 Task: Open a blank google sheet and write heading  Alpha Sales. Add 10 people name  'Joshua Rivera, Zoey Coleman, Ryan Wright, Addison Bailey, Jonathan Simmons, Brooklyn Ward, Caleb Barnes, Audrey Collins, Gabriel Perry, Sofia Bell'Item code in between  1005-1056. Product range in between  1000-5000. Add Products   ASICS Shoe, Brooks Shoe, Clarks Shoe, Crocs Shoe, Dr. Martens Shoe, Ecco Shoe, Fila Shoe, Hush Puppies Shoe, Jordan Shoe, K-Swiss Shoe.Choose quantity  5 to 10 Tax 12 percent Total Add Amount. Save page  Alpha Sales templetes   book
Action: Mouse moved to (1065, 186)
Screenshot: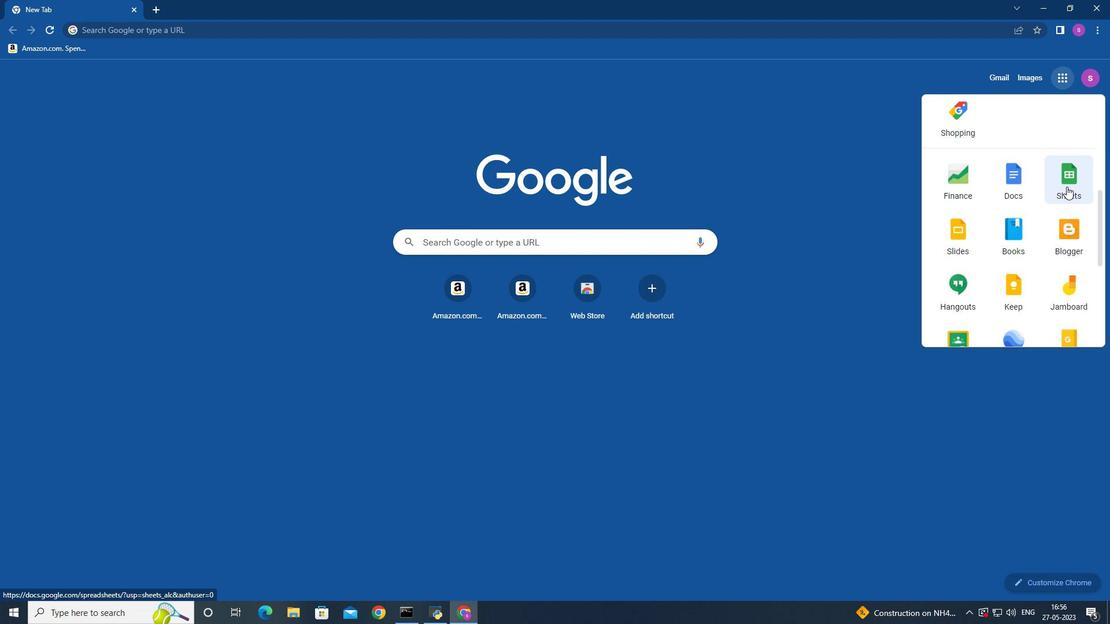
Action: Mouse pressed left at (1065, 186)
Screenshot: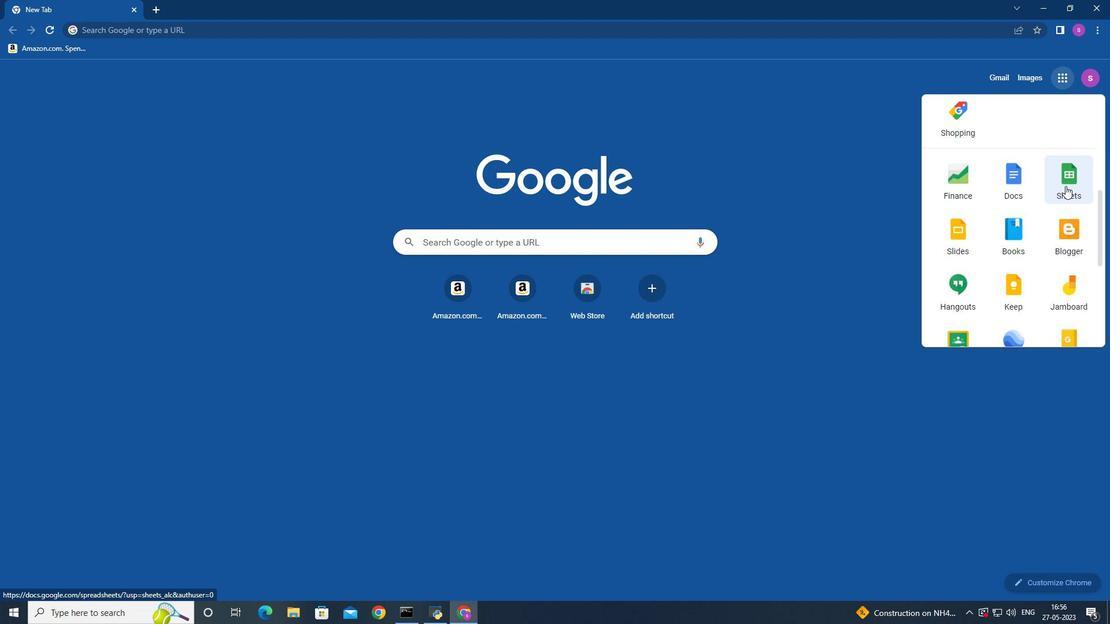 
Action: Mouse moved to (244, 140)
Screenshot: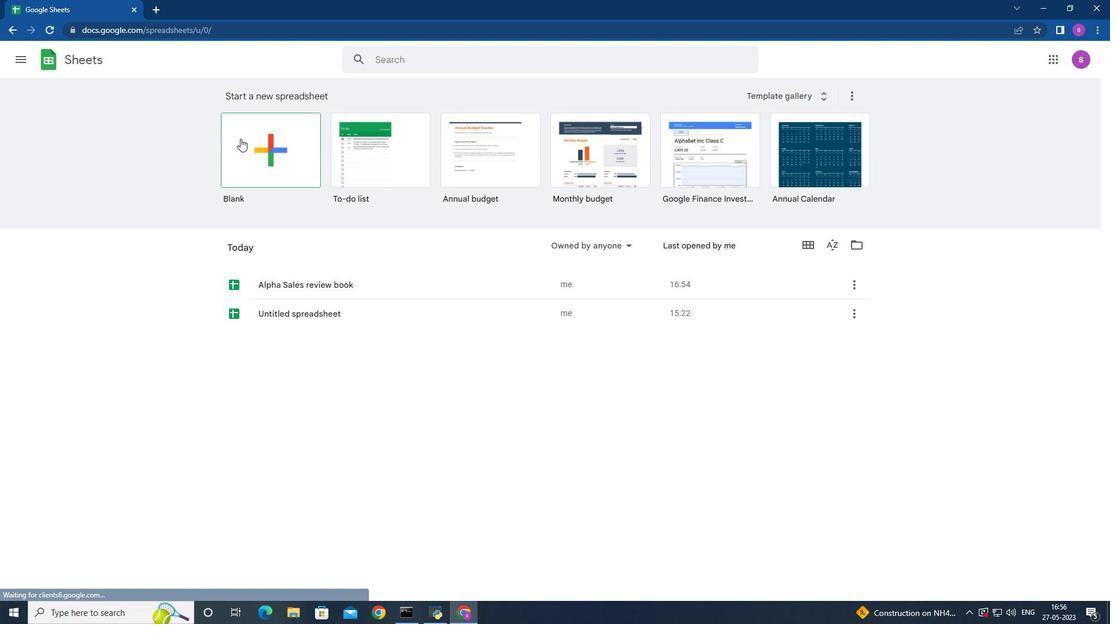 
Action: Mouse pressed left at (244, 140)
Screenshot: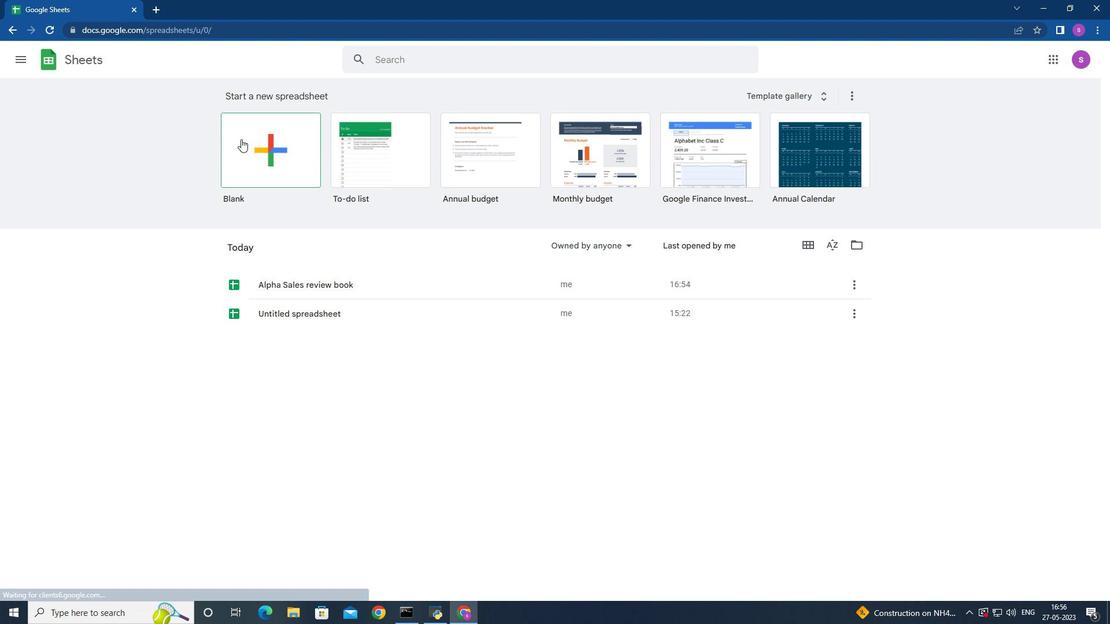 
Action: Mouse moved to (50, 141)
Screenshot: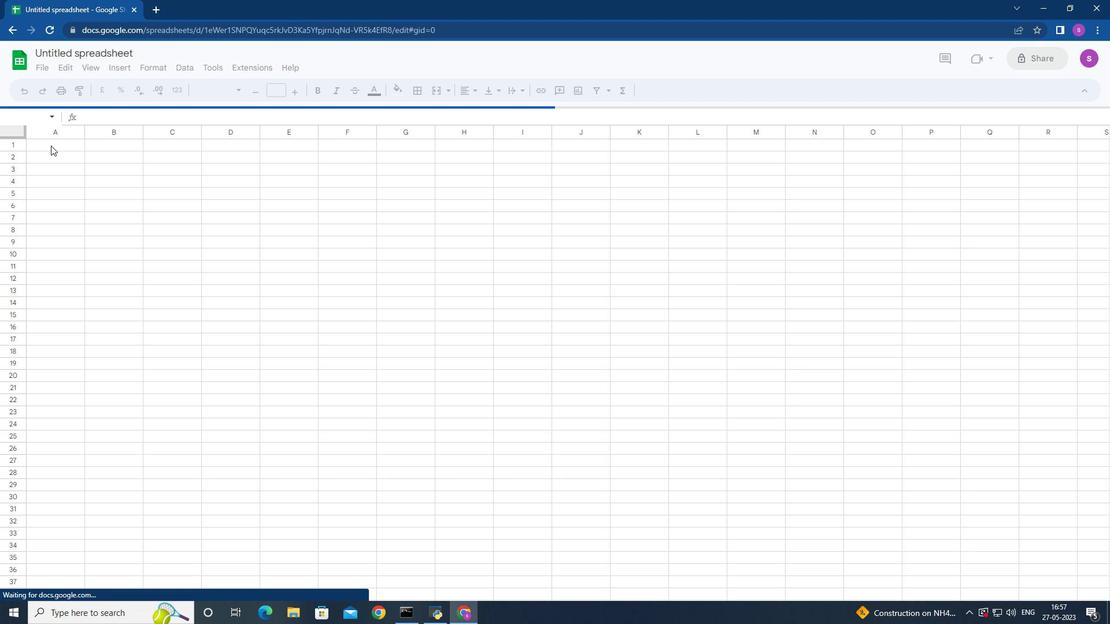 
Action: Mouse pressed left at (50, 141)
Screenshot: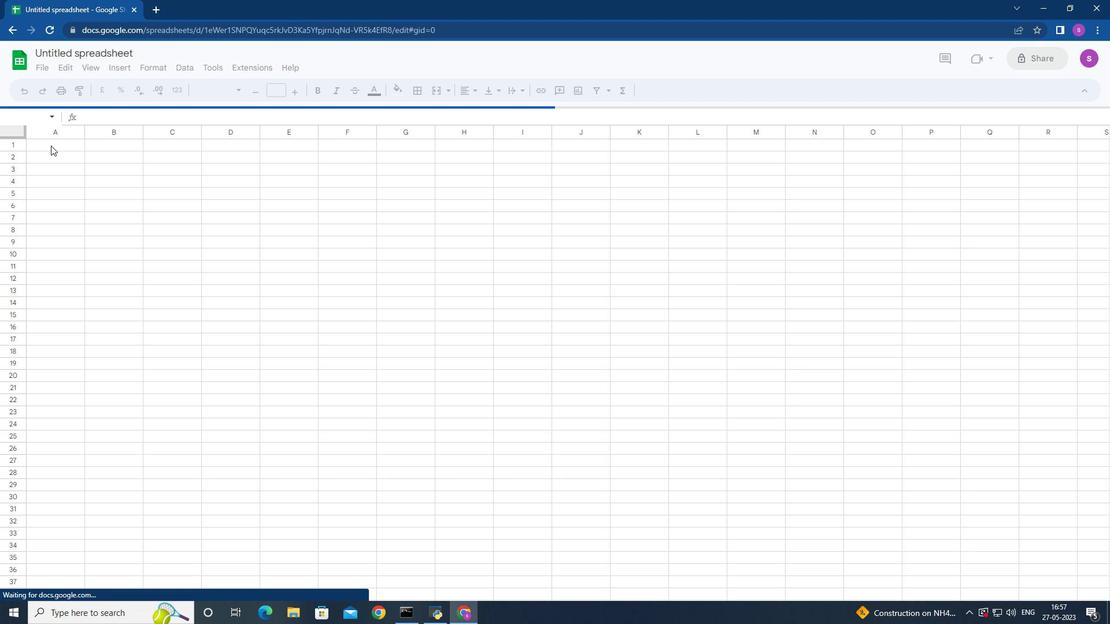 
Action: Mouse moved to (54, 156)
Screenshot: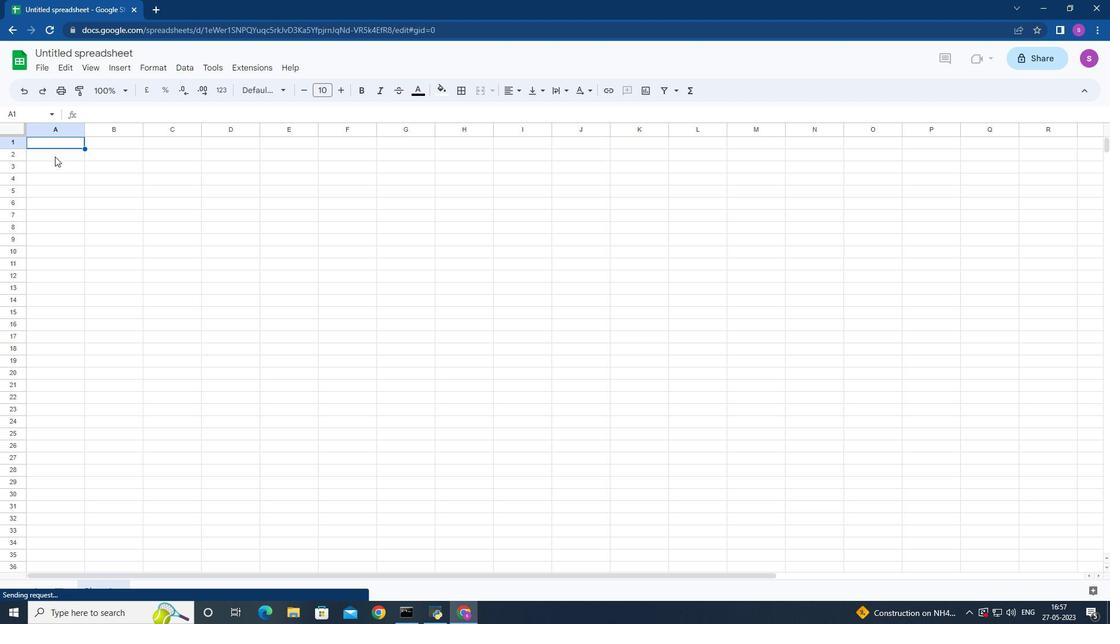 
Action: Key pressed <Key.shift>Ap<Key.backspace>lpha<Key.space><Key.shift>Sales<Key.down><Key.shift>Name<Key.down><Key.shift>Joshua<Key.space><Key.shift>Rivera<Key.space><Key.down><Key.shift>Zoey<Key.space><Key.shift>Coleman<Key.down><Key.shift>Ryan<Key.space><Key.shift>Wright<Key.down><Key.shift>Addison<Key.space><Key.shift>Bailey<Key.down><Key.shift><Key.shift><Key.shift><Key.shift><Key.shift><Key.shift><Key.shift><Key.shift><Key.shift><Key.shift><Key.shift><Key.shift><Key.shift>Jonathan<Key.space><Key.shift>Simmons<Key.down><Key.shift>Brooklyn<Key.space><Key.shift>Ward<Key.down><Key.shift>Caleb<Key.space><Key.shift>Barnes<Key.down><Key.shift>Audrey<Key.space><Key.shift>Collins<Key.down><Key.shift><Key.shift><Key.shift><Key.shift><Key.shift><Key.shift><Key.shift>Gabriel<Key.space><Key.shift>Perry<Key.down><Key.shift>Sofiua<Key.space><Key.backspace><Key.backspace><Key.backspace>a<Key.space><Key.shift>Bell
Screenshot: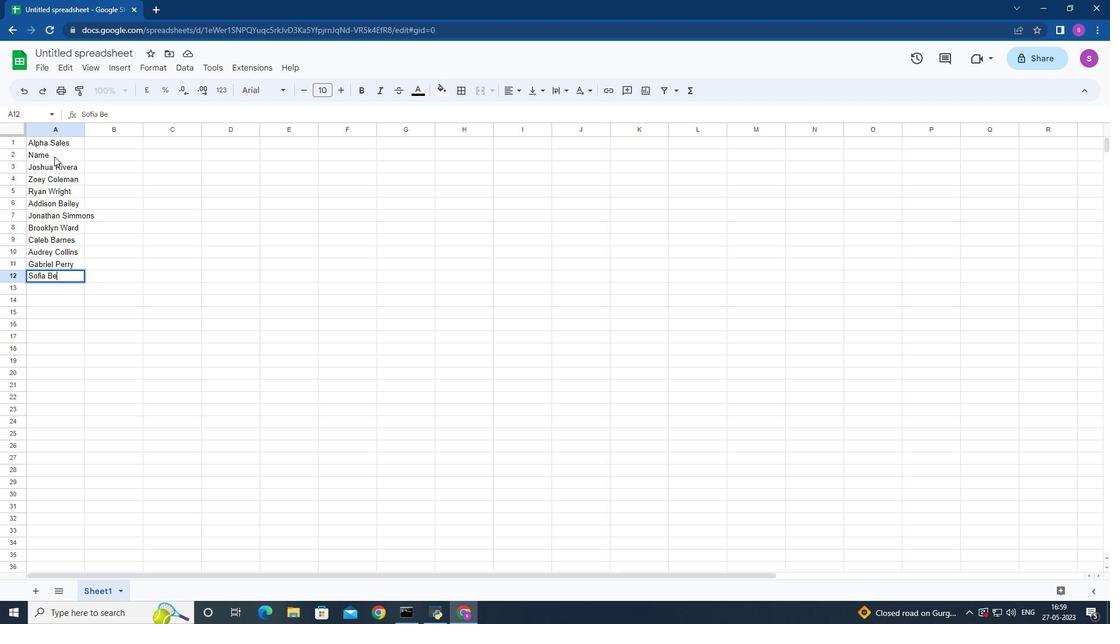 
Action: Mouse moved to (116, 141)
Screenshot: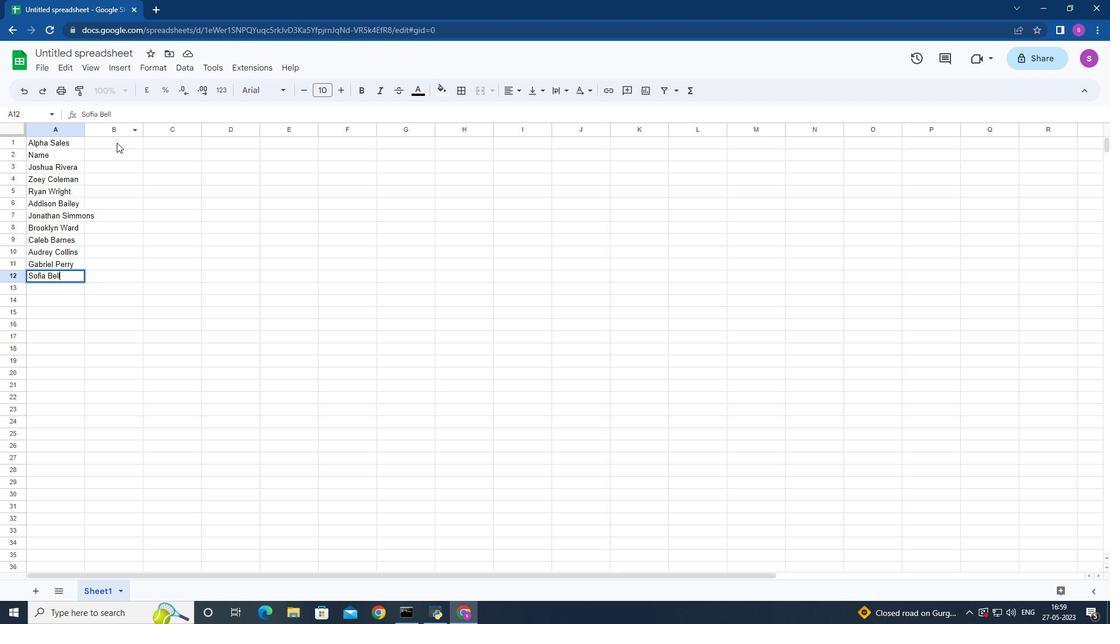 
Action: Mouse pressed left at (116, 141)
Screenshot: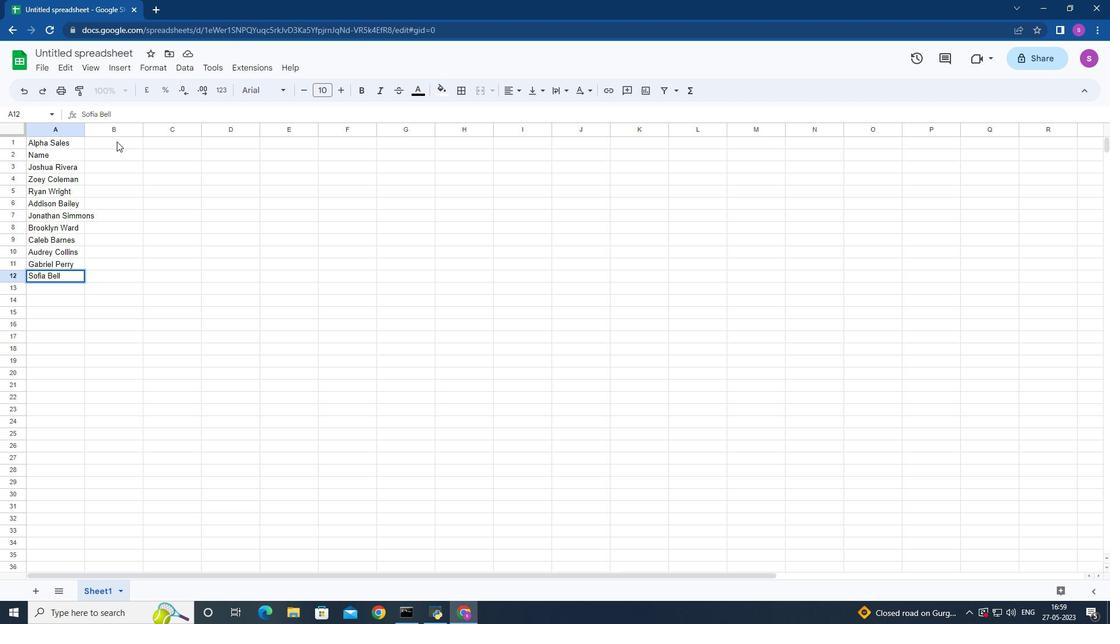 
Action: Mouse moved to (116, 141)
Screenshot: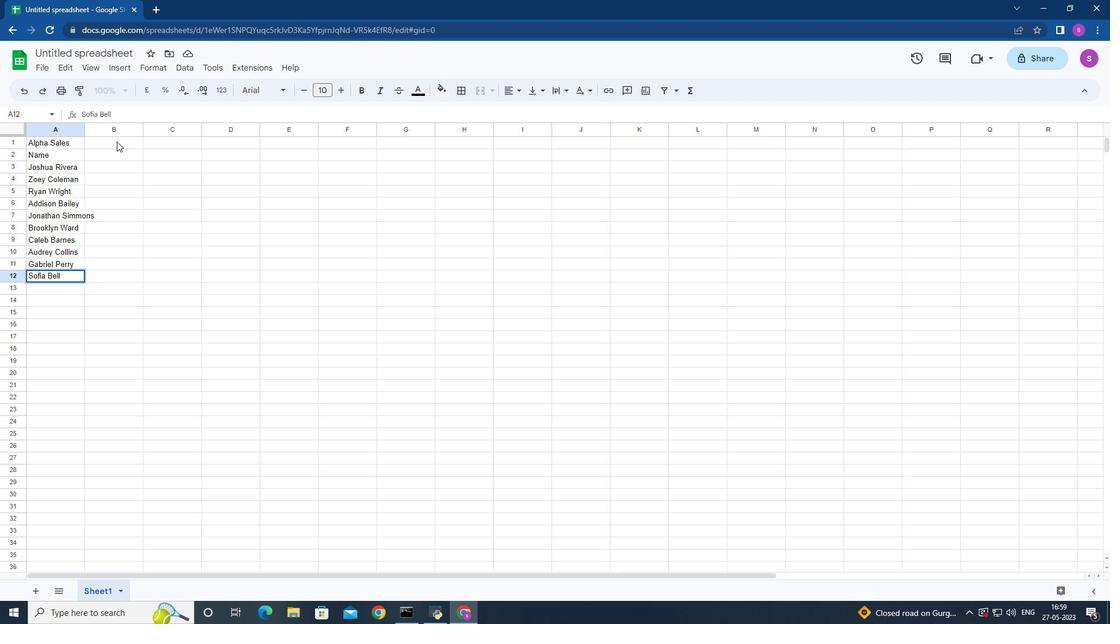 
Action: Key pressed <Key.shift>Code<Key.down>1005<Key.down>1006<Key.down>1007<Key.down>1008<Key.down>1009<Key.down>11<Key.backspace>010<Key.down>
Screenshot: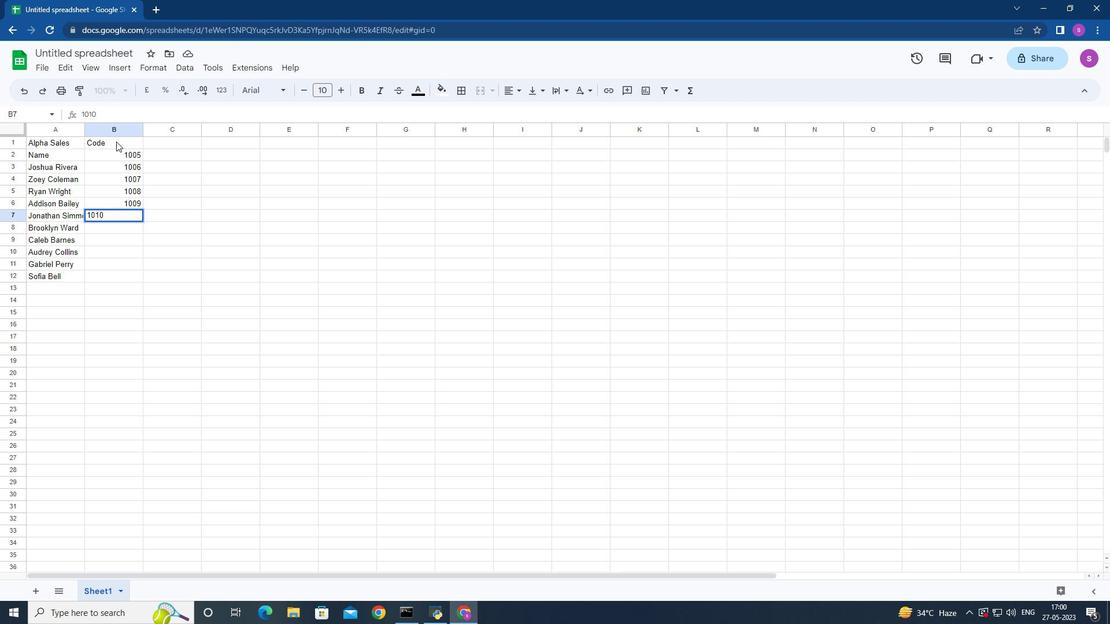 
Action: Mouse moved to (82, 130)
Screenshot: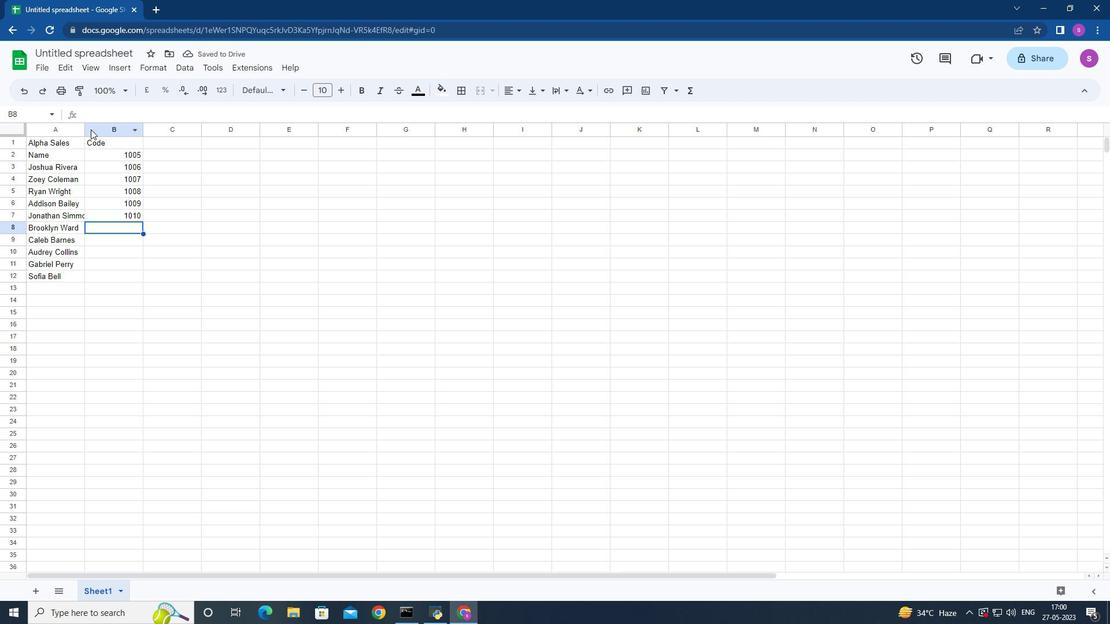 
Action: Mouse pressed left at (82, 130)
Screenshot: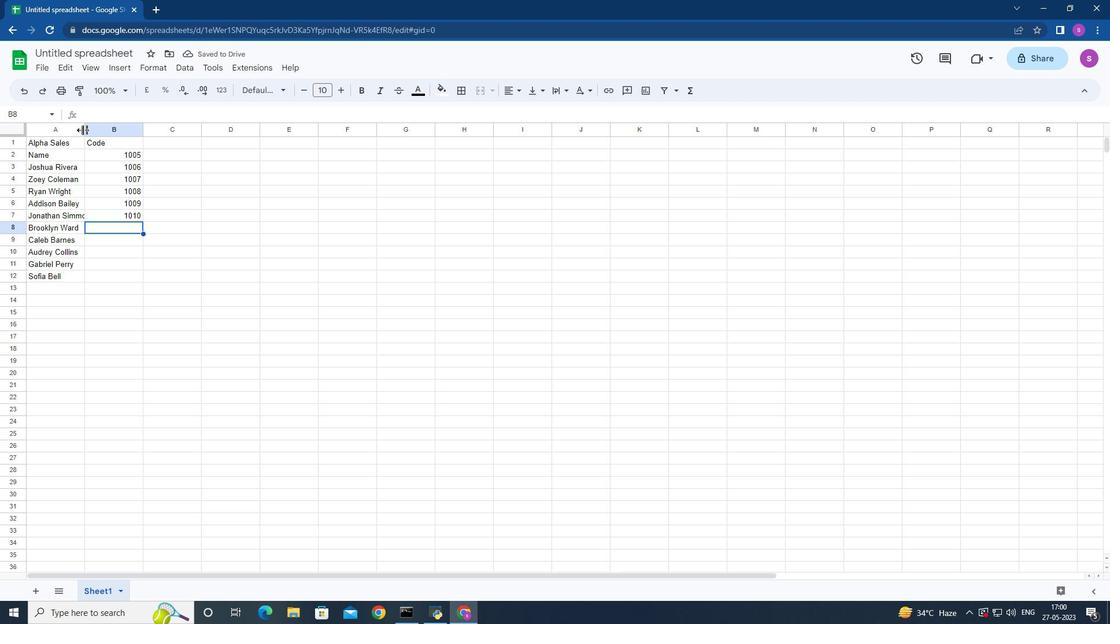 
Action: Mouse moved to (89, 130)
Screenshot: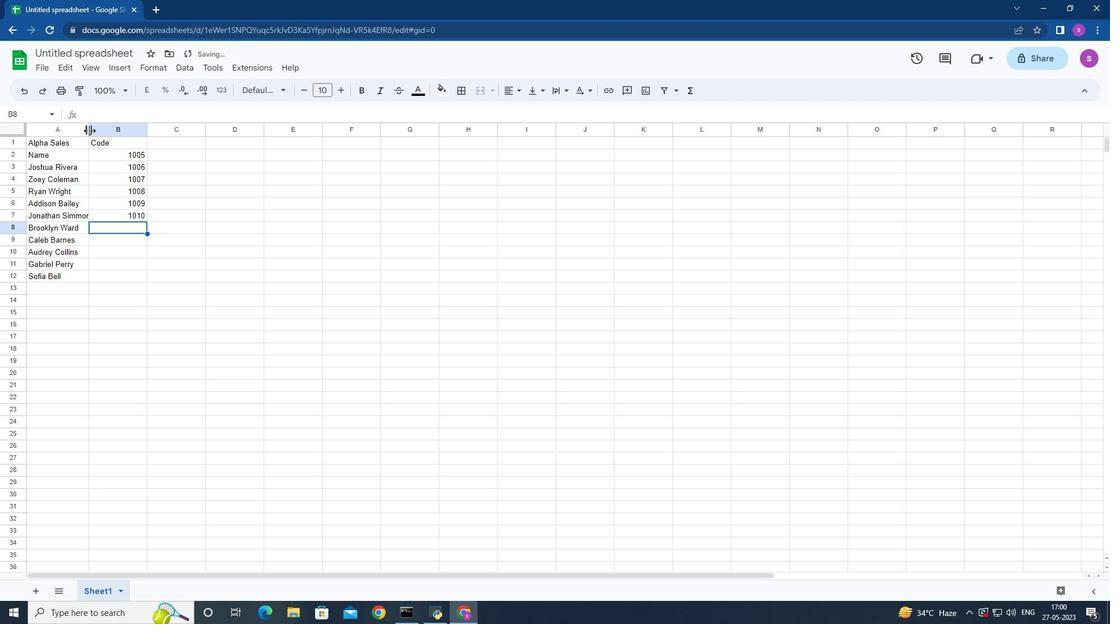 
Action: Mouse pressed left at (89, 130)
Screenshot: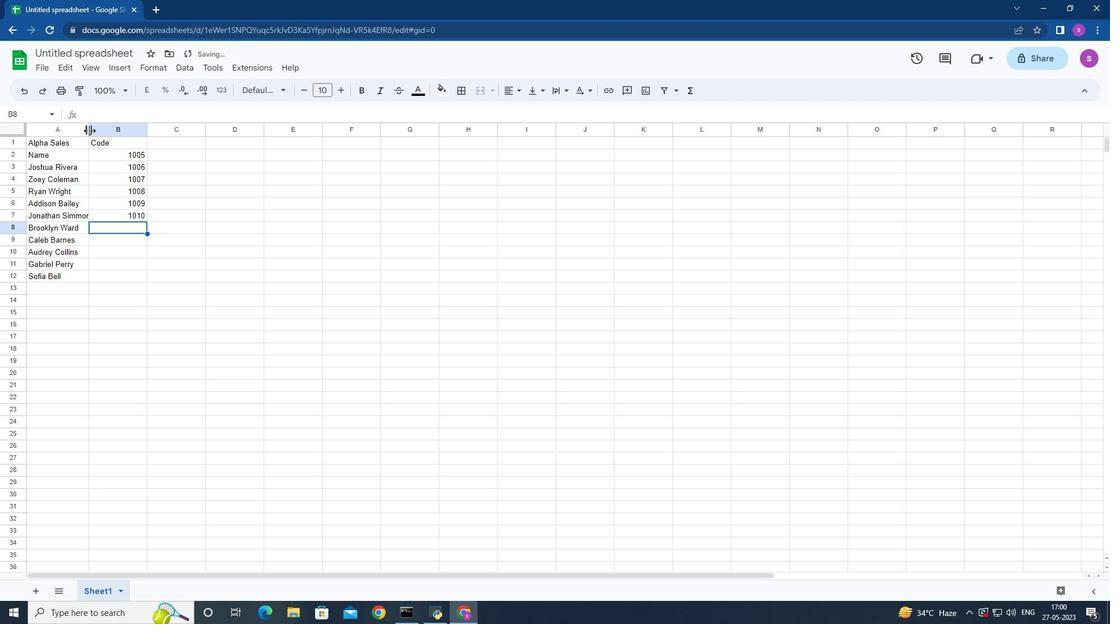 
Action: Mouse moved to (116, 227)
Screenshot: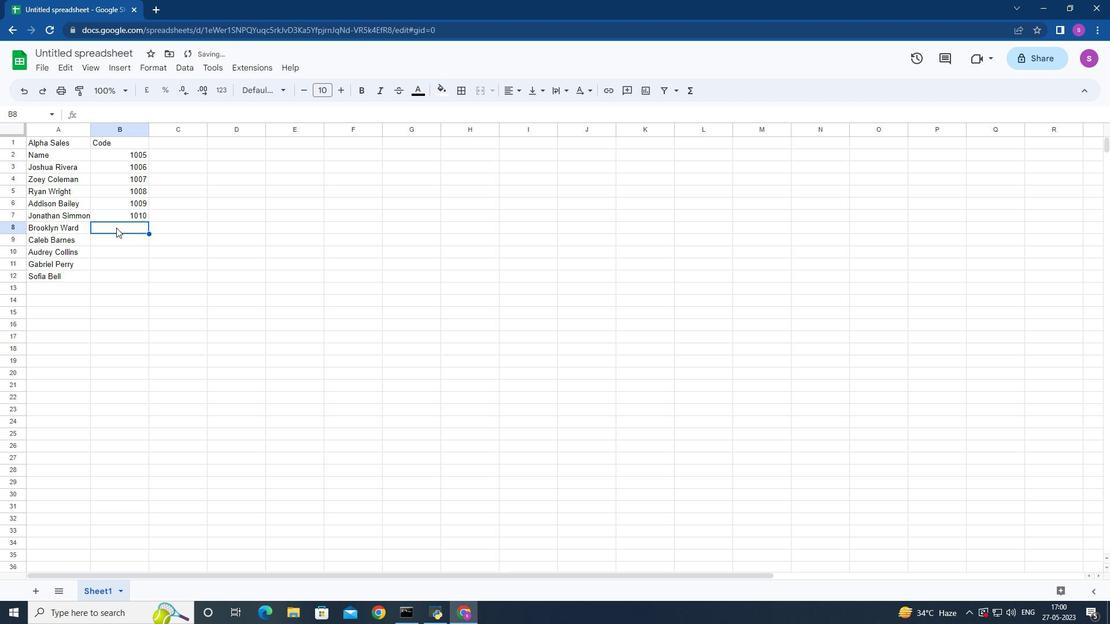 
Action: Key pressed 1011<Key.down>1012<Key.down>1013<Key.down>1014<Key.down>1015
Screenshot: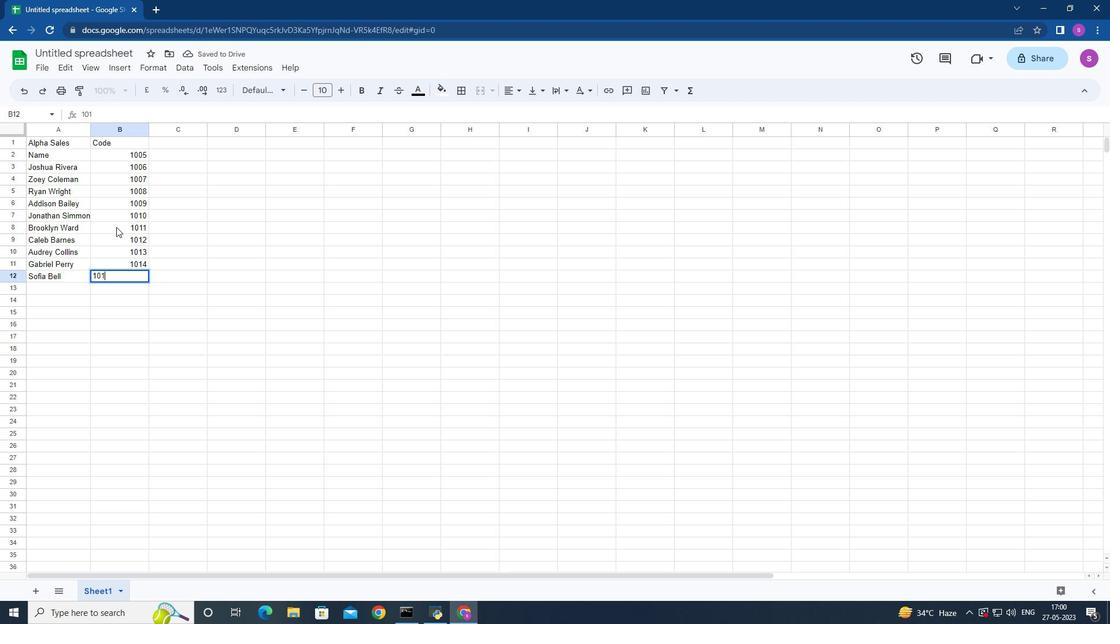 
Action: Mouse moved to (177, 143)
Screenshot: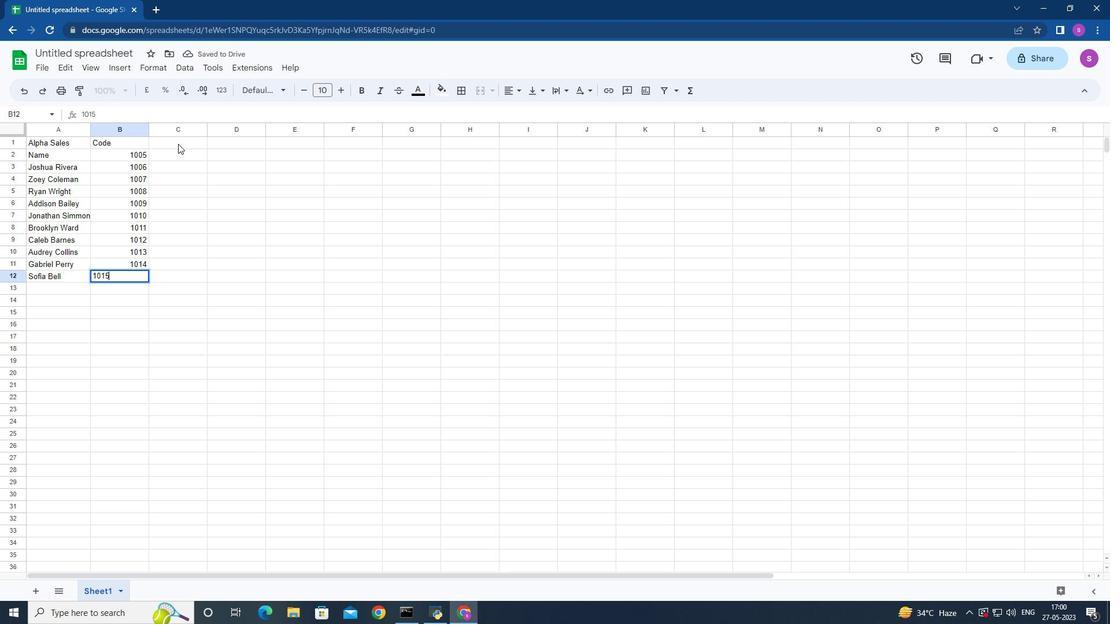 
Action: Mouse pressed left at (177, 143)
Screenshot: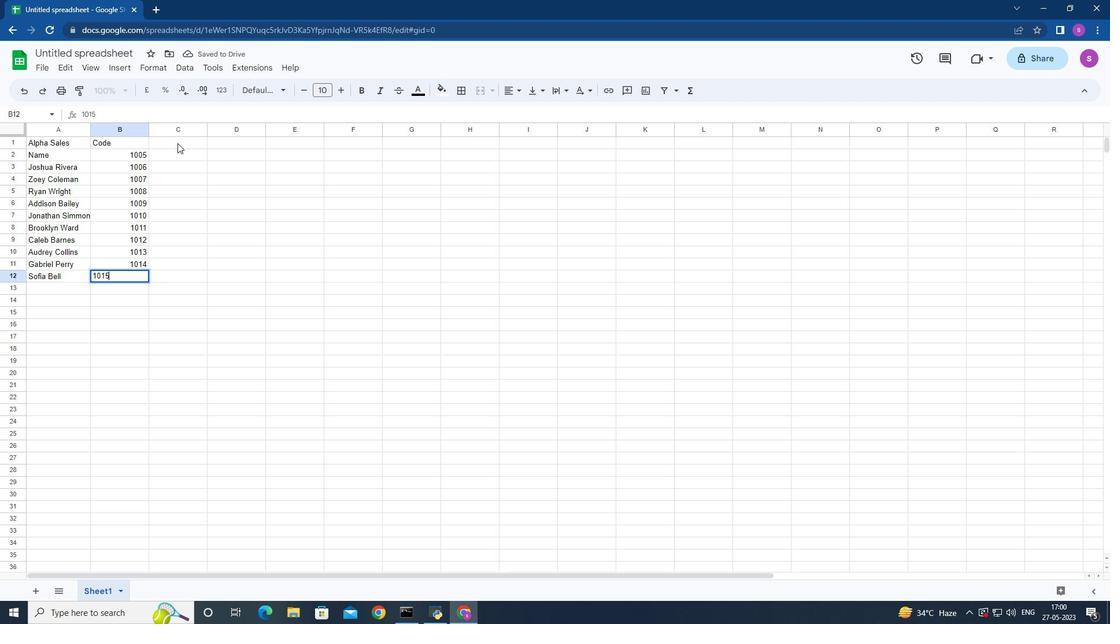 
Action: Mouse moved to (172, 143)
Screenshot: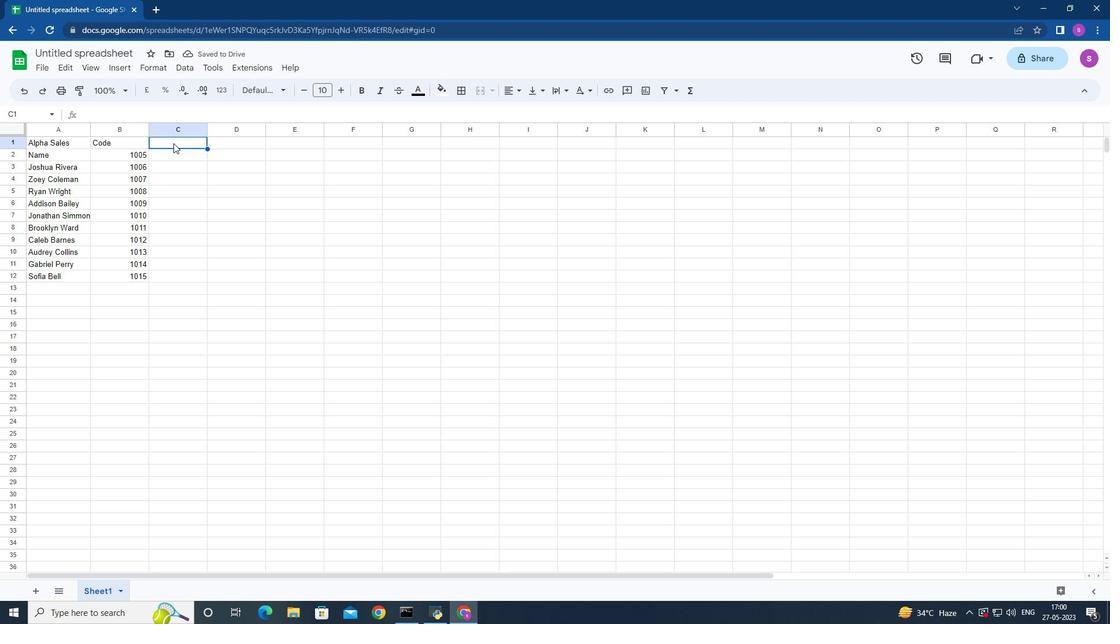 
Action: Key pressed <Key.shift>Pe<Key.backspace>rio<Key.backspace><Key.backspace>oduct<Key.space><Key.shift>Rang
Screenshot: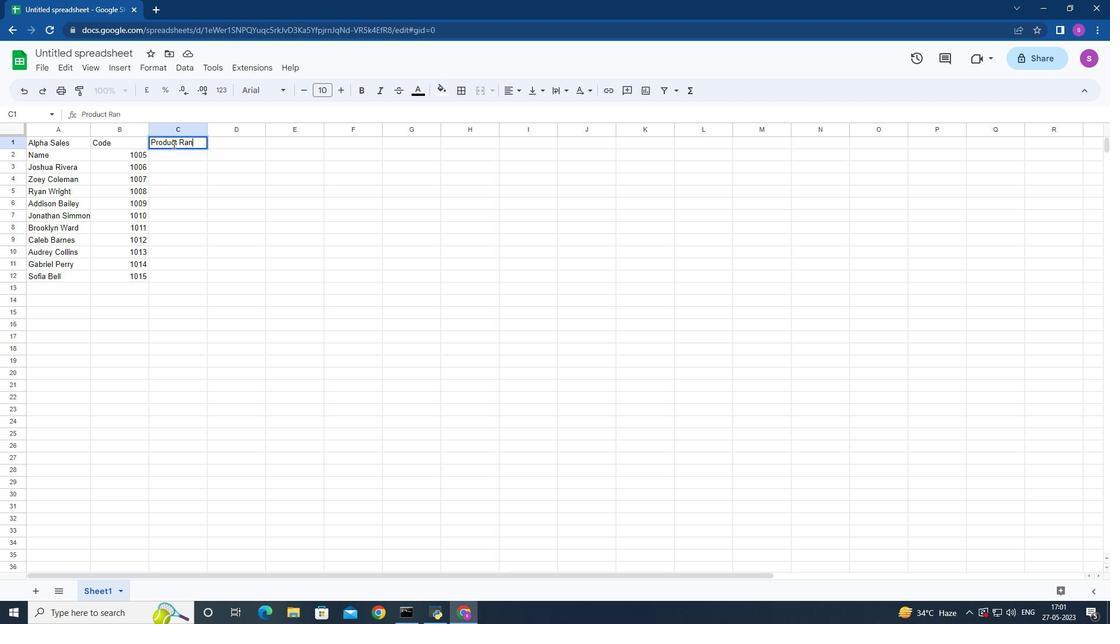 
Action: Mouse moved to (181, 153)
Screenshot: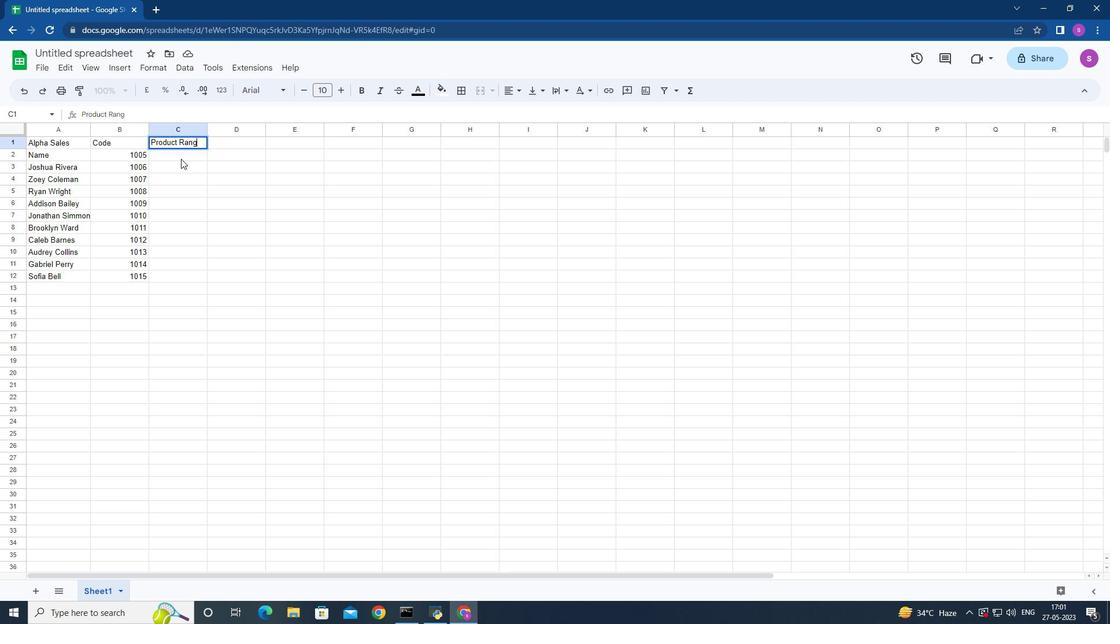 
Action: Mouse pressed left at (181, 153)
Screenshot: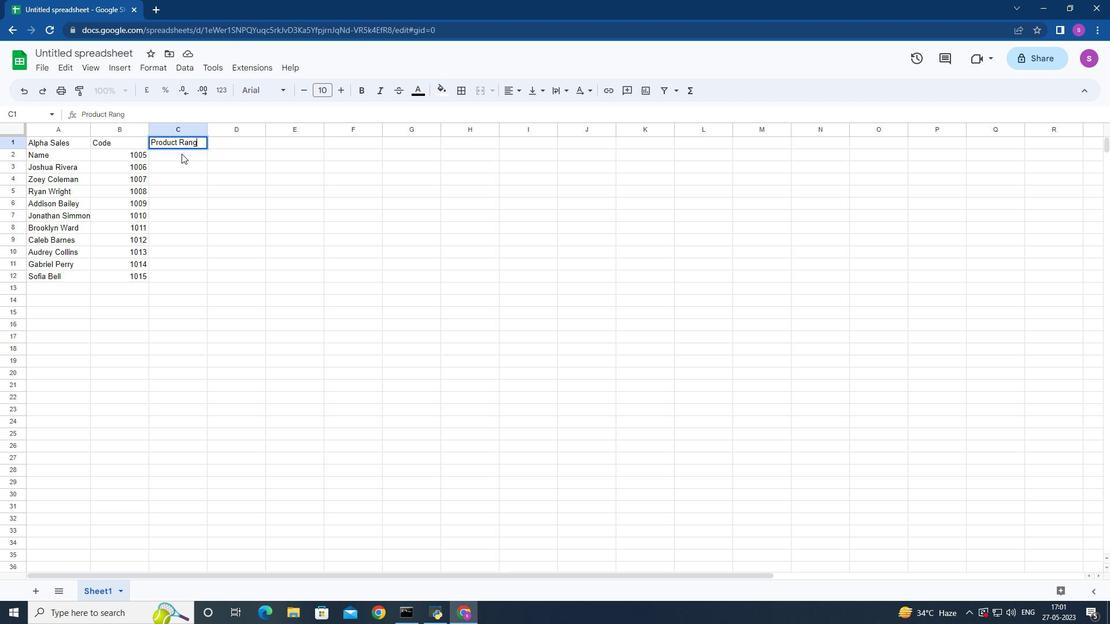 
Action: Mouse moved to (179, 153)
Screenshot: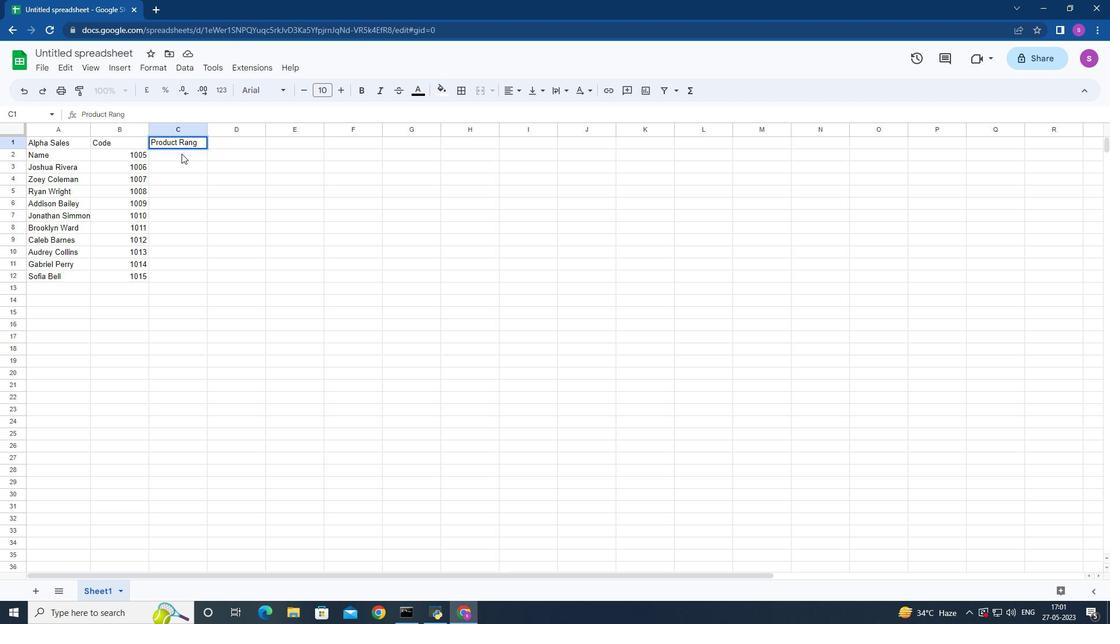 
Action: Key pressed 1000<Key.down>2000<Key.down>2000<Key.down>3000<Key.down>3000<Key.down>4000<Key.down>5000<Key.down>5000<Key.down>3000<Key.down>2000<Key.down>3000
Screenshot: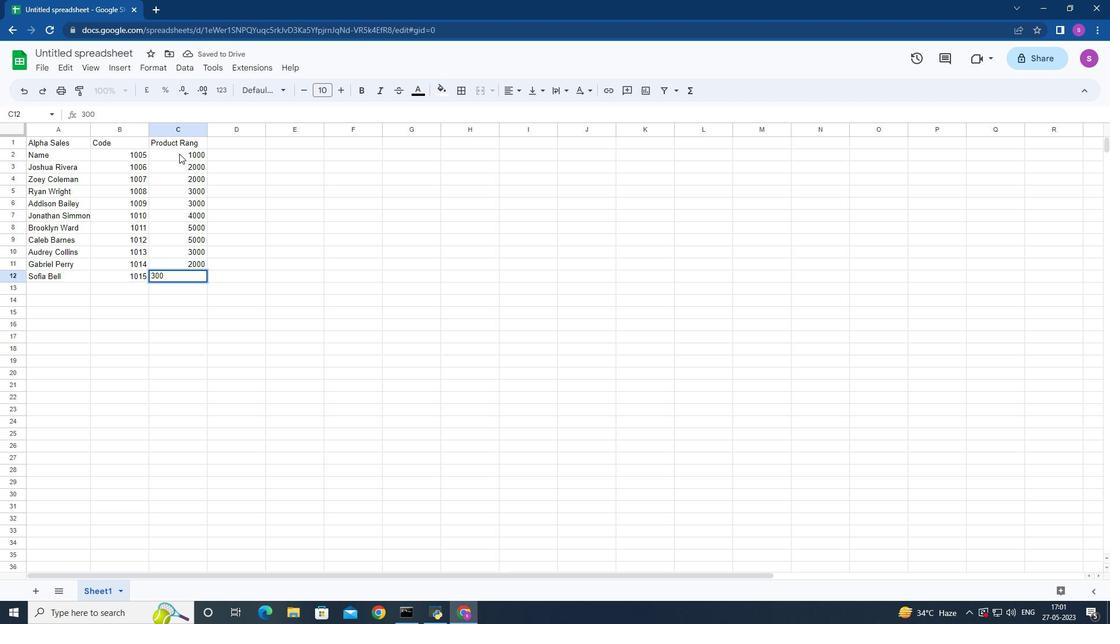 
Action: Mouse moved to (228, 141)
Screenshot: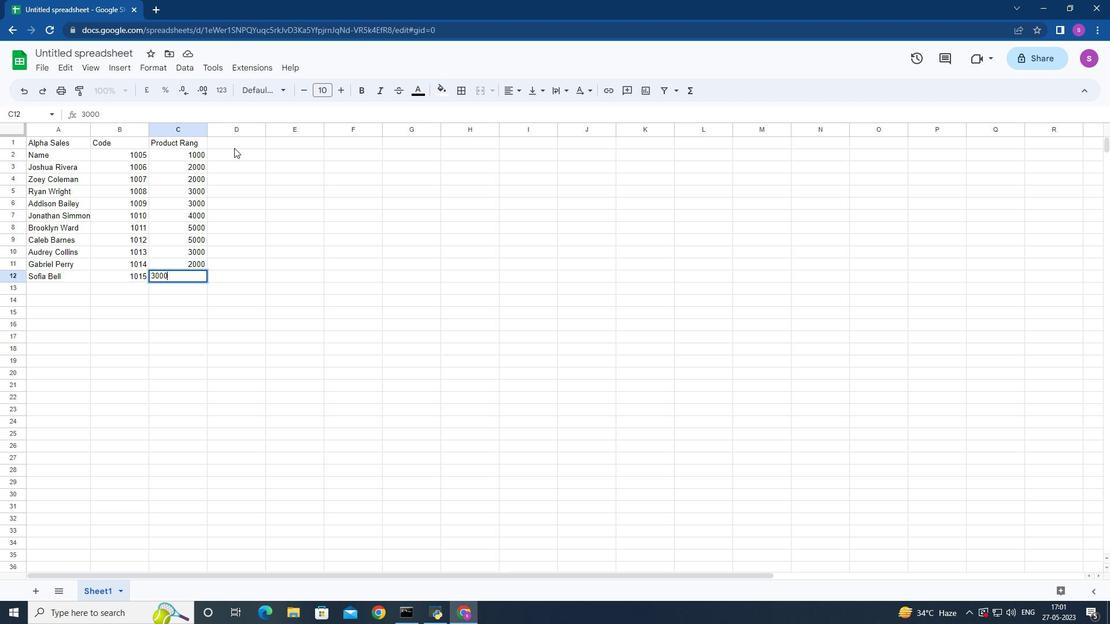 
Action: Mouse pressed left at (228, 141)
Screenshot: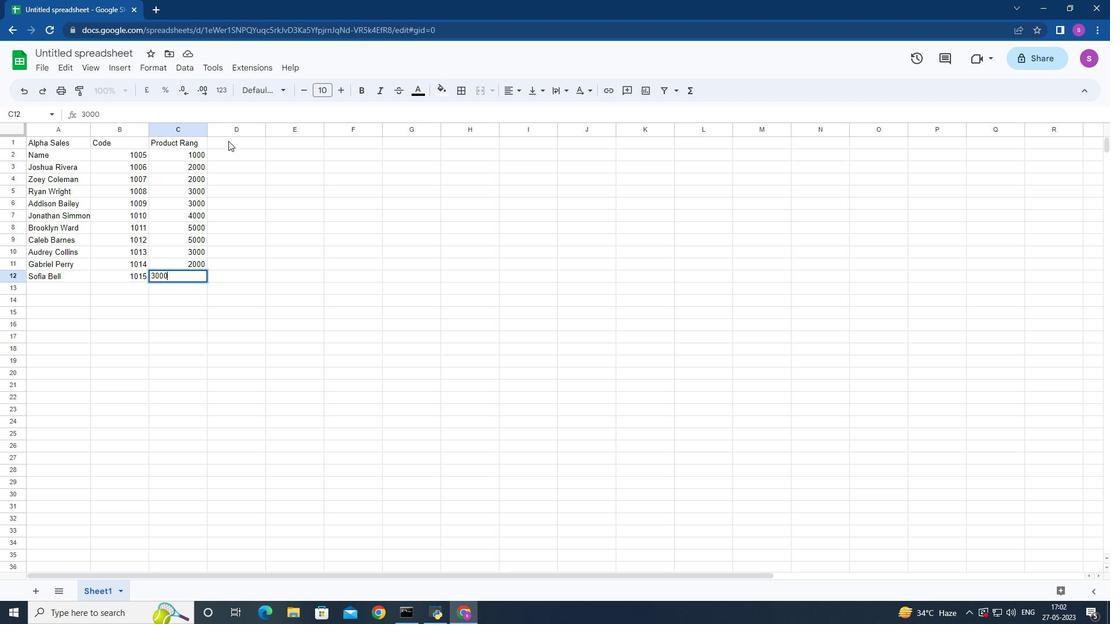 
Action: Mouse moved to (227, 141)
Screenshot: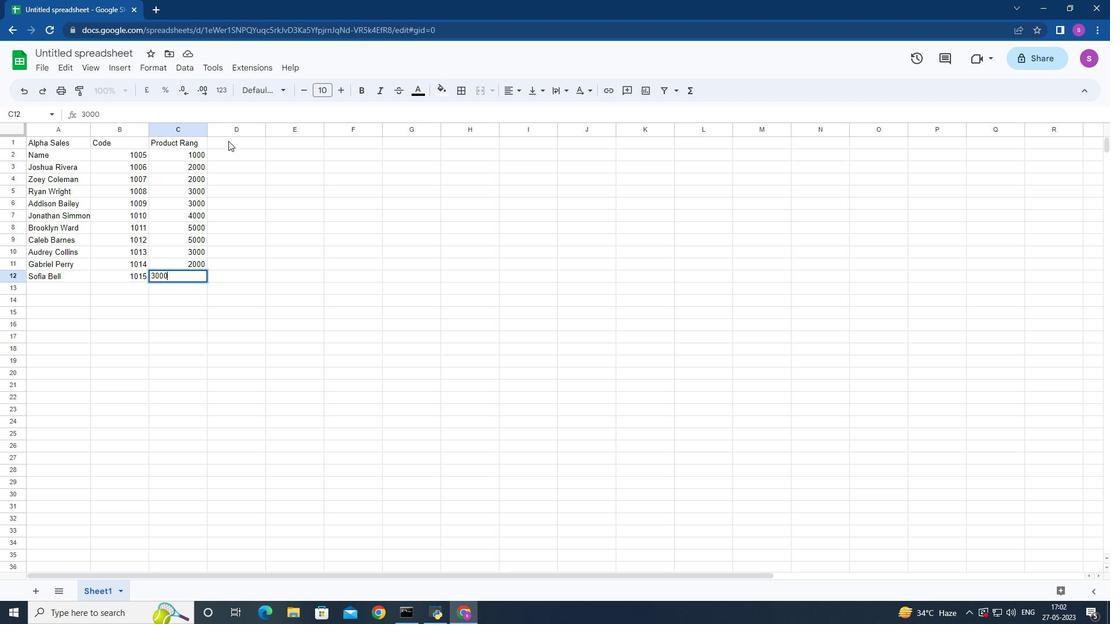 
Action: Key pressed <Key.shift>Products
Screenshot: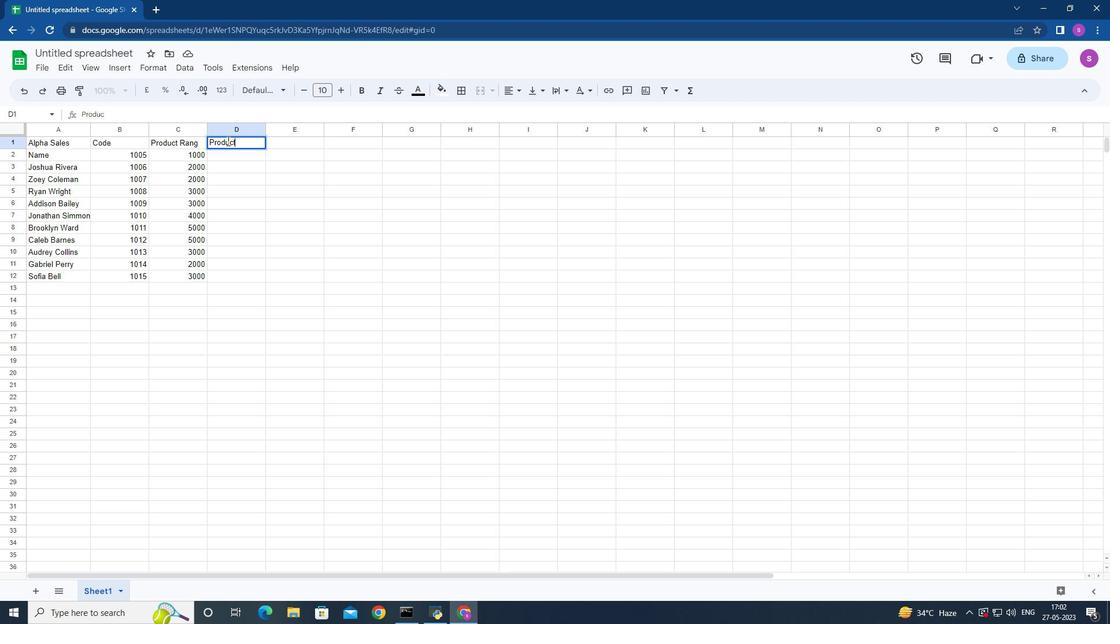 
Action: Mouse moved to (241, 155)
Screenshot: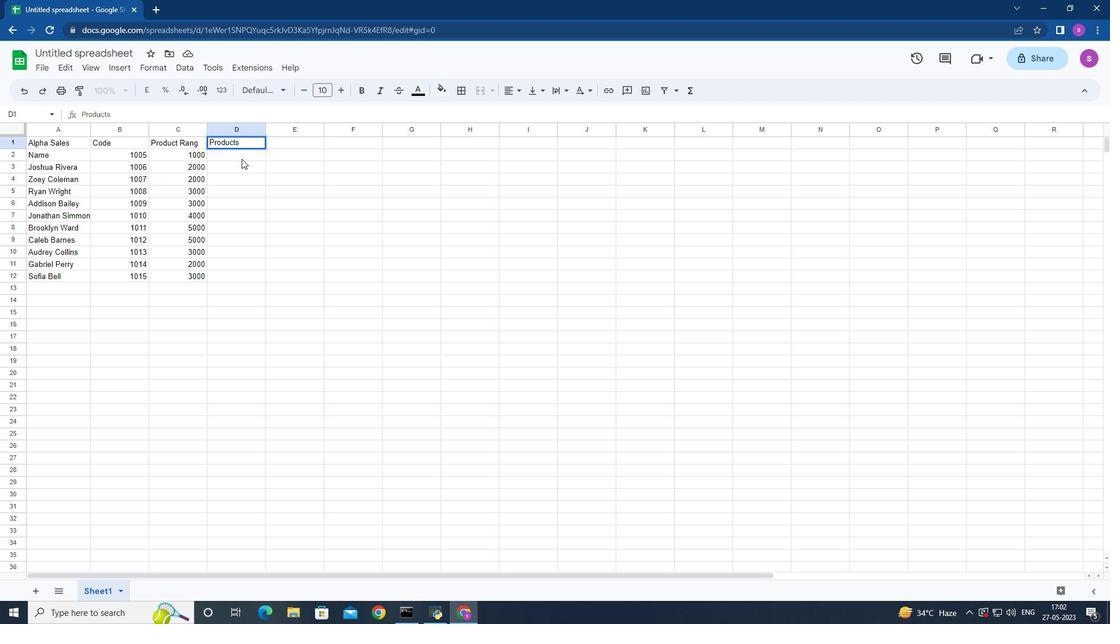 
Action: Mouse pressed left at (241, 155)
Screenshot: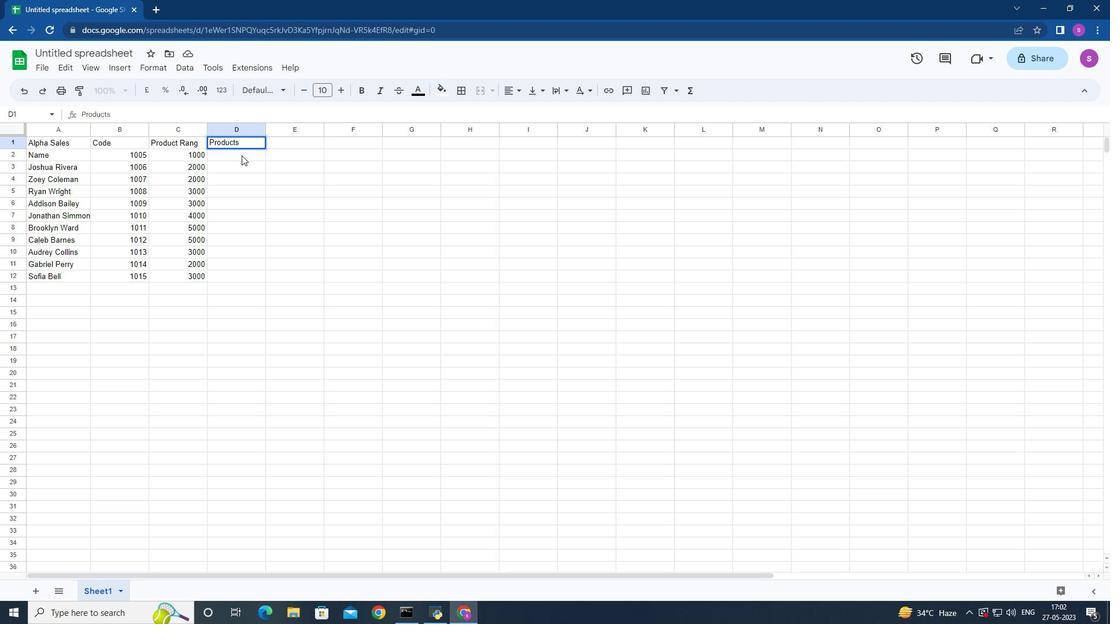 
Action: Key pressed <Key.shift>As<Key.backspace><Key.shift>S<Key.shift>ICS<Key.space>shoe<Key.down><Key.shift>Brooks<Key.space><Key.shift>Shoe<Key.down><Key.shift>Clarks<Key.space><Key.shift>Shoe<Key.down><Key.shift>Crocs<Key.space><Key.shift>Shoe<Key.down><Key.shift>Dr.<Key.shift>Martens<Key.space><Key.shift>Shoe<Key.down><Key.shift>Ecco<Key.space><Key.shift>Shoe<Key.down><Key.shift>Fila<Key.space><Key.shift>Shoe<Key.down><Key.shift>Hush<Key.space><Key.shift>Puppies<Key.space><Key.shift>Shoe<Key.down><Key.shift>Jordan<Key.space><Key.shift>Shoe<Key.down><Key.shift><Key.shift><Key.shift><Key.shift><Key.shift>K-<Key.shift>Swiss<Key.down><Key.up>s<Key.backspace><Key.shift><Key.shift><Key.shift><Key.shift><Key.shift><Key.shift><Key.shift>K-<Key.space><Key.shift>Swiss<Key.space><Key.shift>Shoe<Key.down><Key.shift>Ch<Key.left><Key.left>
Screenshot: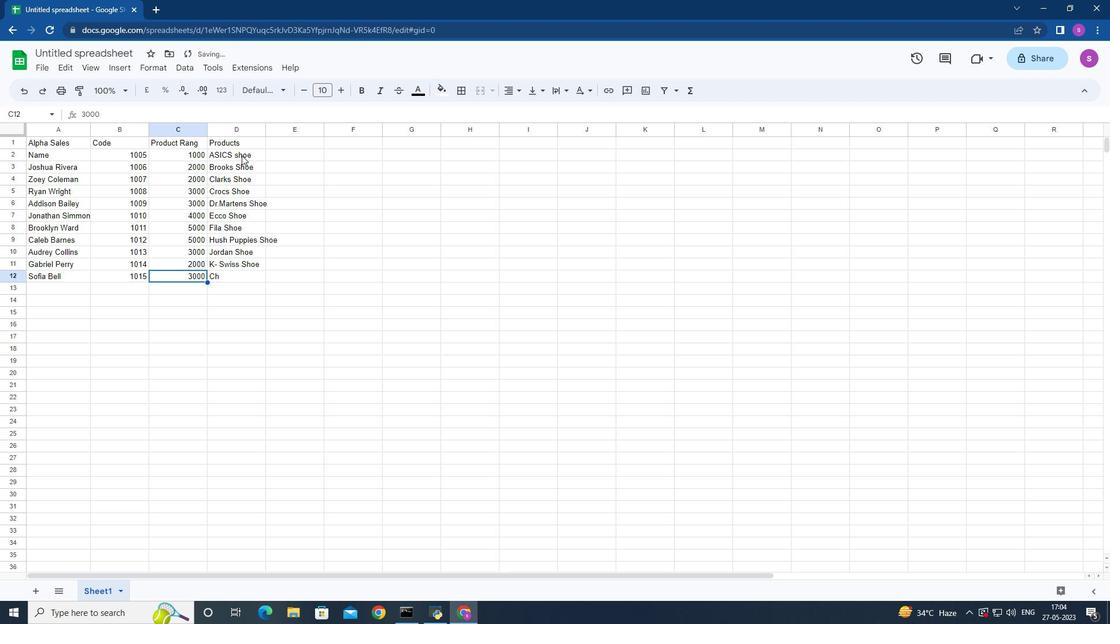 
Action: Mouse moved to (220, 276)
Screenshot: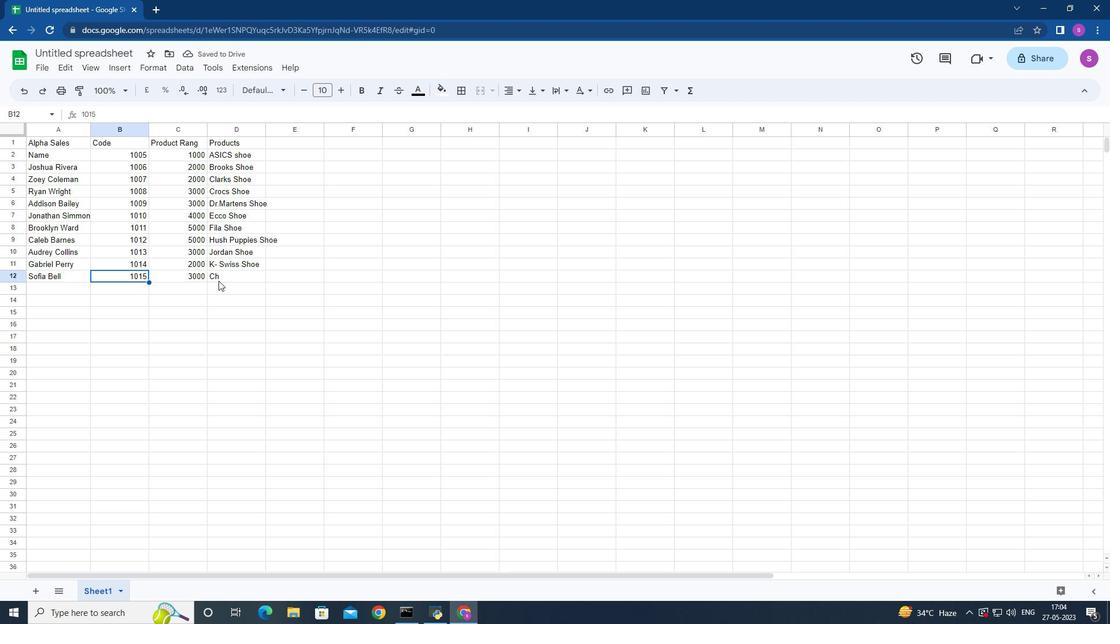 
Action: Mouse pressed left at (220, 276)
Screenshot: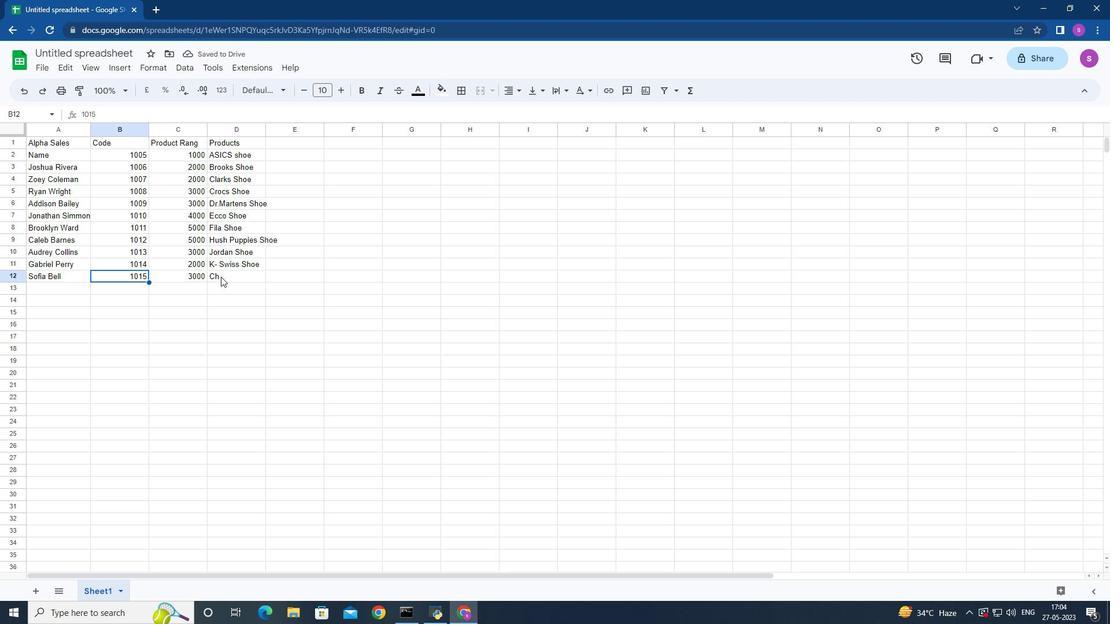 
Action: Mouse moved to (220, 276)
Screenshot: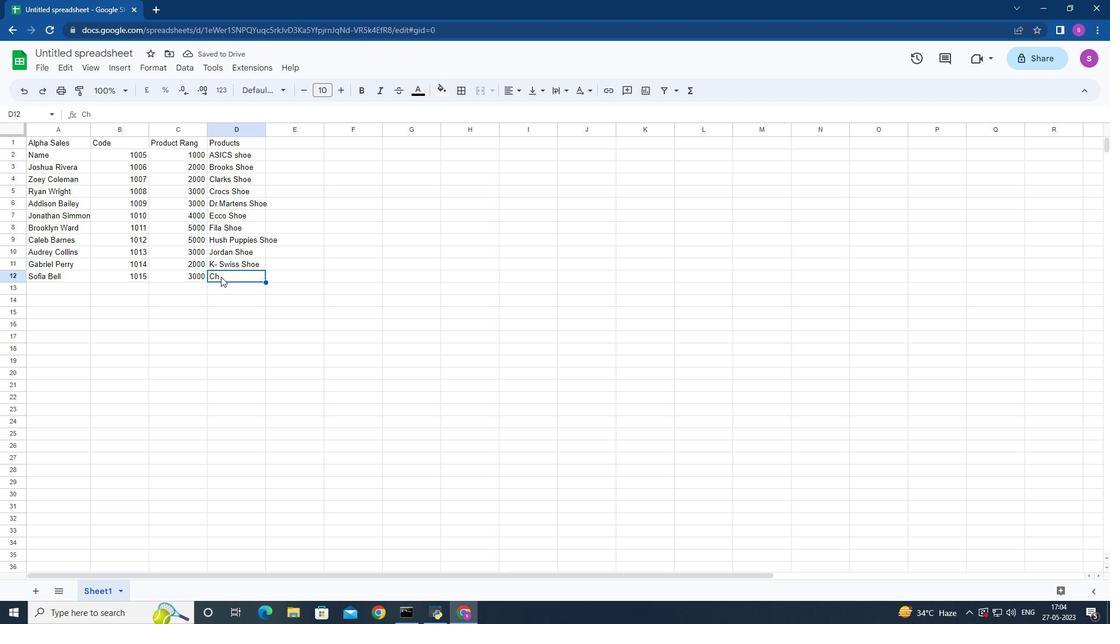 
Action: Key pressed <Key.backspace>
Screenshot: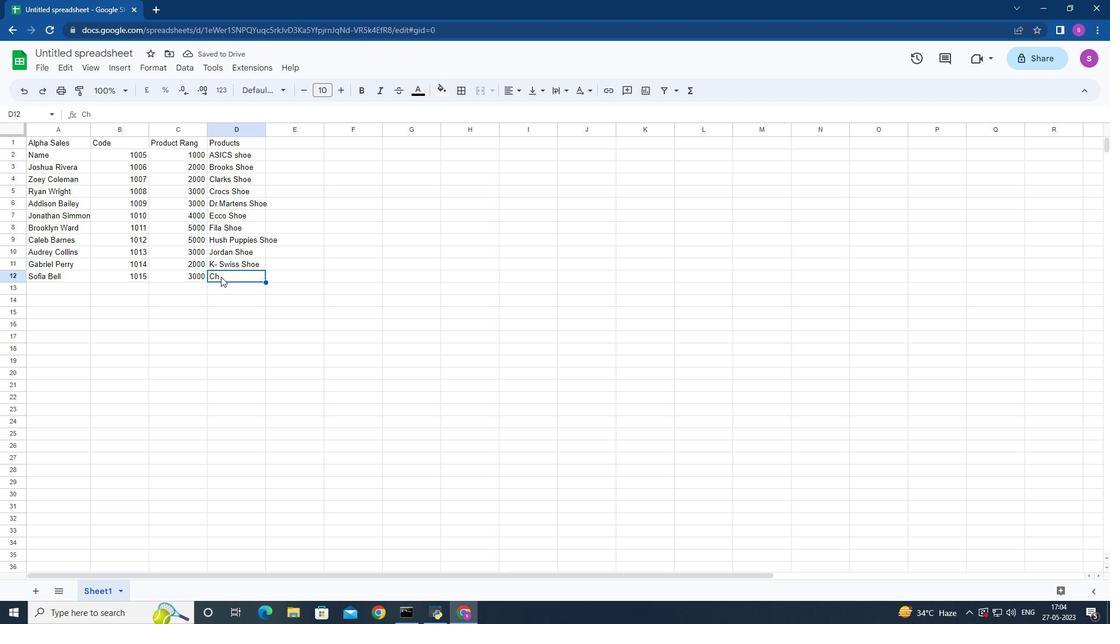 
Action: Mouse moved to (234, 274)
Screenshot: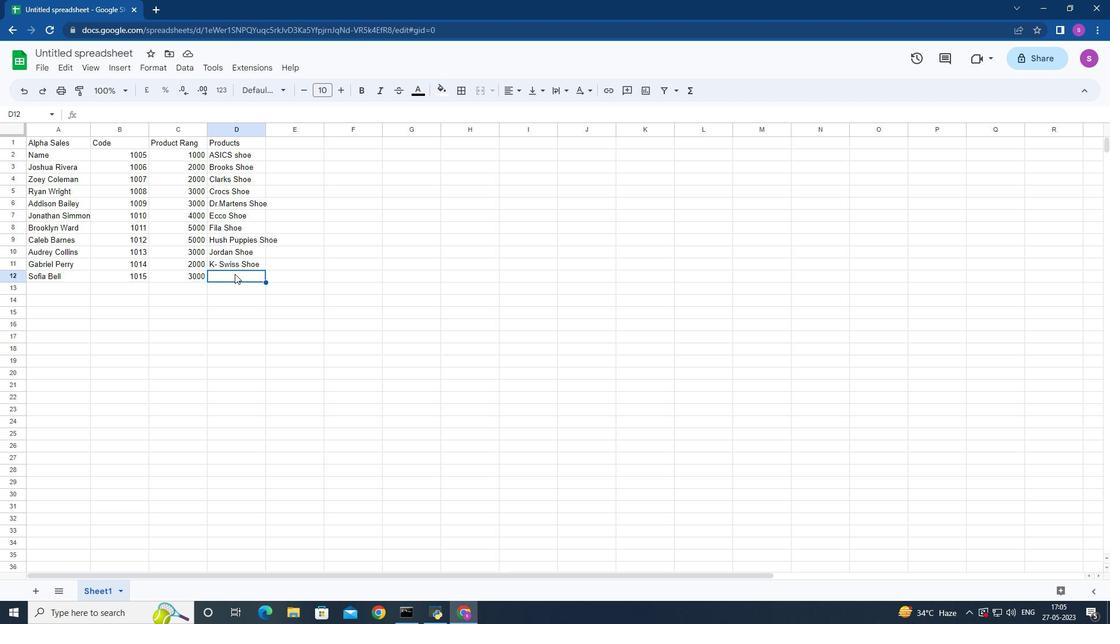 
Action: Mouse pressed left at (234, 274)
Screenshot: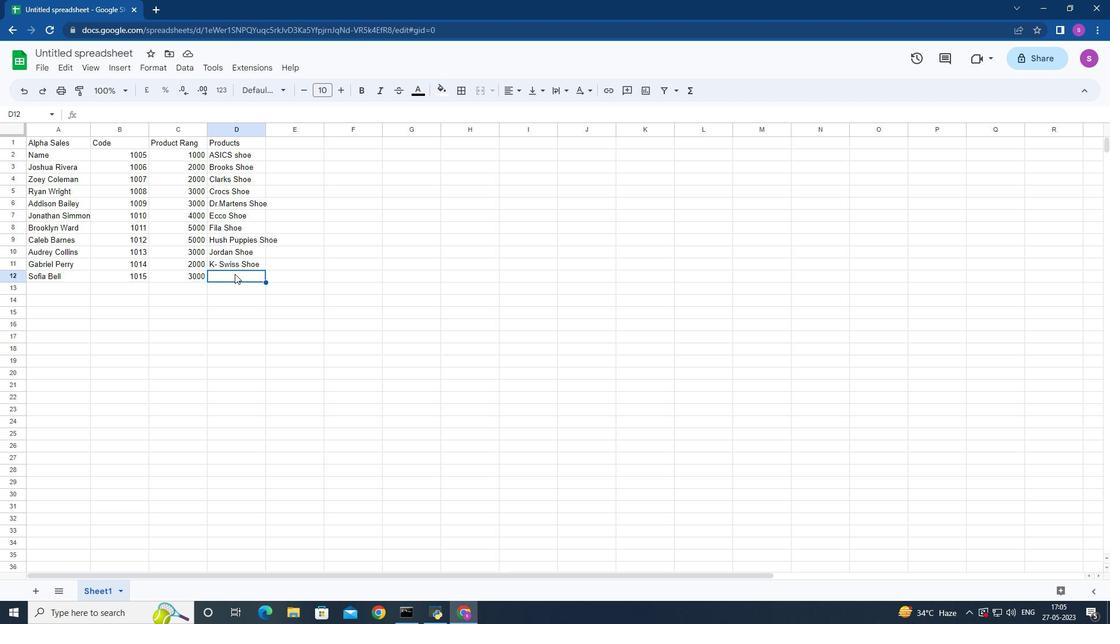 
Action: Mouse moved to (234, 274)
Screenshot: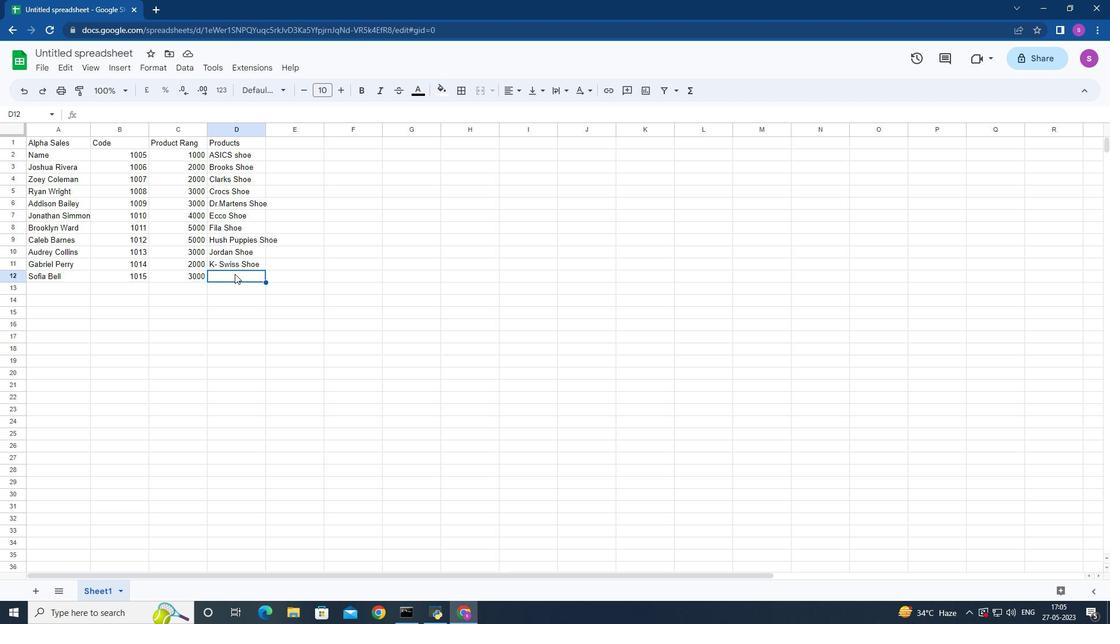 
Action: Key pressed <Key.shift>A<Key.enter>
Screenshot: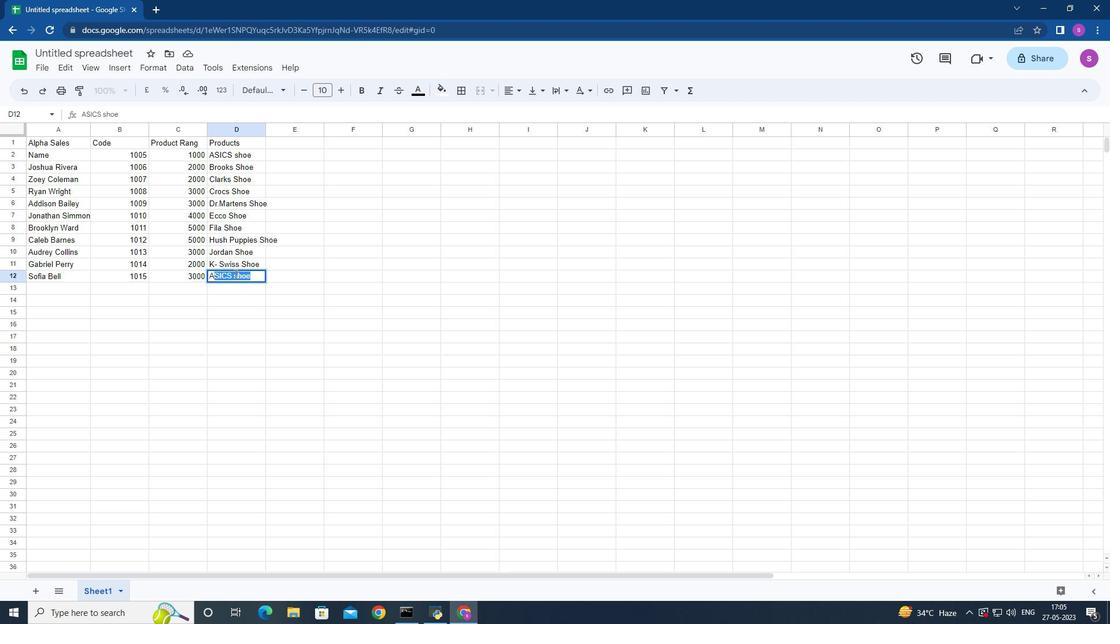 
Action: Mouse moved to (117, 155)
Screenshot: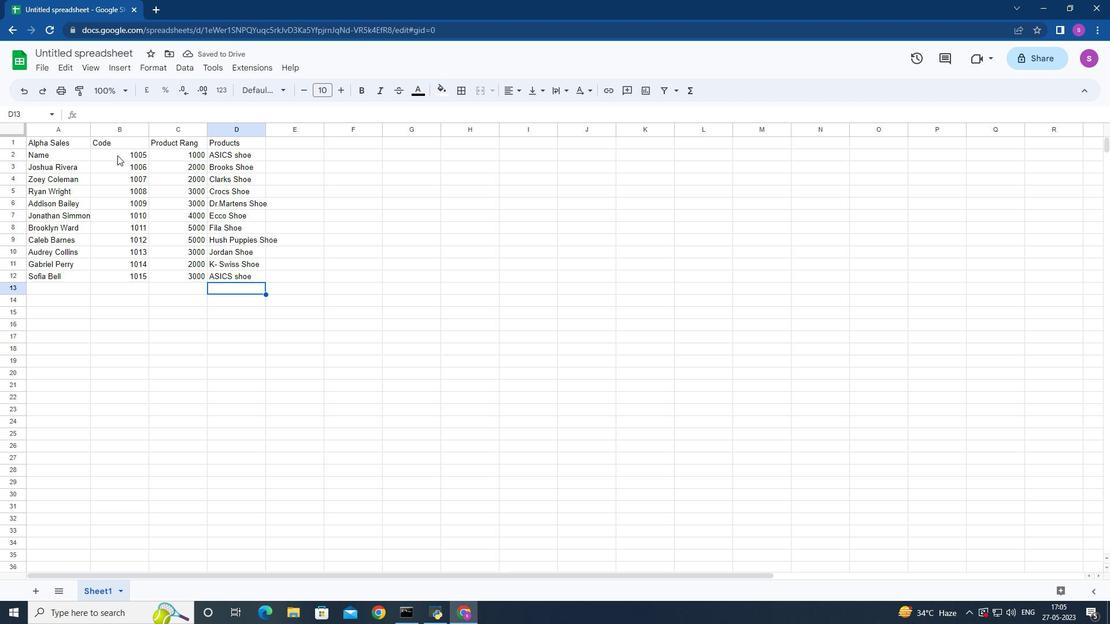 
Action: Mouse pressed left at (117, 155)
Screenshot: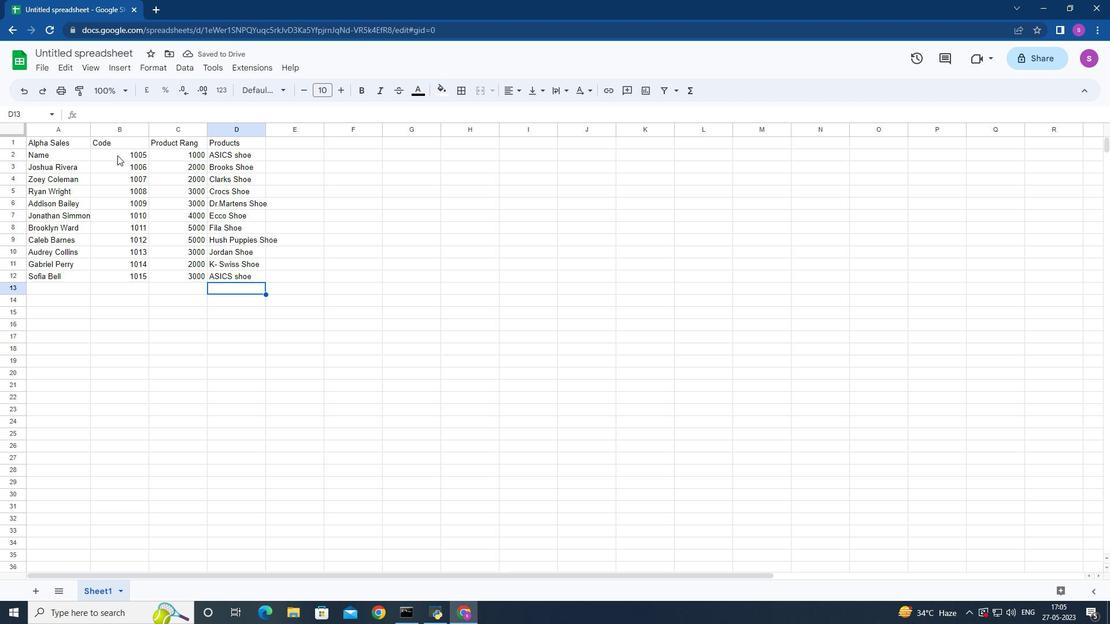 
Action: Key pressed <Key.backspace>
Screenshot: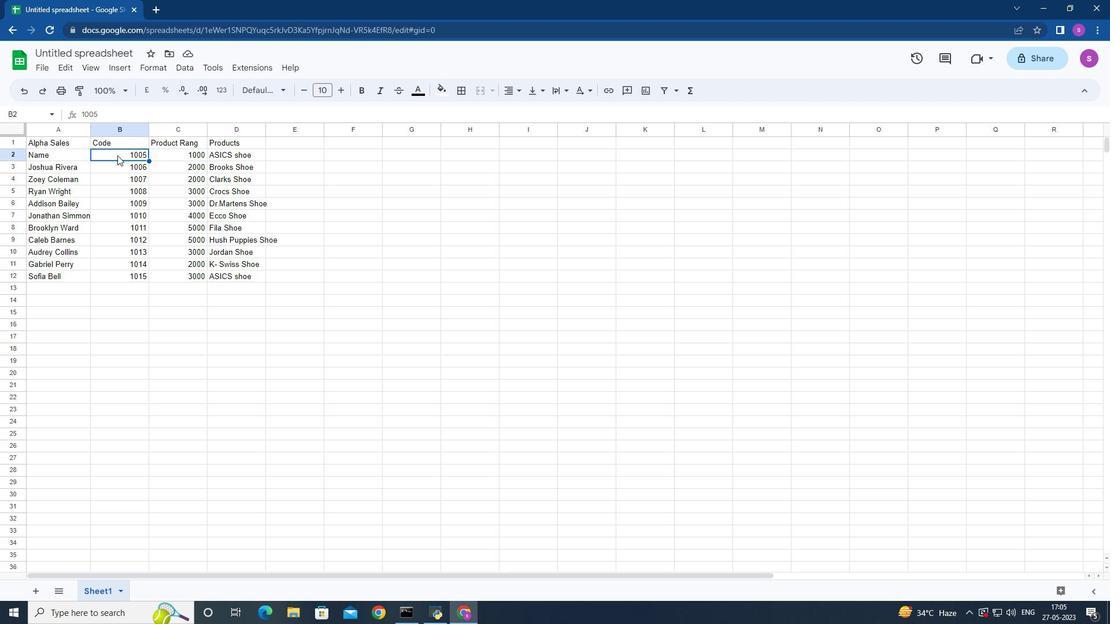 
Action: Mouse moved to (168, 151)
Screenshot: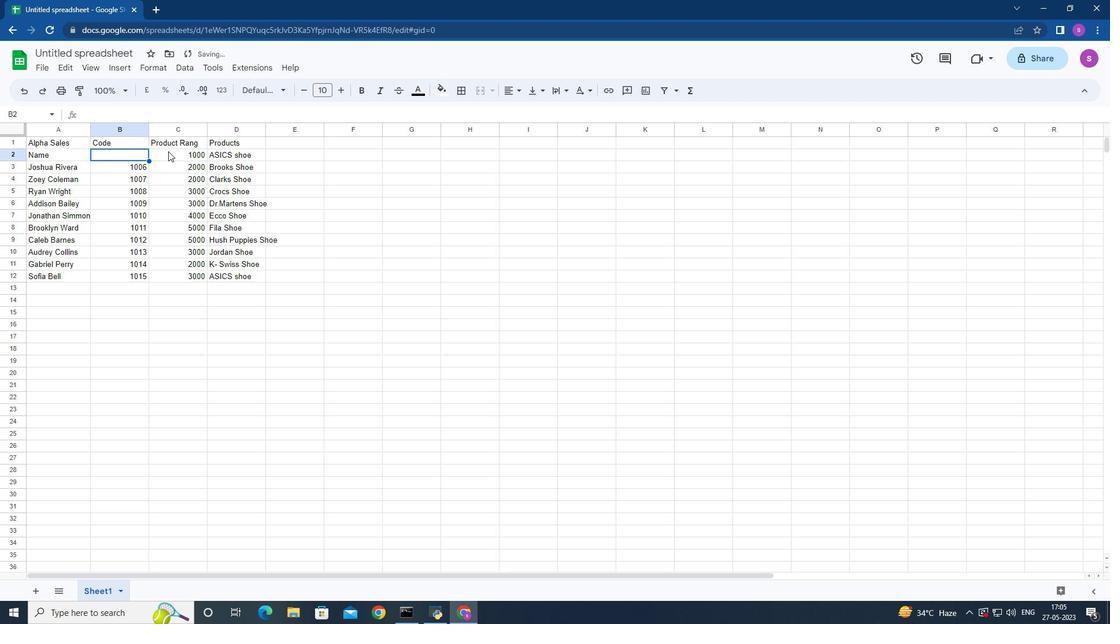
Action: Mouse pressed left at (168, 151)
Screenshot: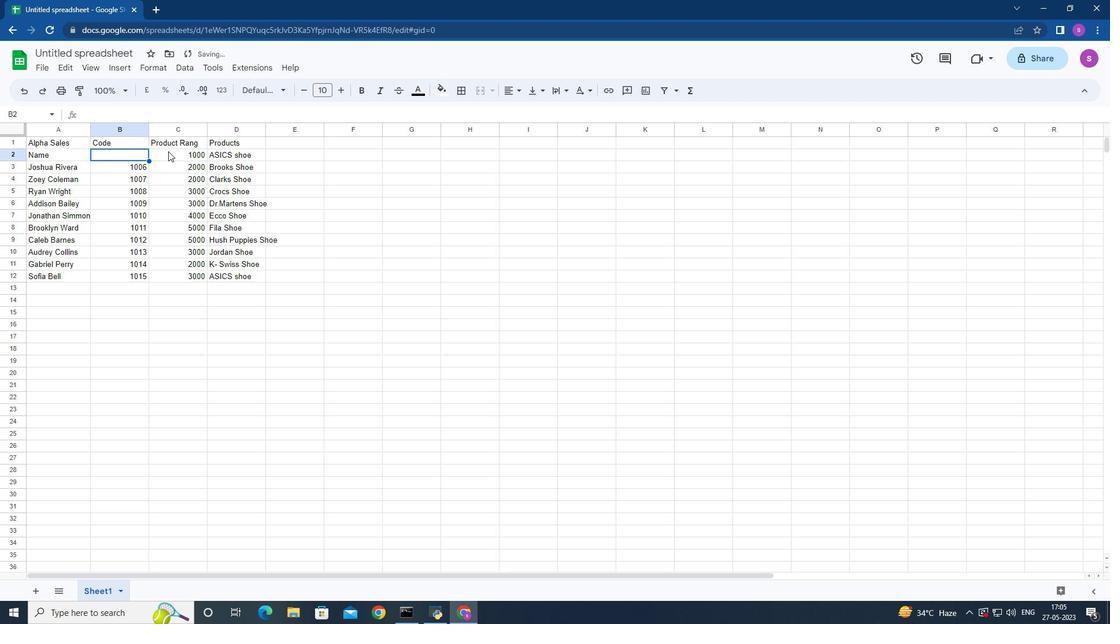 
Action: Mouse moved to (168, 151)
Screenshot: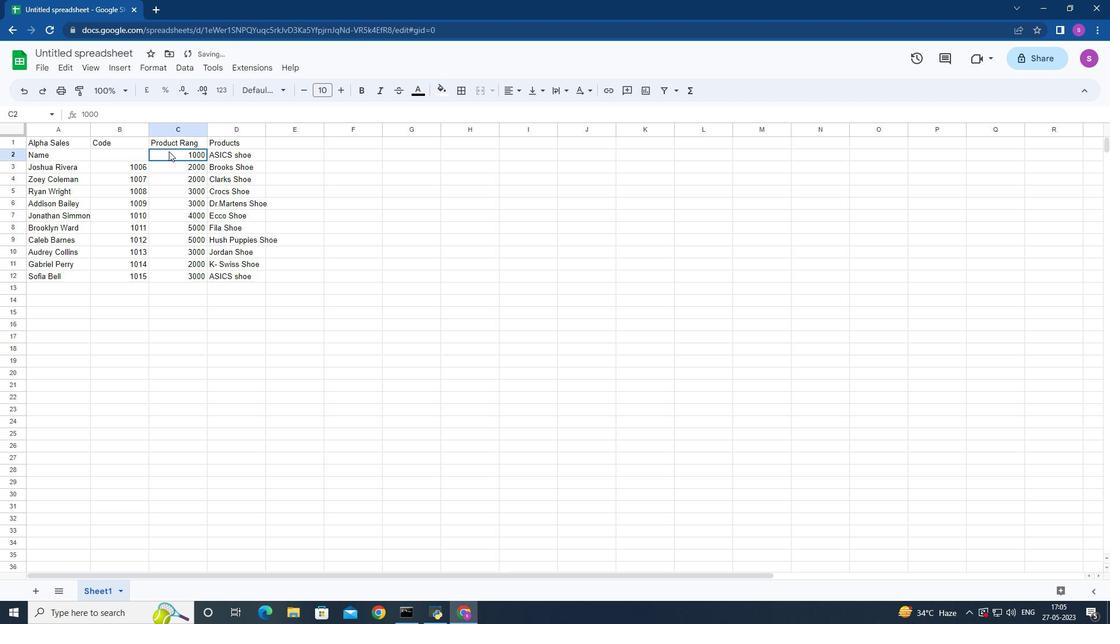
Action: Key pressed <Key.backspace>
Screenshot: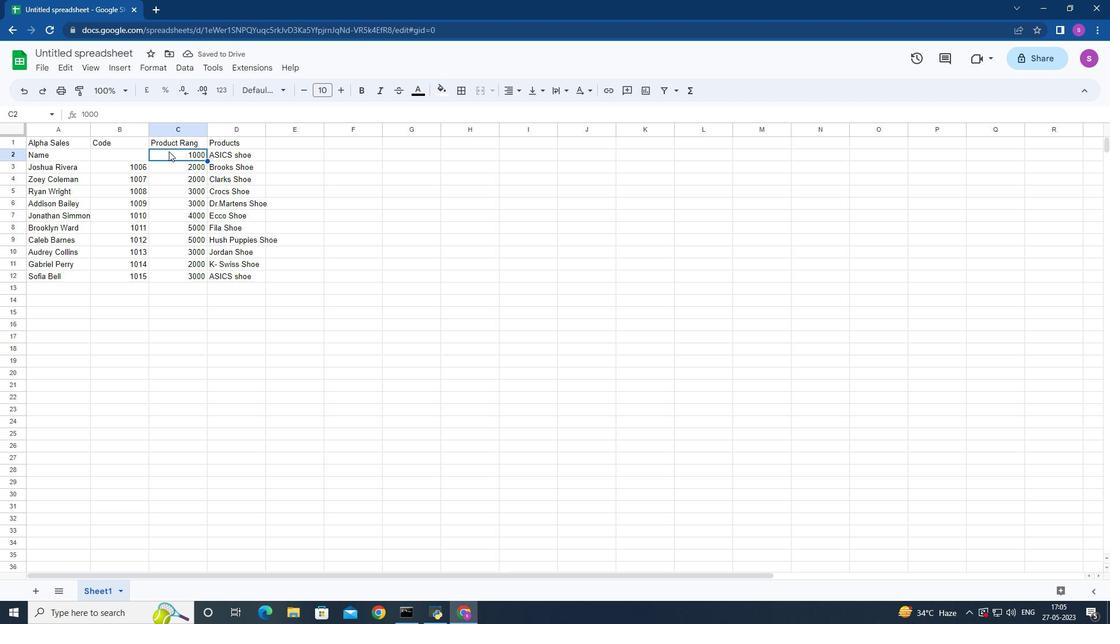 
Action: Mouse moved to (230, 149)
Screenshot: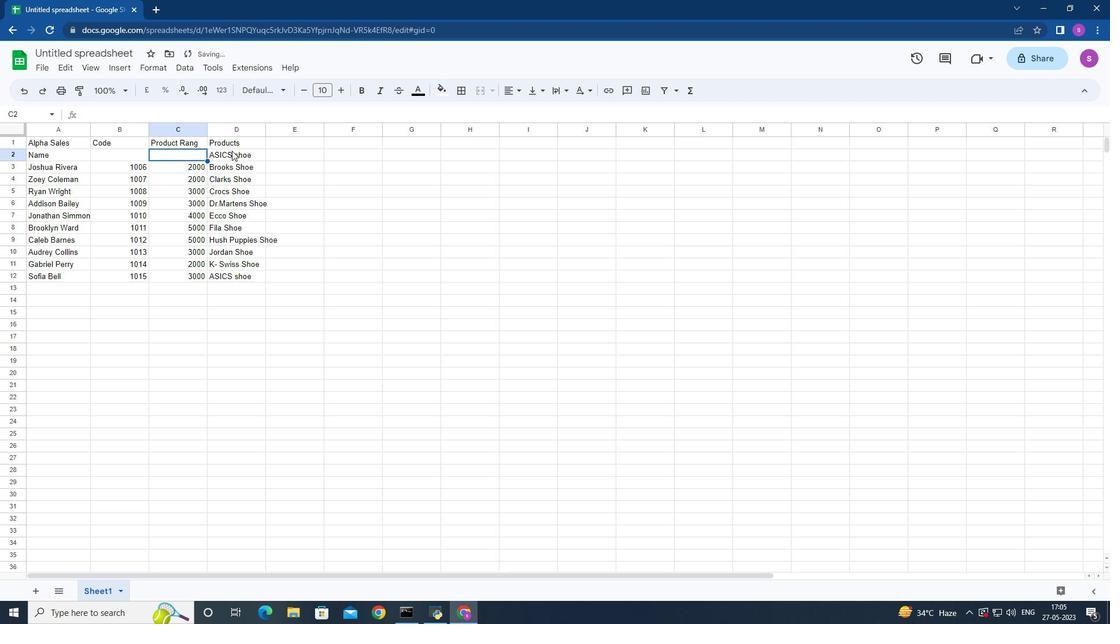 
Action: Mouse pressed left at (230, 149)
Screenshot: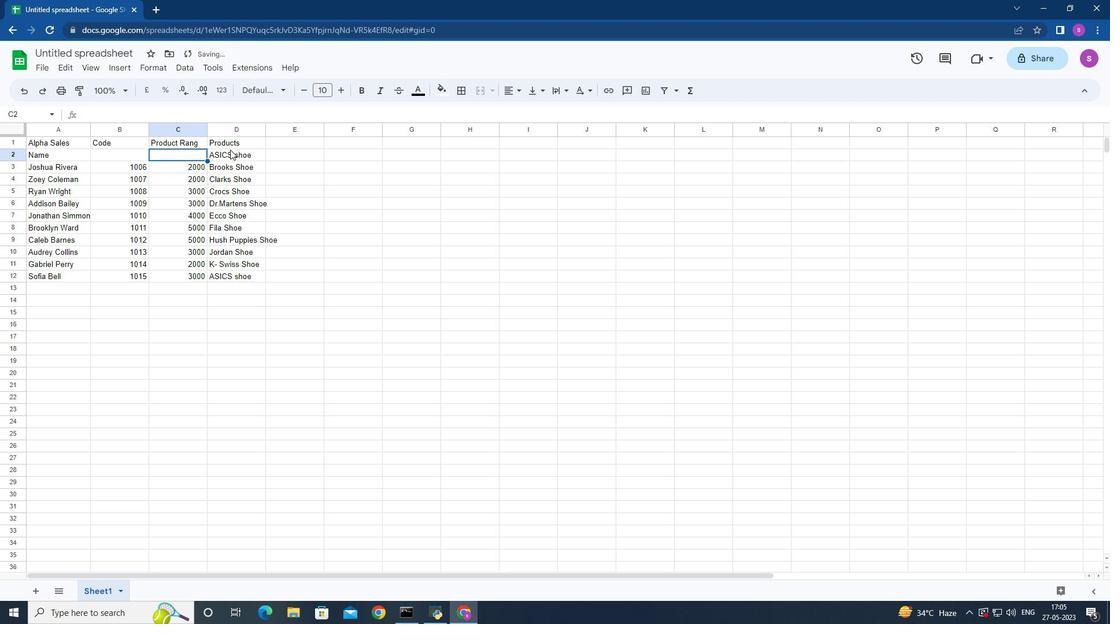 
Action: Key pressed <Key.backspace>
Screenshot: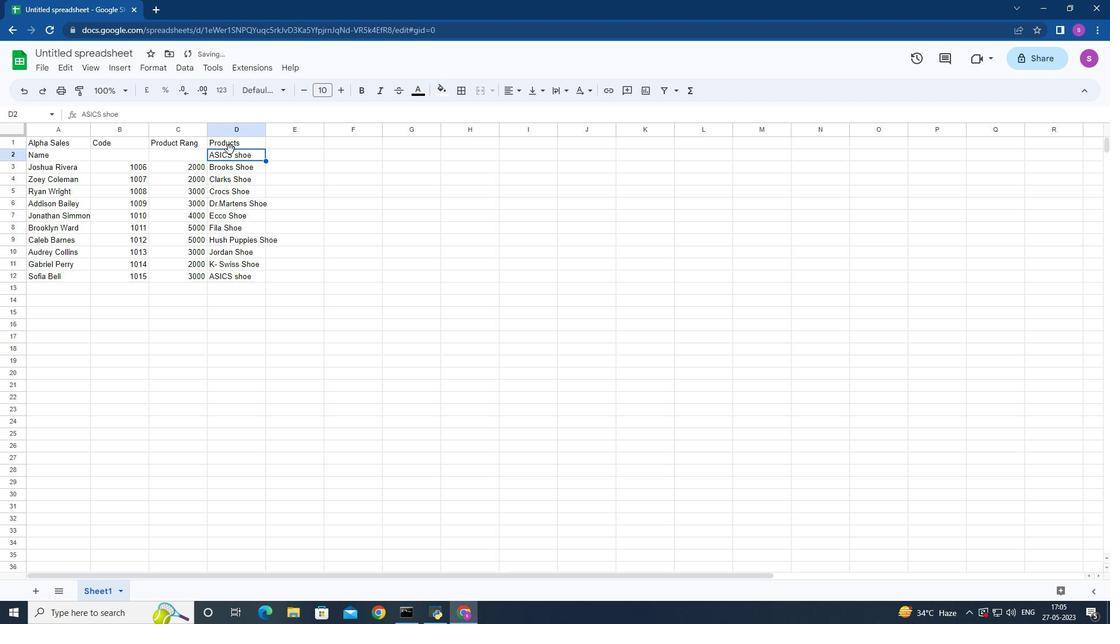 
Action: Mouse moved to (285, 141)
Screenshot: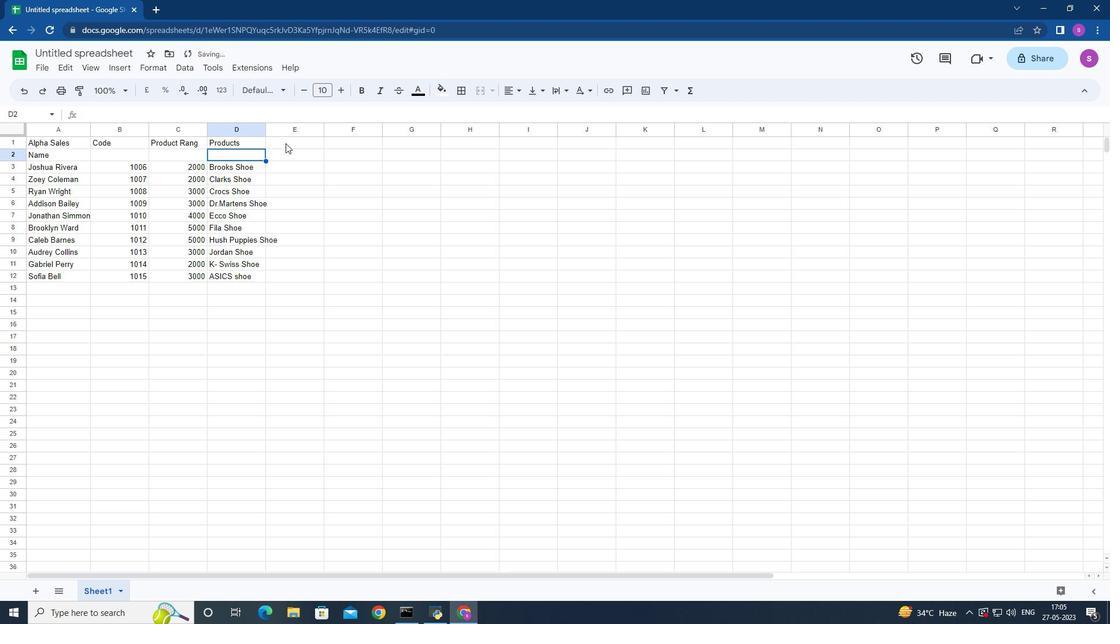 
Action: Mouse pressed left at (285, 141)
Screenshot: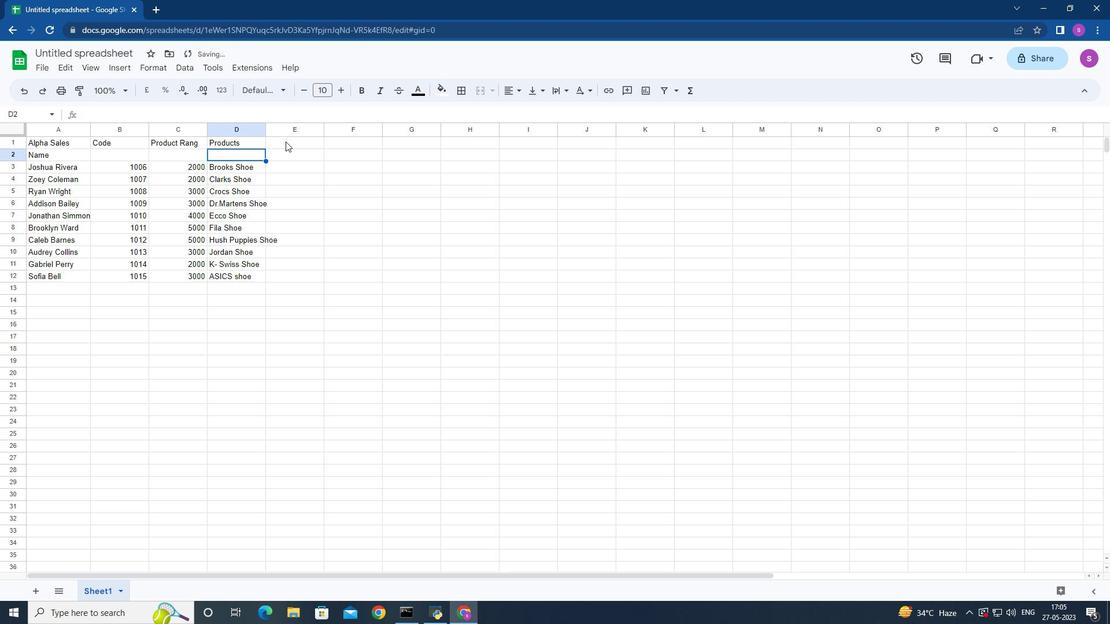 
Action: Mouse moved to (282, 141)
Screenshot: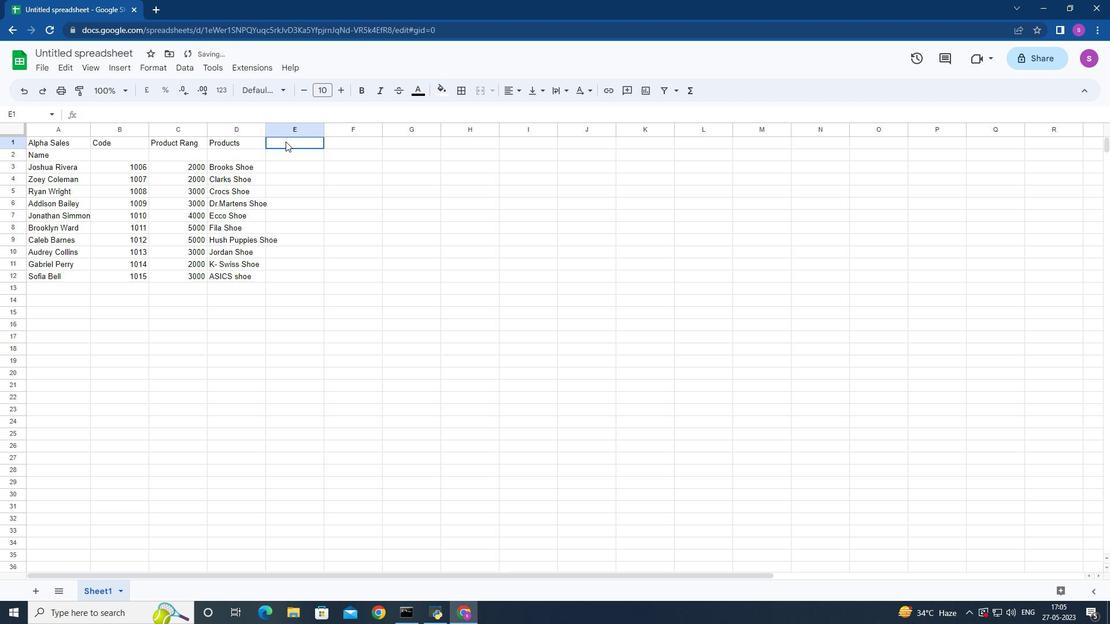 
Action: Key pressed <Key.shift>Quantity<Key.down><Key.down>5<Key.down>6<Key.down>7<Key.down>8<Key.down>9<Key.down>10<Key.down>10<Key.down>5<Key.down>5<Key.down>6<Key.down>
Screenshot: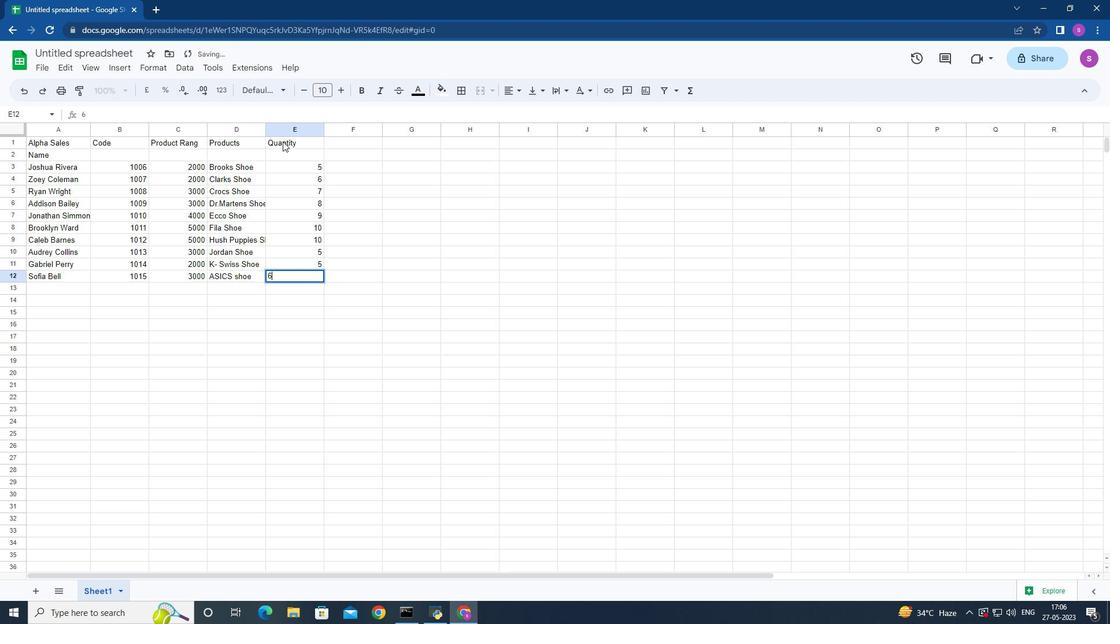 
Action: Mouse moved to (346, 141)
Screenshot: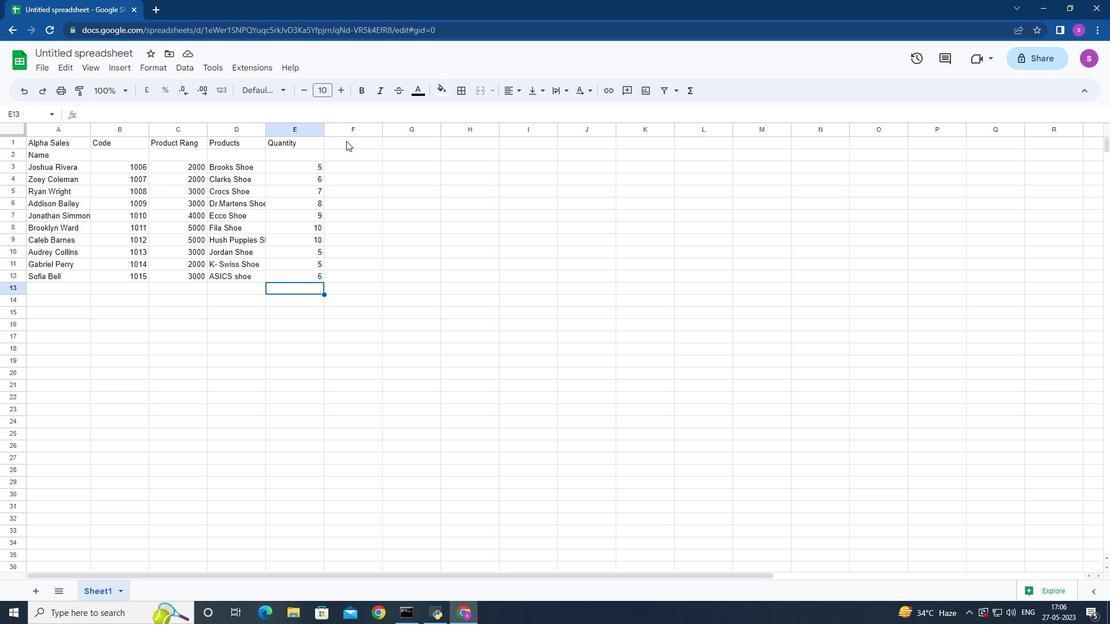 
Action: Mouse pressed left at (346, 141)
Screenshot: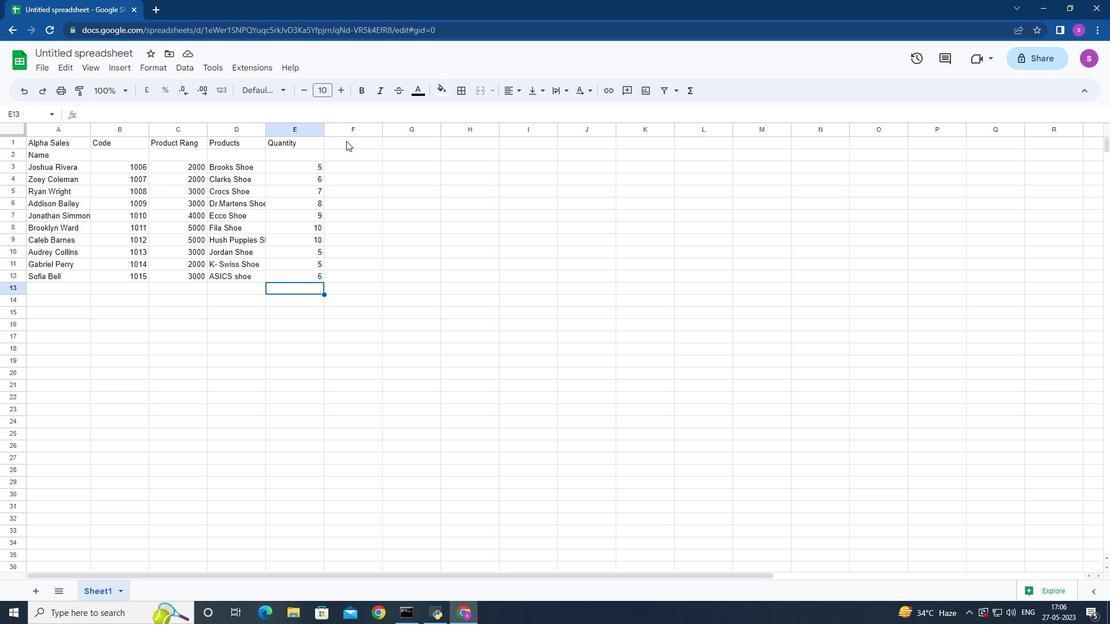 
Action: Mouse moved to (345, 140)
Screenshot: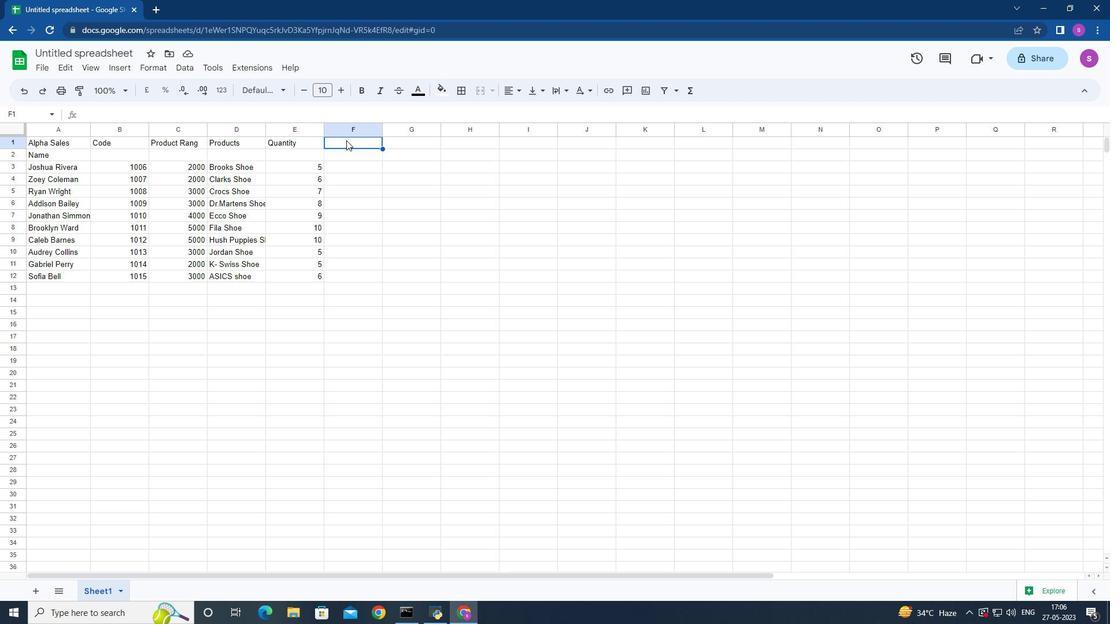 
Action: Key pressed <Key.shift>Percem<Key.backspace>nt<Key.space>
Screenshot: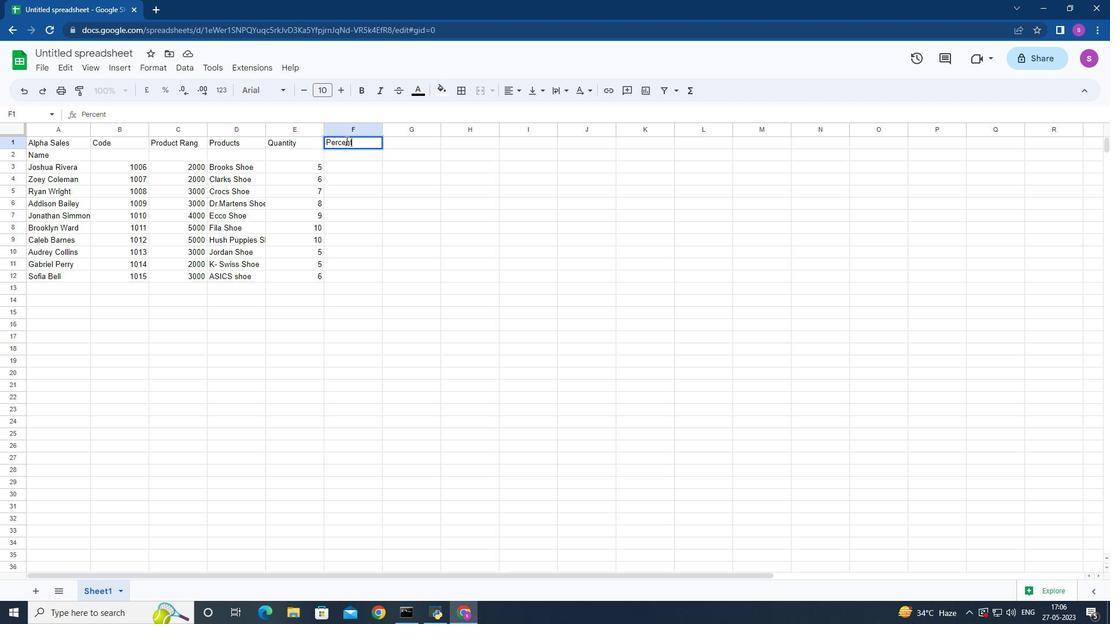 
Action: Mouse moved to (406, 140)
Screenshot: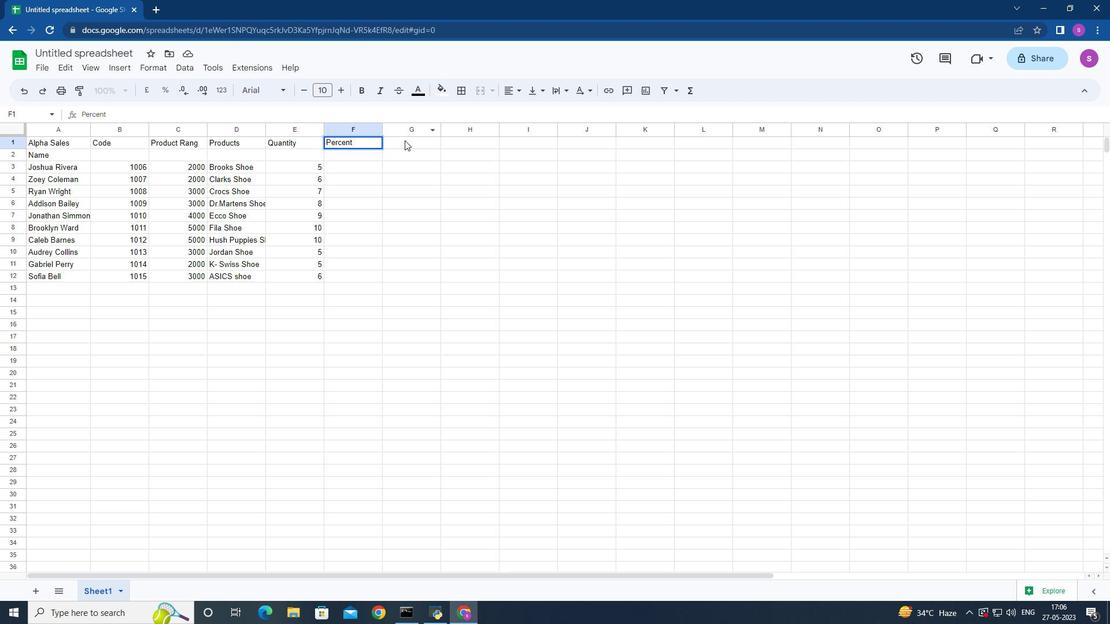 
Action: Mouse pressed left at (406, 140)
Screenshot: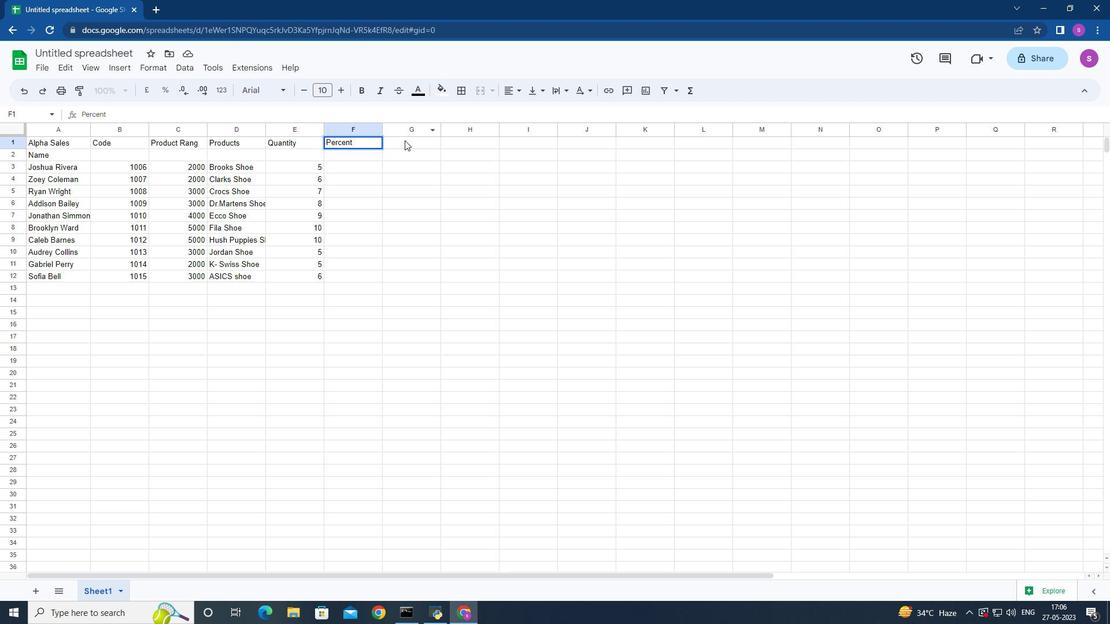 
Action: Mouse moved to (390, 180)
Screenshot: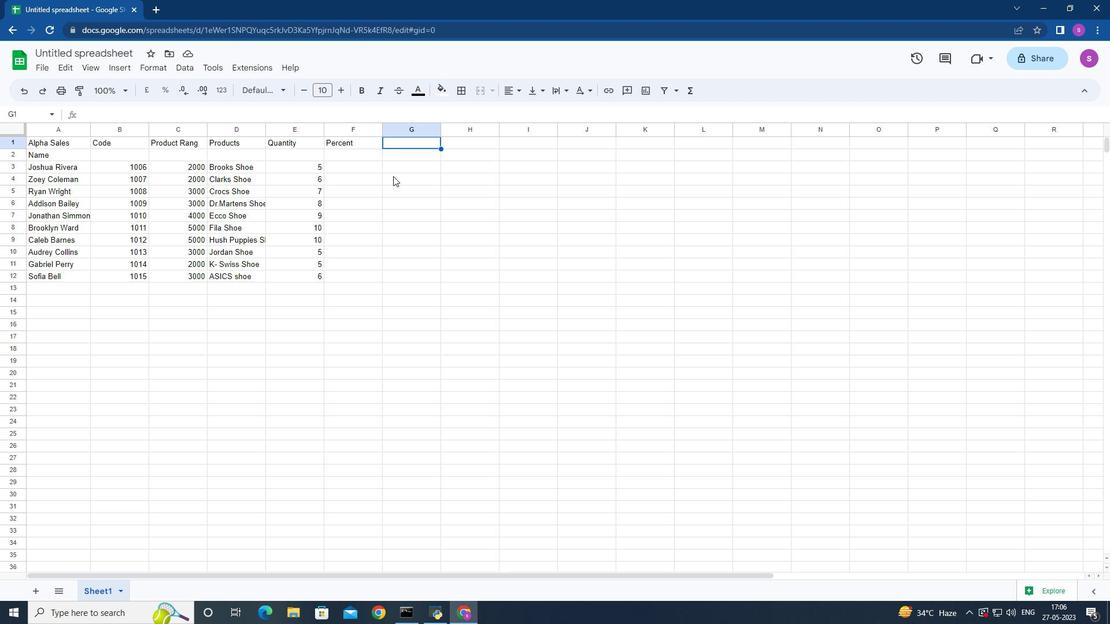 
Action: Mouse scrolled (390, 180) with delta (0, 0)
Screenshot: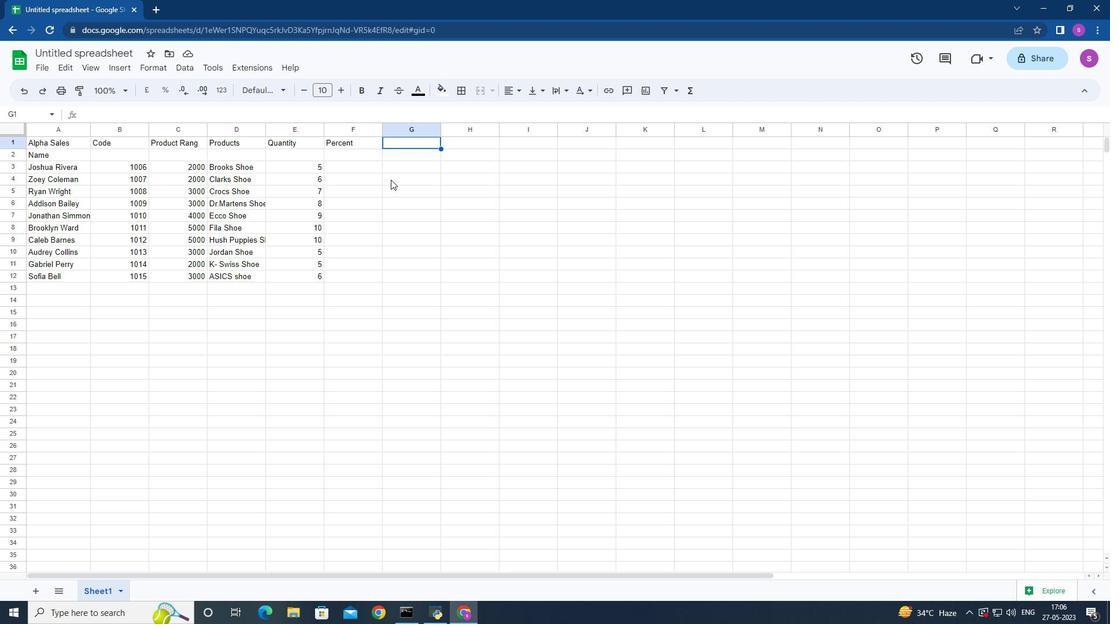 
Action: Mouse moved to (366, 195)
Screenshot: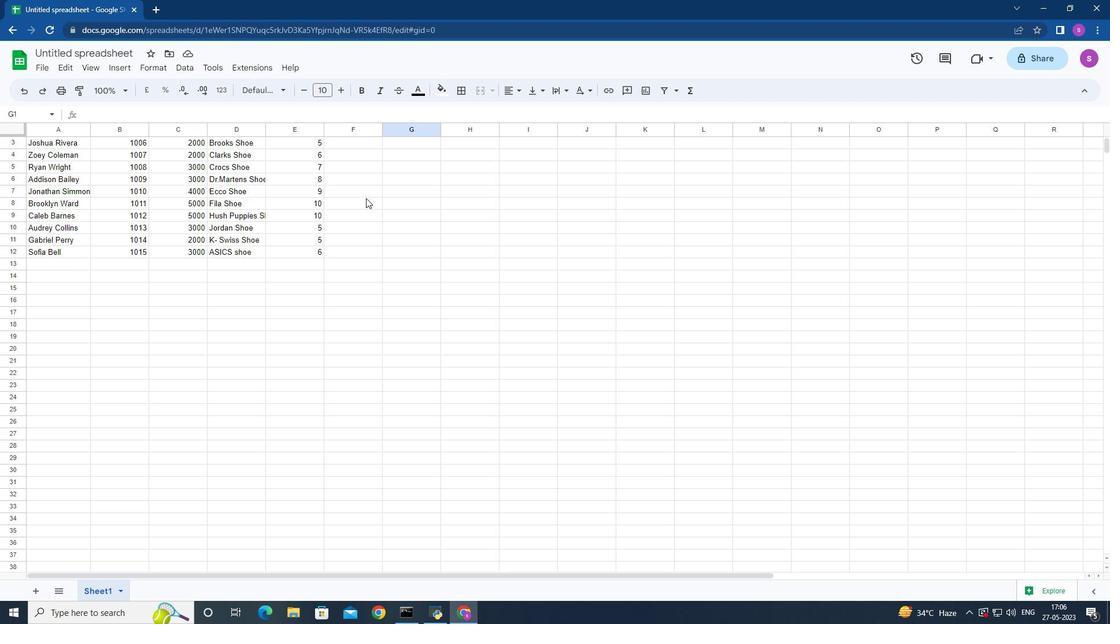 
Action: Mouse scrolled (366, 196) with delta (0, 0)
Screenshot: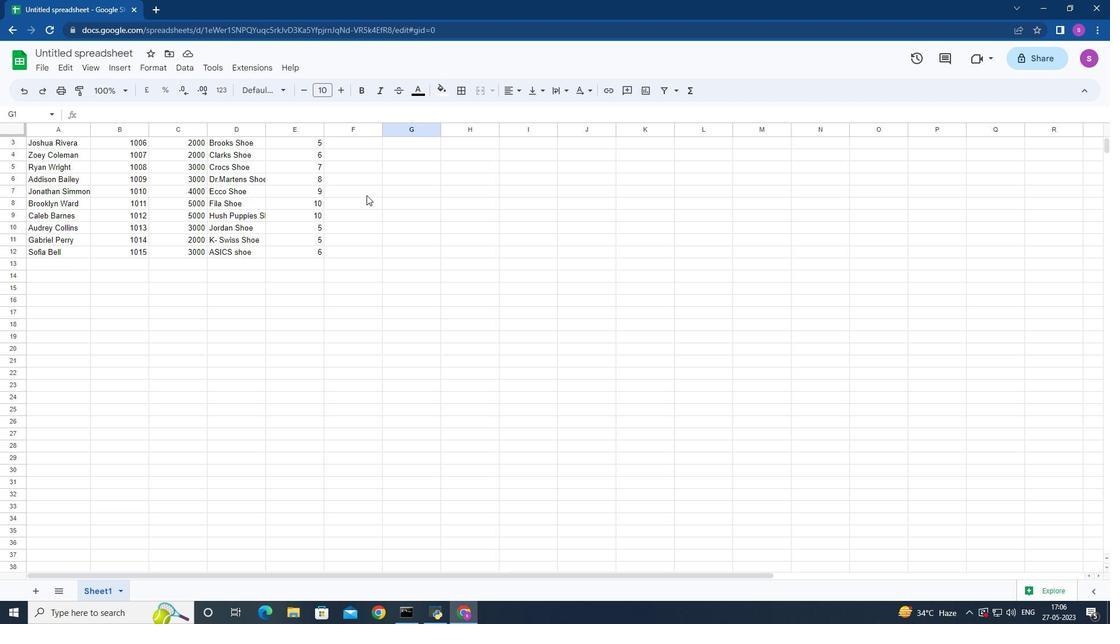 
Action: Mouse moved to (367, 195)
Screenshot: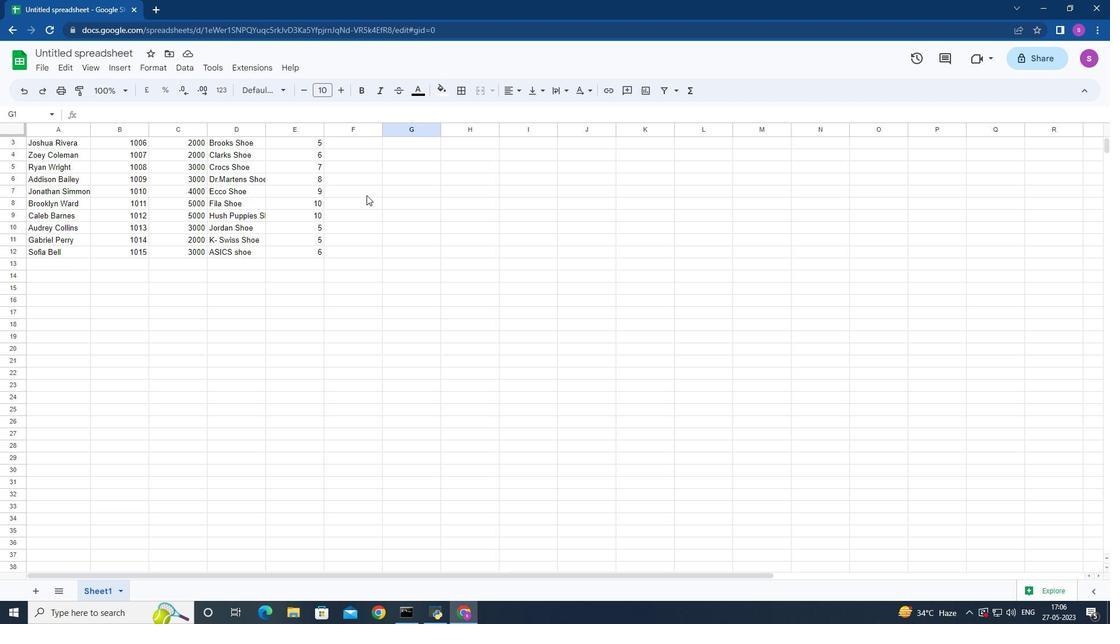 
Action: Mouse scrolled (366, 196) with delta (0, 0)
Screenshot: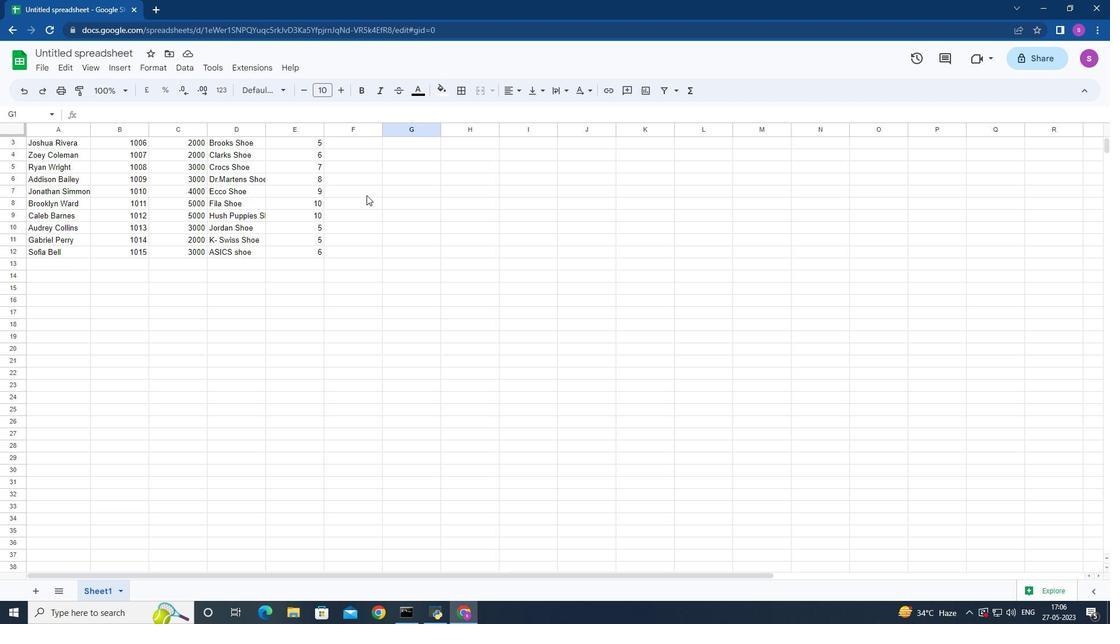 
Action: Mouse moved to (352, 168)
Screenshot: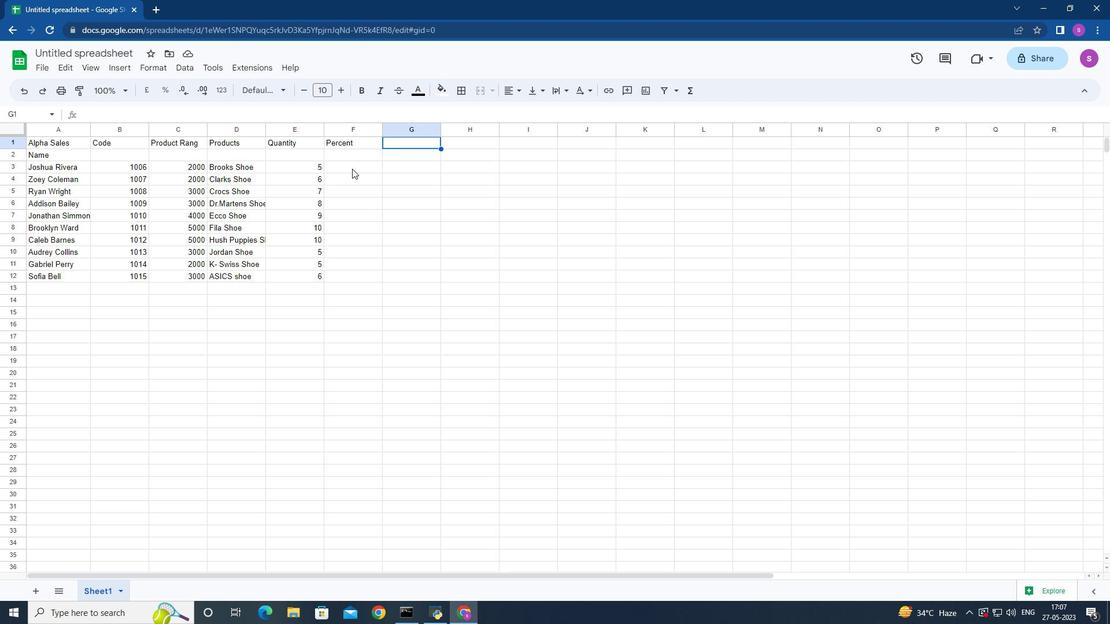 
Action: Mouse pressed left at (352, 168)
Screenshot: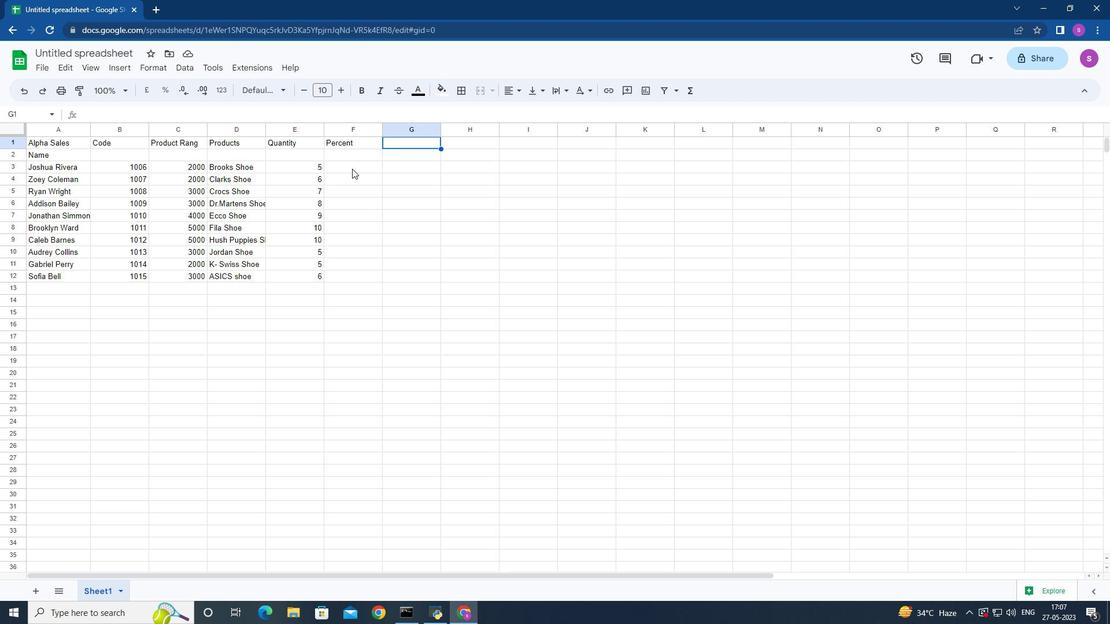 
Action: Mouse moved to (397, 139)
Screenshot: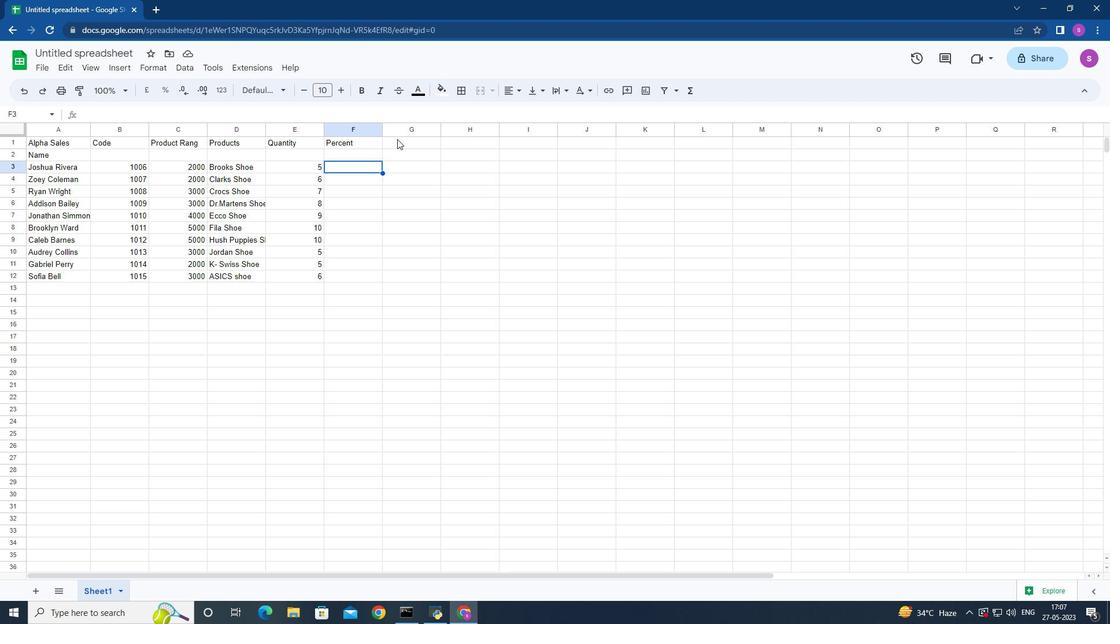 
Action: Mouse pressed left at (397, 139)
Screenshot: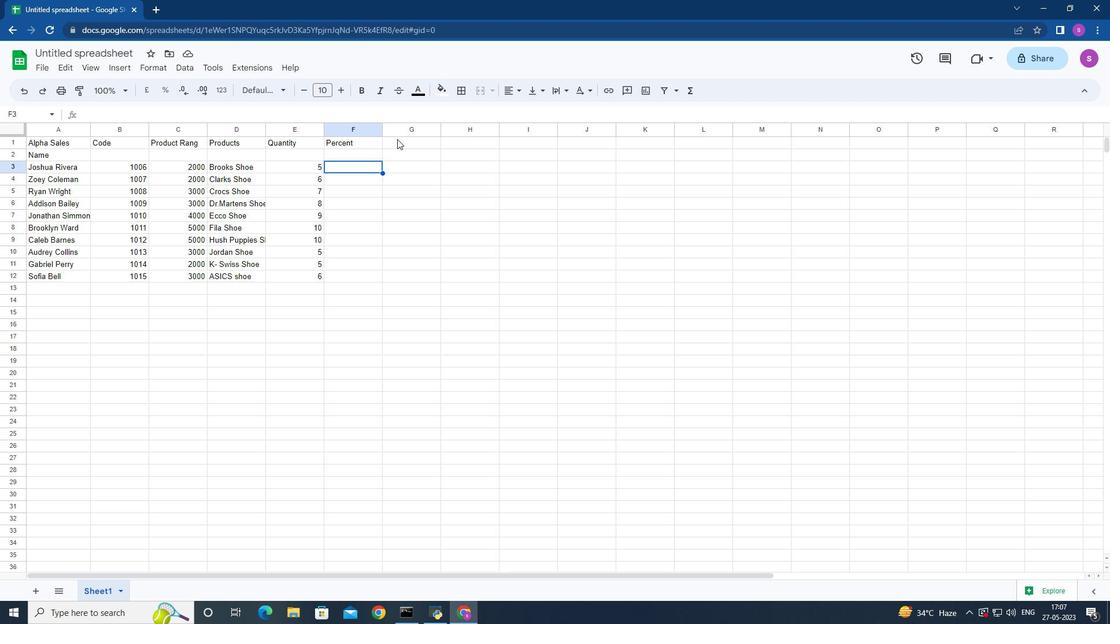 
Action: Mouse moved to (400, 163)
Screenshot: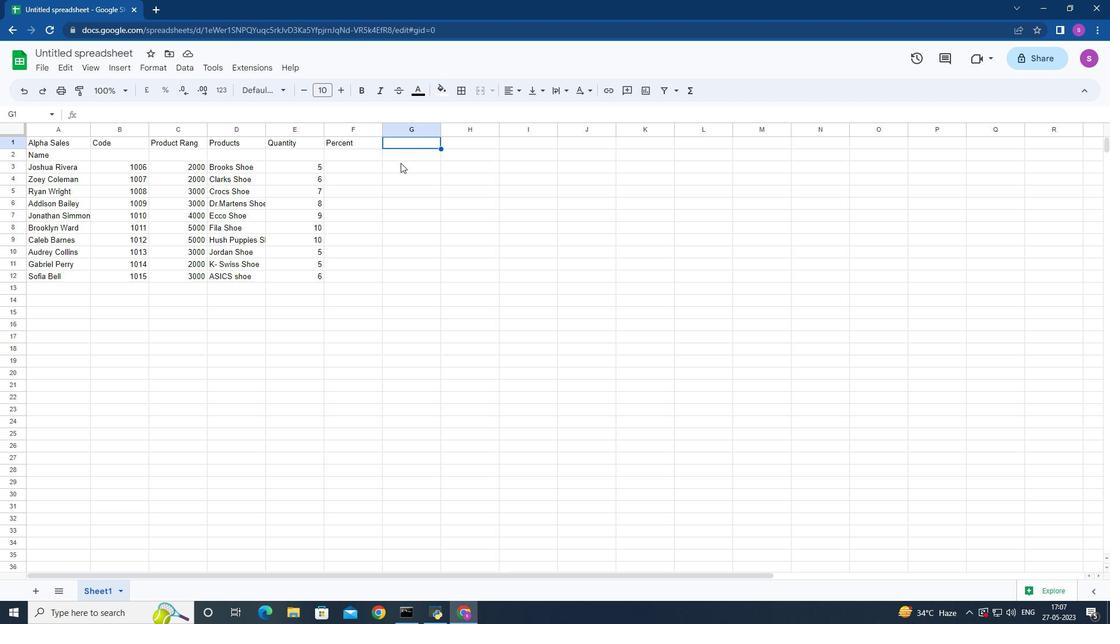 
Action: Mouse pressed left at (400, 163)
Screenshot: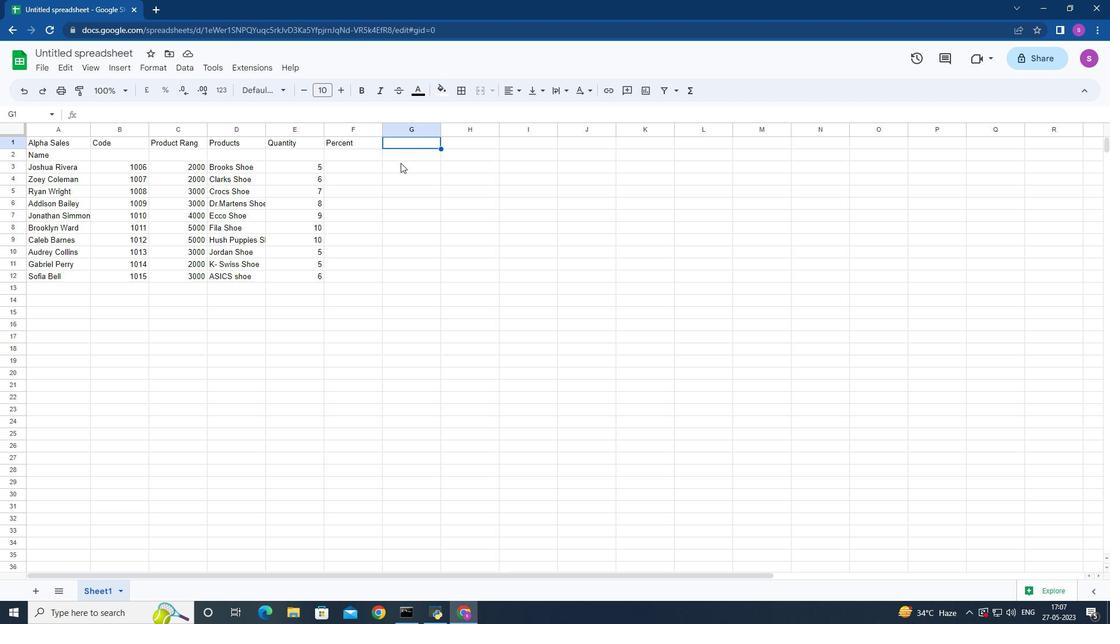 
Action: Mouse moved to (407, 141)
Screenshot: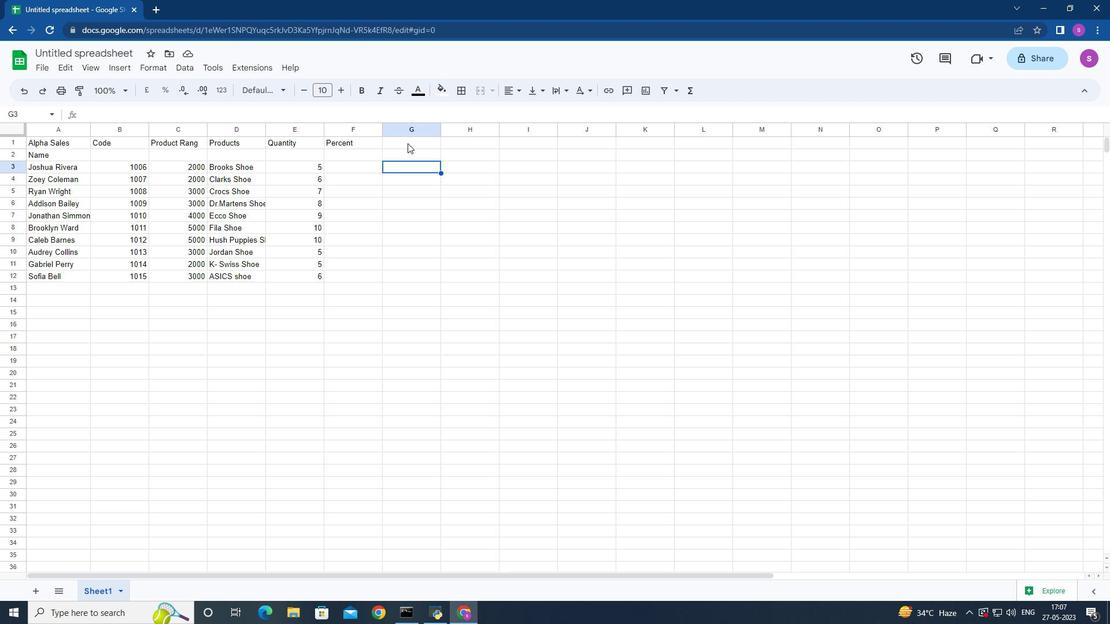 
Action: Mouse pressed left at (407, 141)
Screenshot: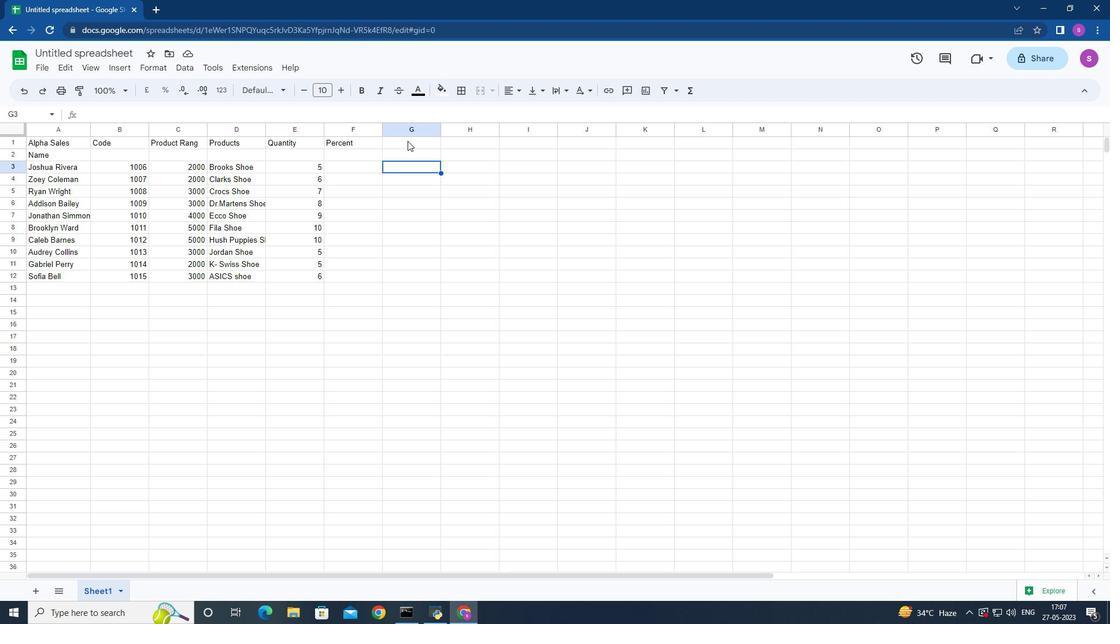 
Action: Mouse moved to (344, 142)
Screenshot: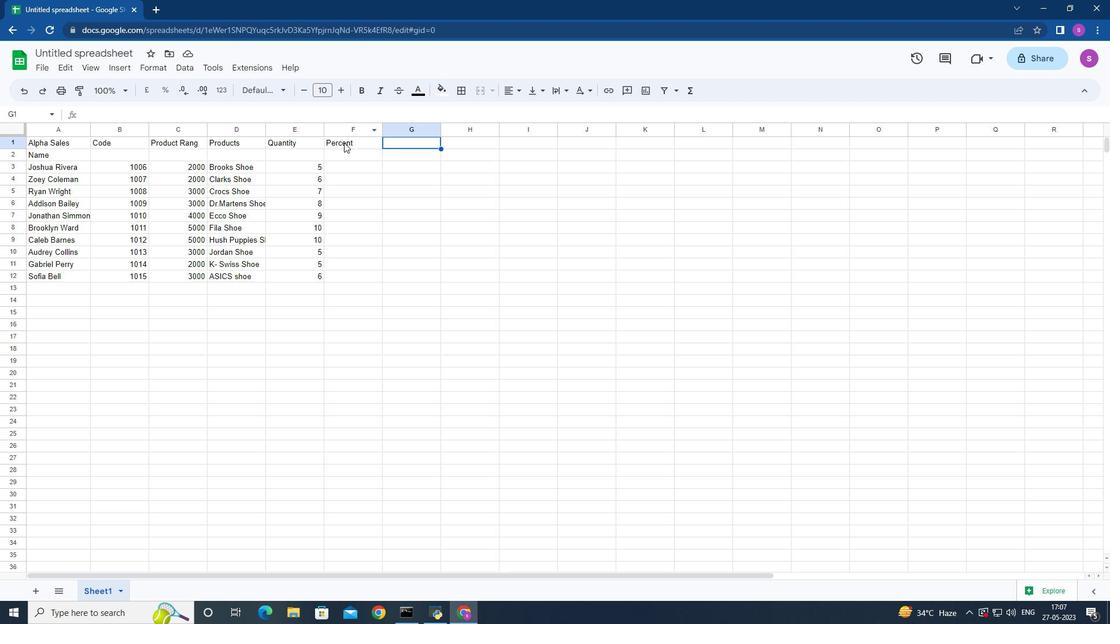 
Action: Mouse pressed left at (344, 142)
Screenshot: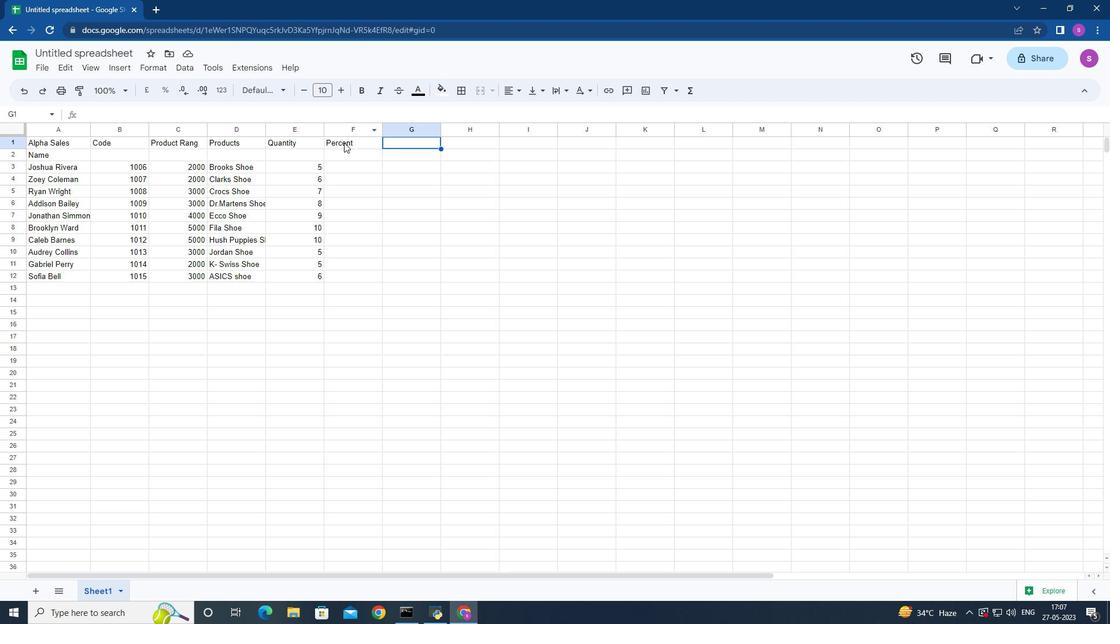
Action: Mouse moved to (344, 142)
Screenshot: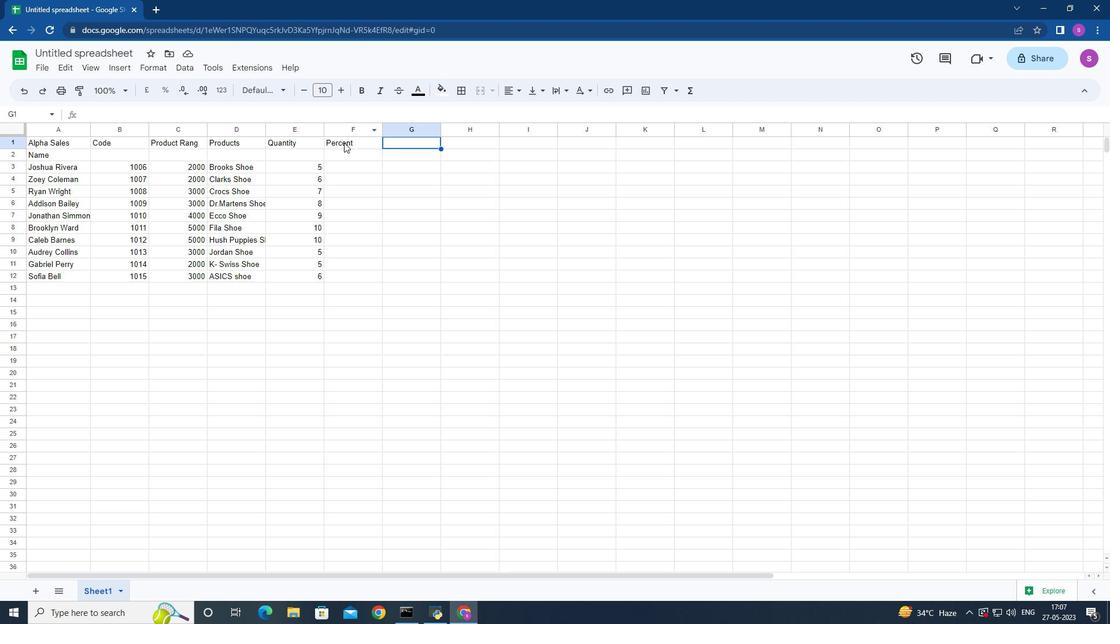 
Action: Key pressed <Key.backspace><Key.shift>Amount
Screenshot: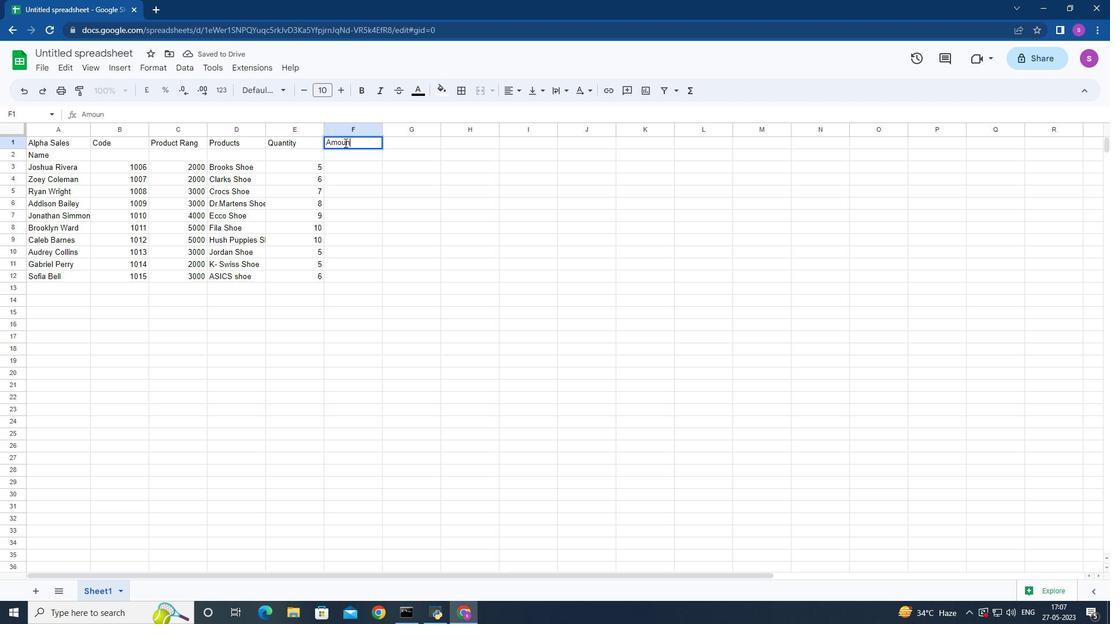 
Action: Mouse moved to (398, 142)
Screenshot: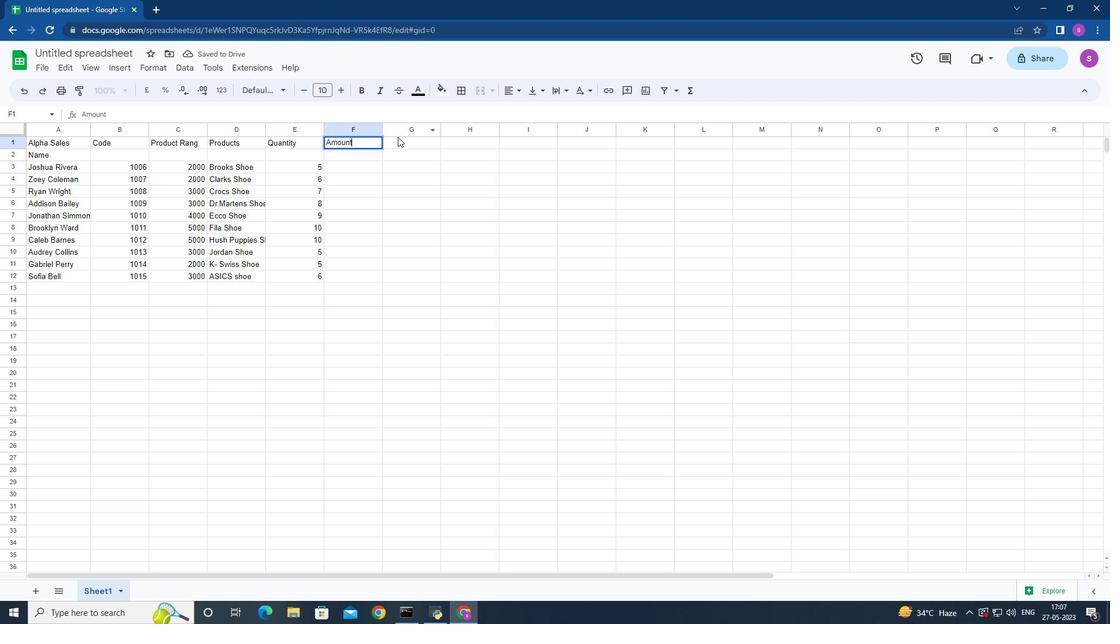 
Action: Mouse pressed left at (398, 142)
Screenshot: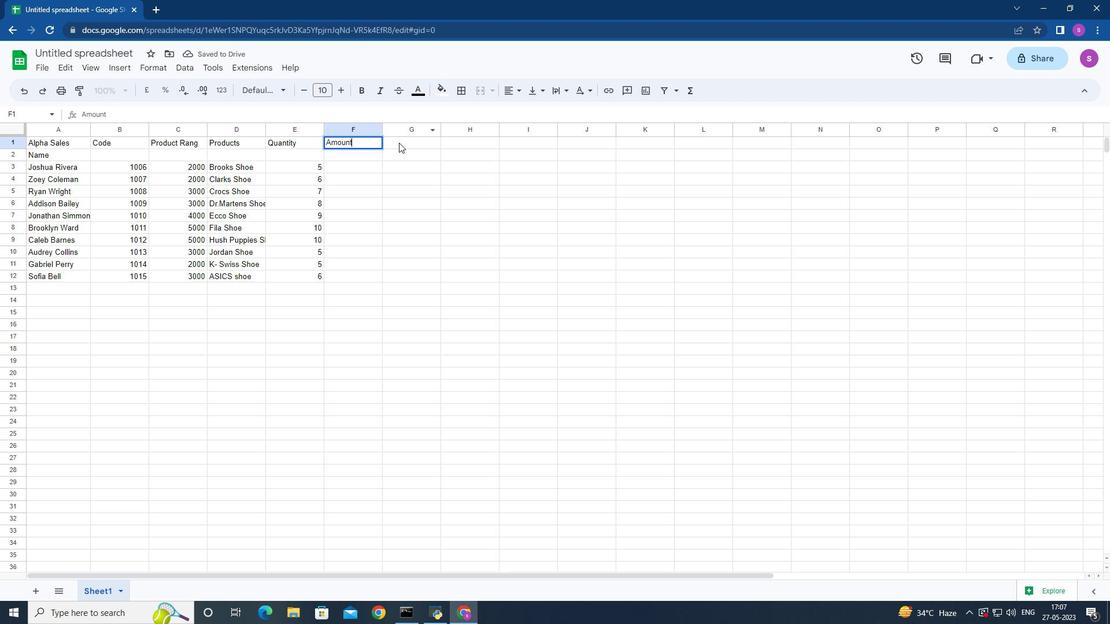 
Action: Mouse moved to (400, 142)
Screenshot: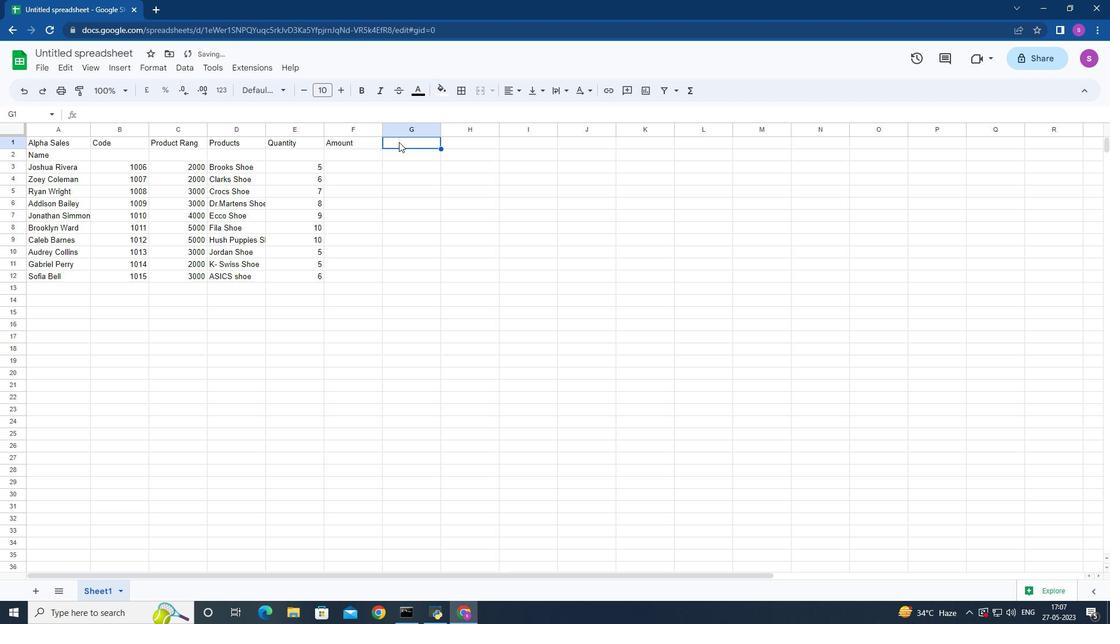 
Action: Key pressed text<Key.backspace><Key.backspace><Key.backspace><Key.backspace><Key.shift>Taxt
Screenshot: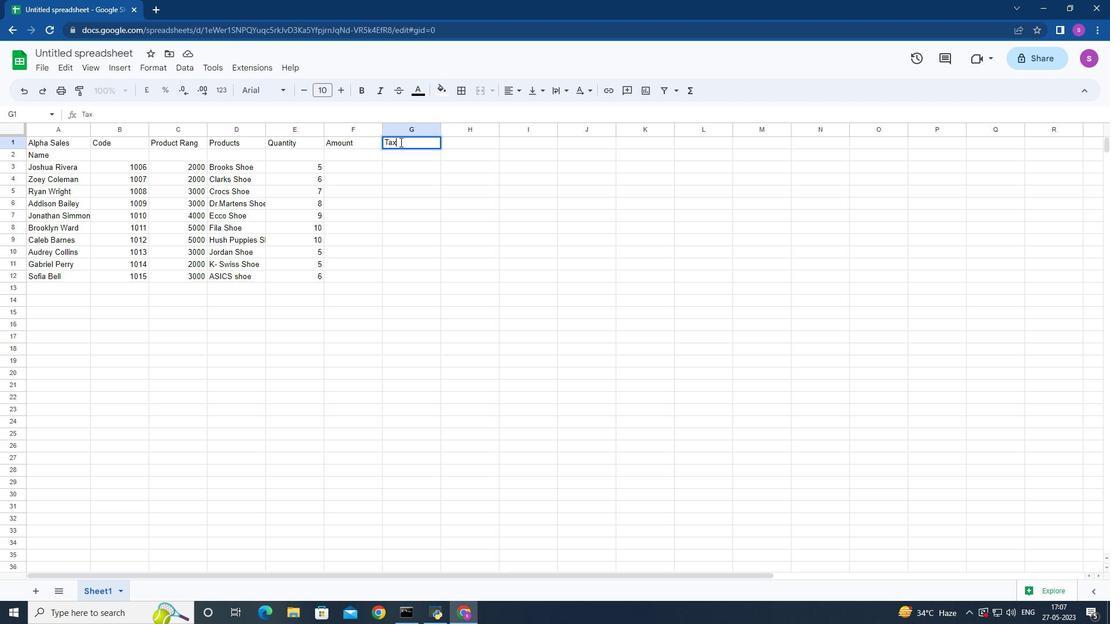 
Action: Mouse moved to (441, 139)
Screenshot: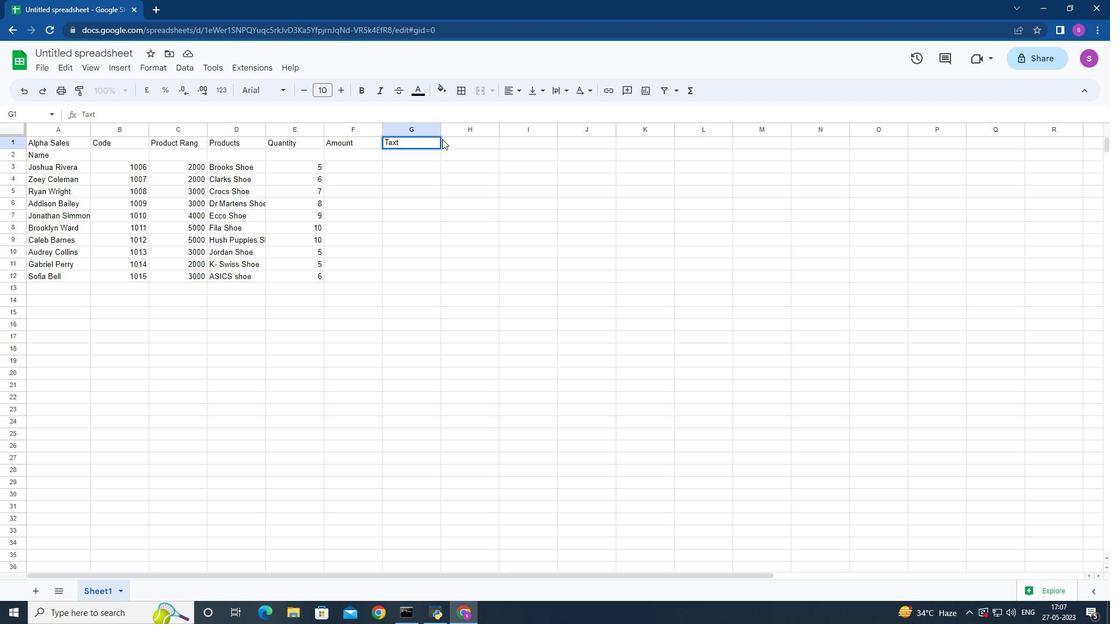 
Action: Key pressed <Key.backspace>
Screenshot: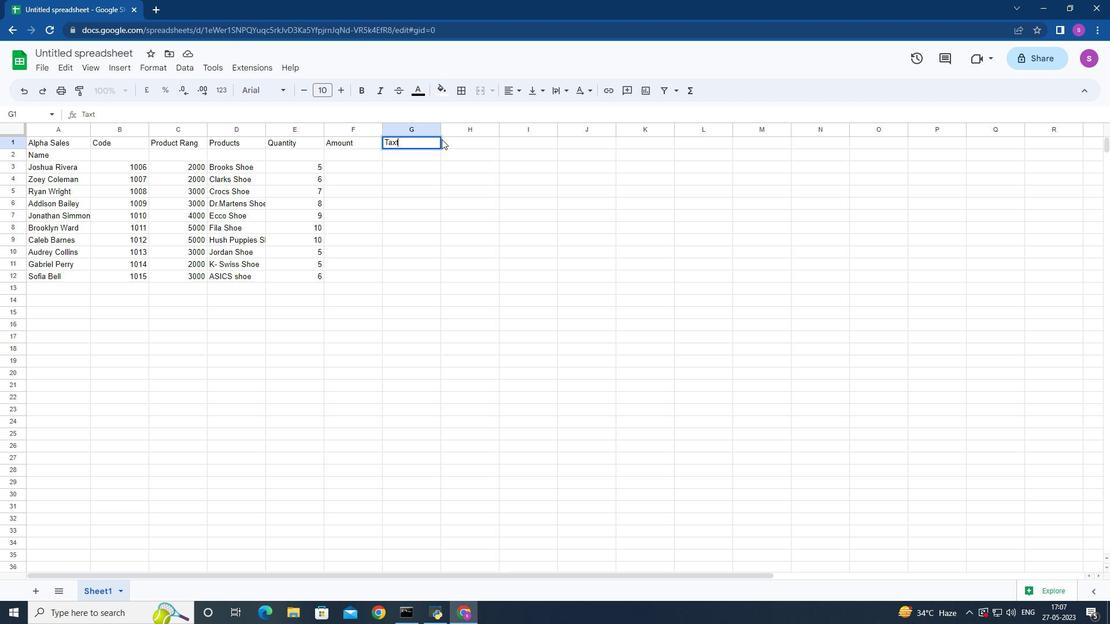 
Action: Mouse moved to (459, 143)
Screenshot: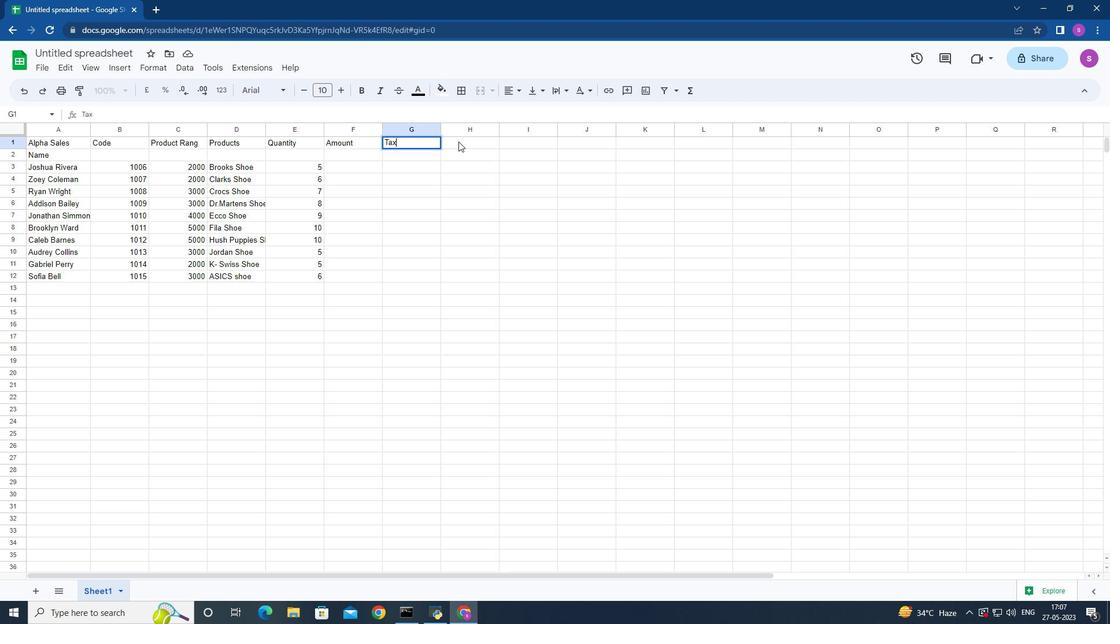 
Action: Mouse pressed left at (459, 143)
Screenshot: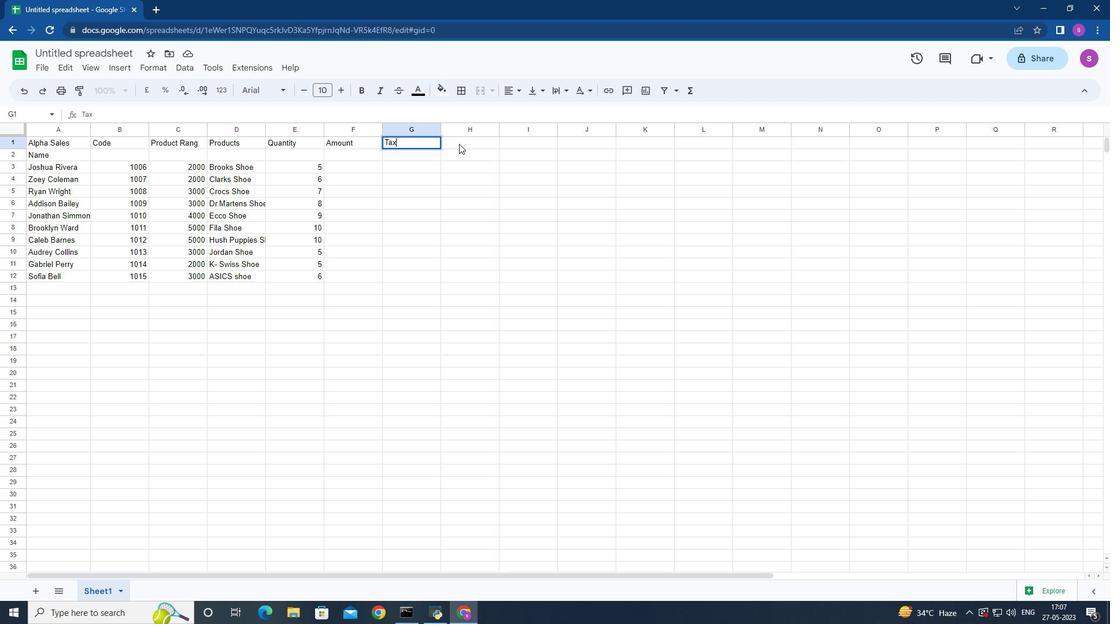 
Action: Key pressed <Key.shift>Total<Key.space>
Screenshot: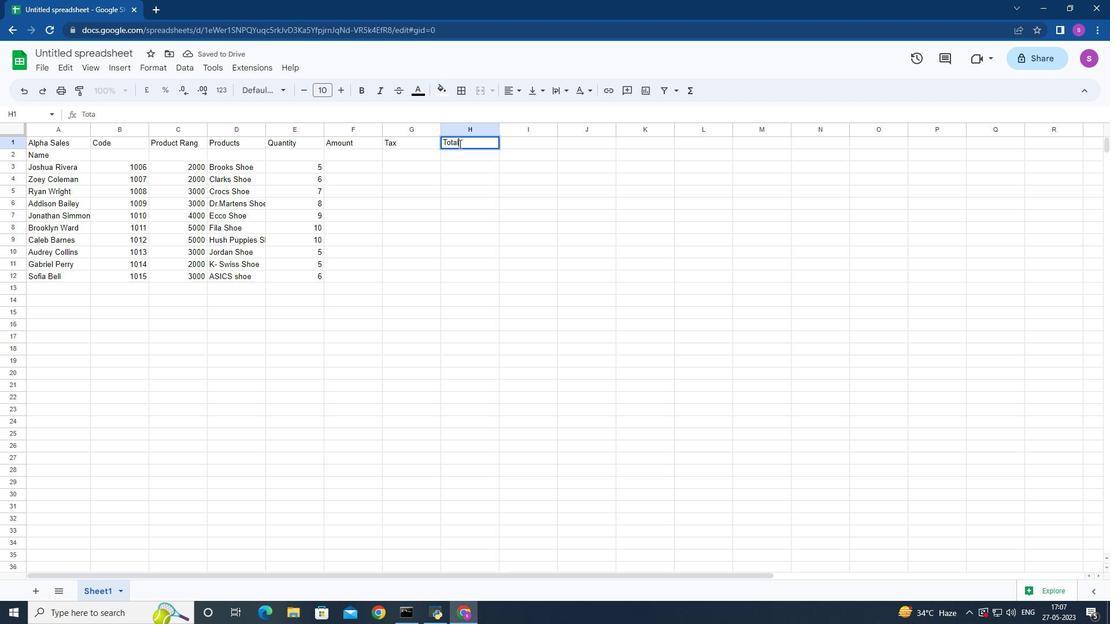 
Action: Mouse moved to (363, 153)
Screenshot: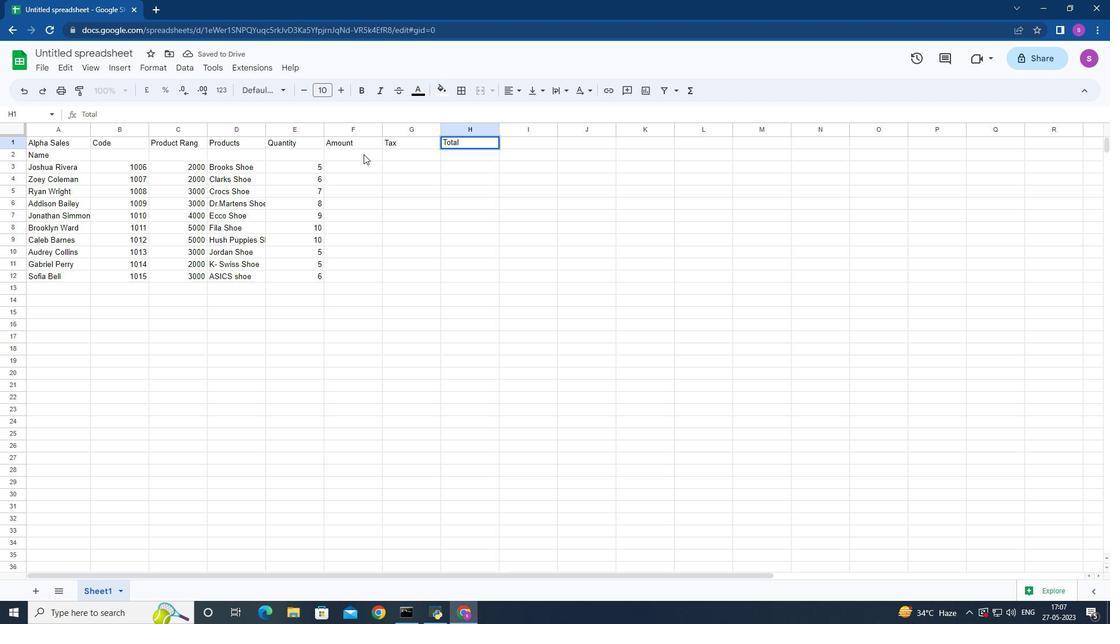 
Action: Mouse pressed left at (363, 153)
Screenshot: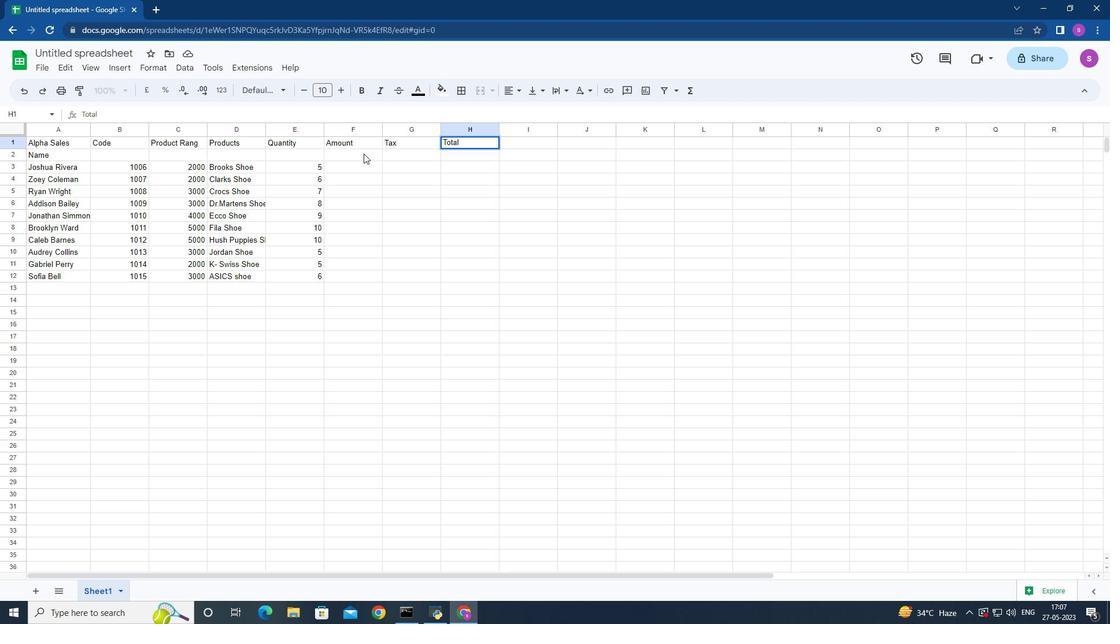 
Action: Mouse moved to (356, 167)
Screenshot: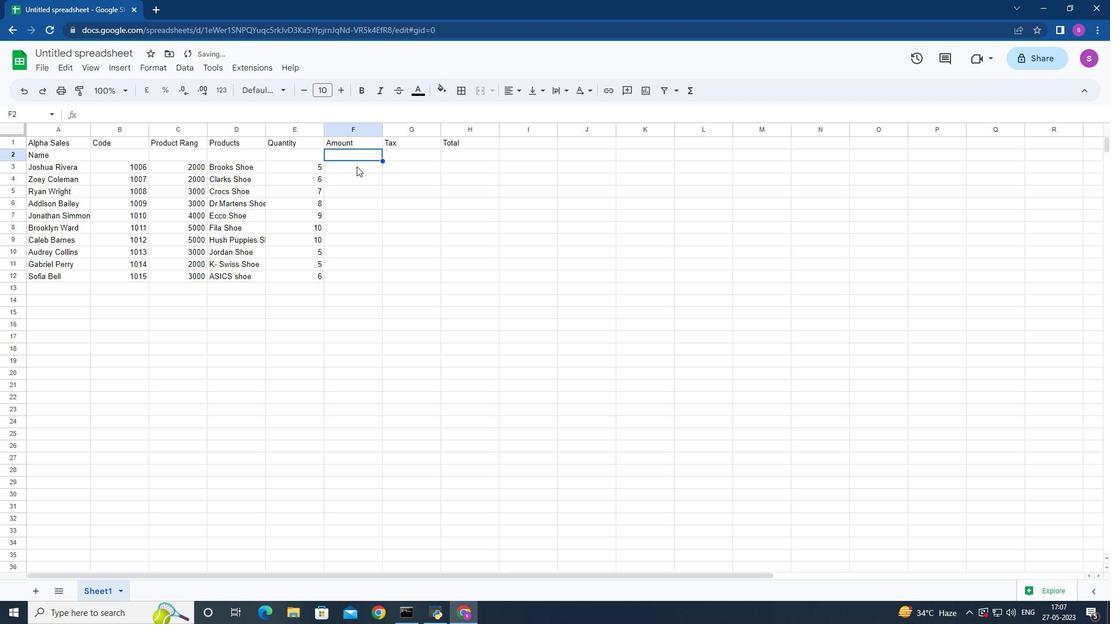 
Action: Mouse pressed left at (356, 167)
Screenshot: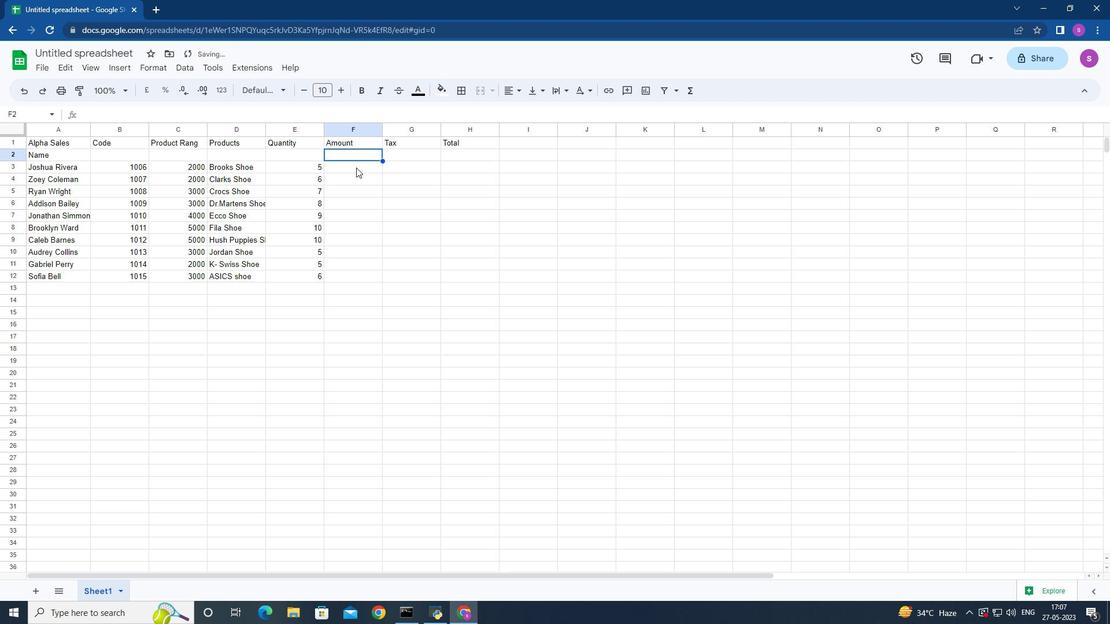 
Action: Mouse moved to (356, 167)
Screenshot: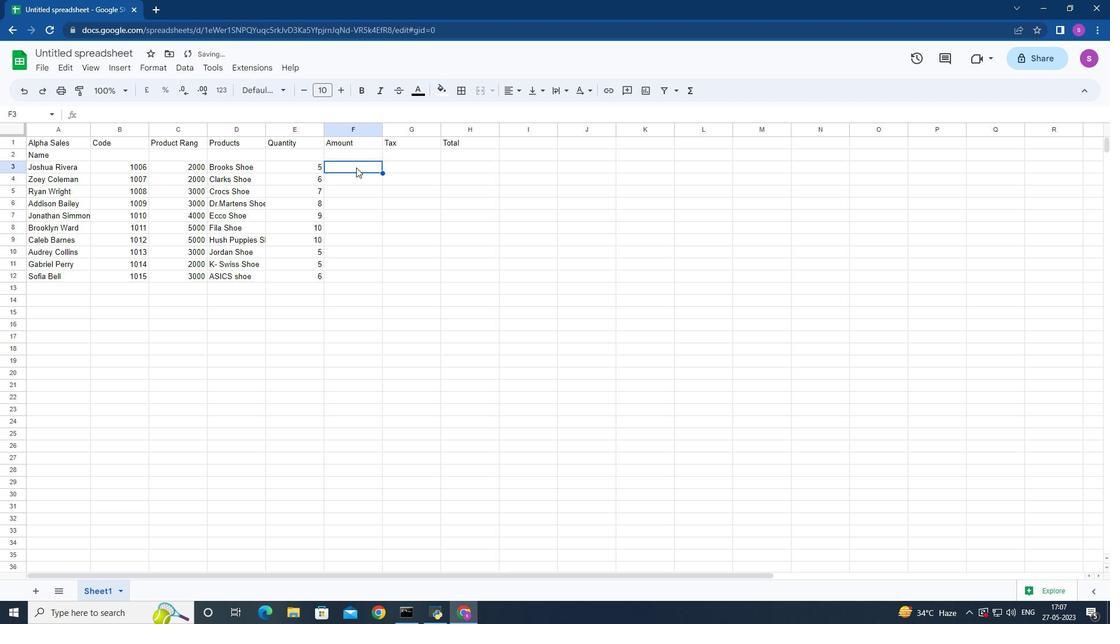 
Action: Key pressed =sum
Screenshot: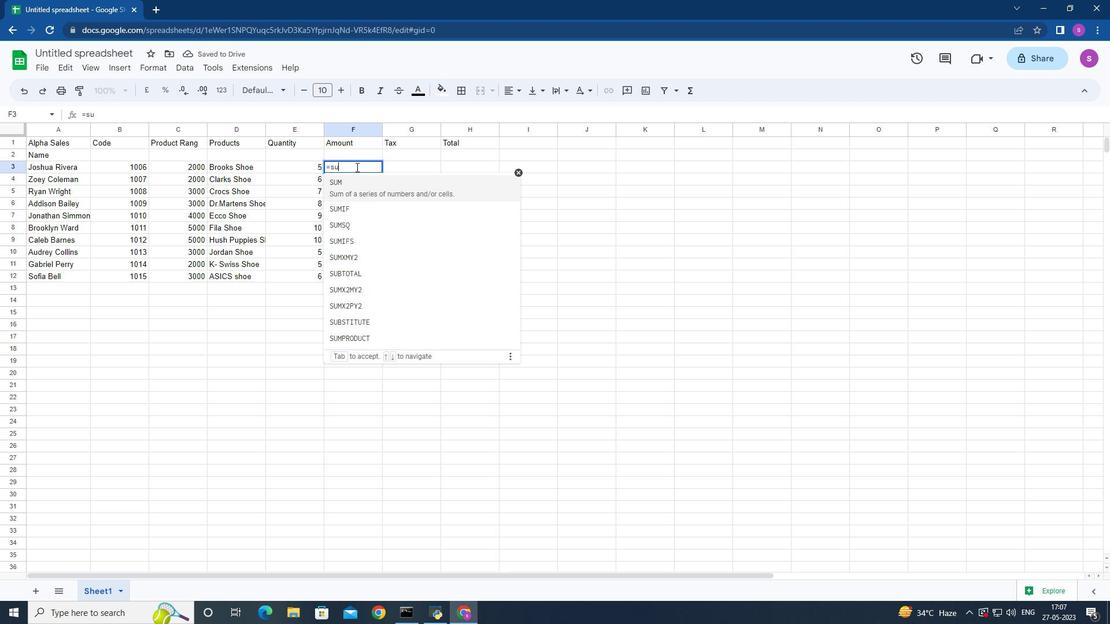 
Action: Mouse moved to (0, 623)
Screenshot: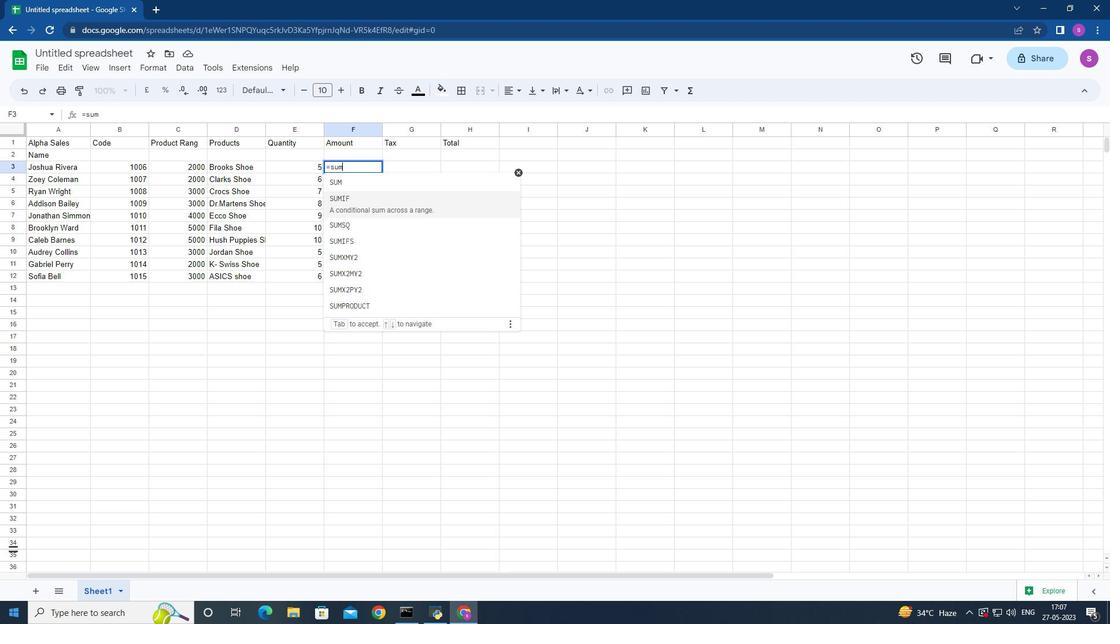 
Action: Key pressed <Key.shift>
Screenshot: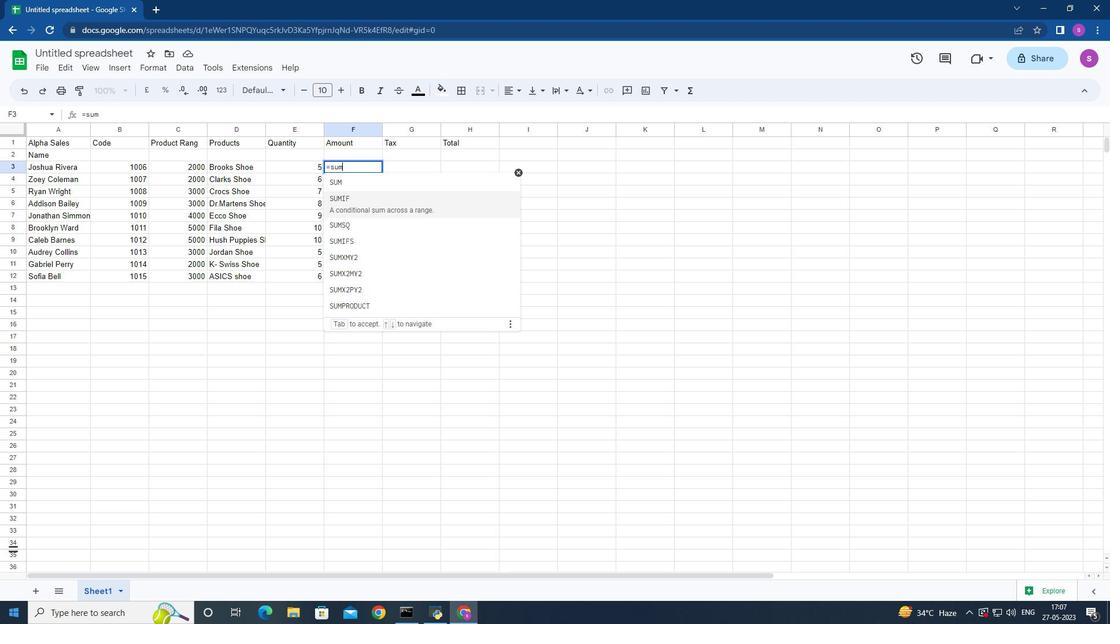 
Action: Mouse moved to (165, 555)
Screenshot: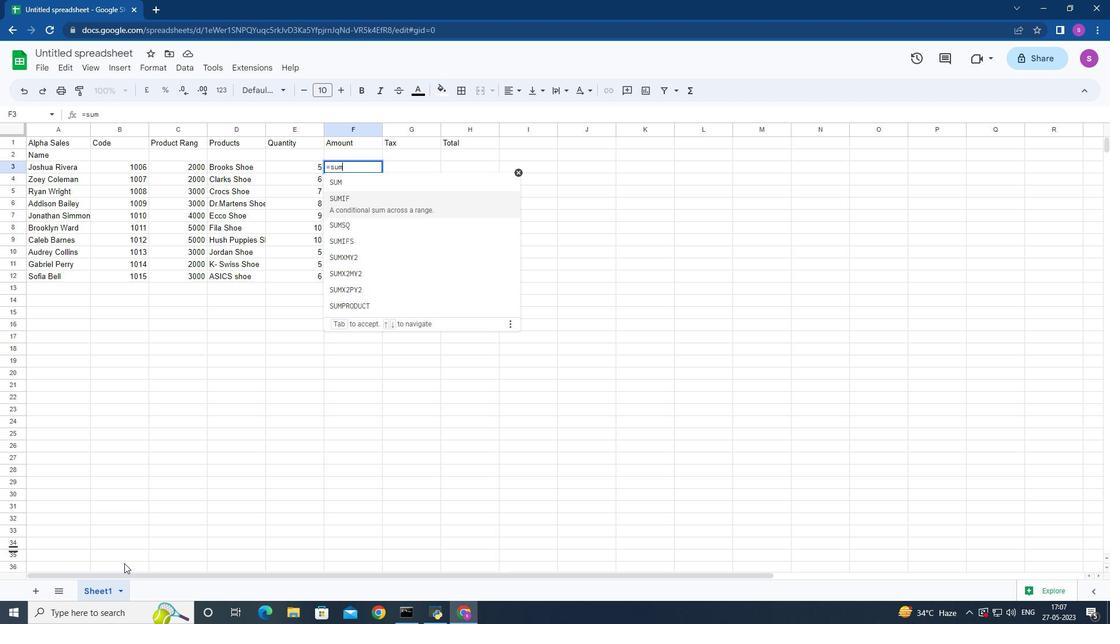
Action: Key pressed (
Screenshot: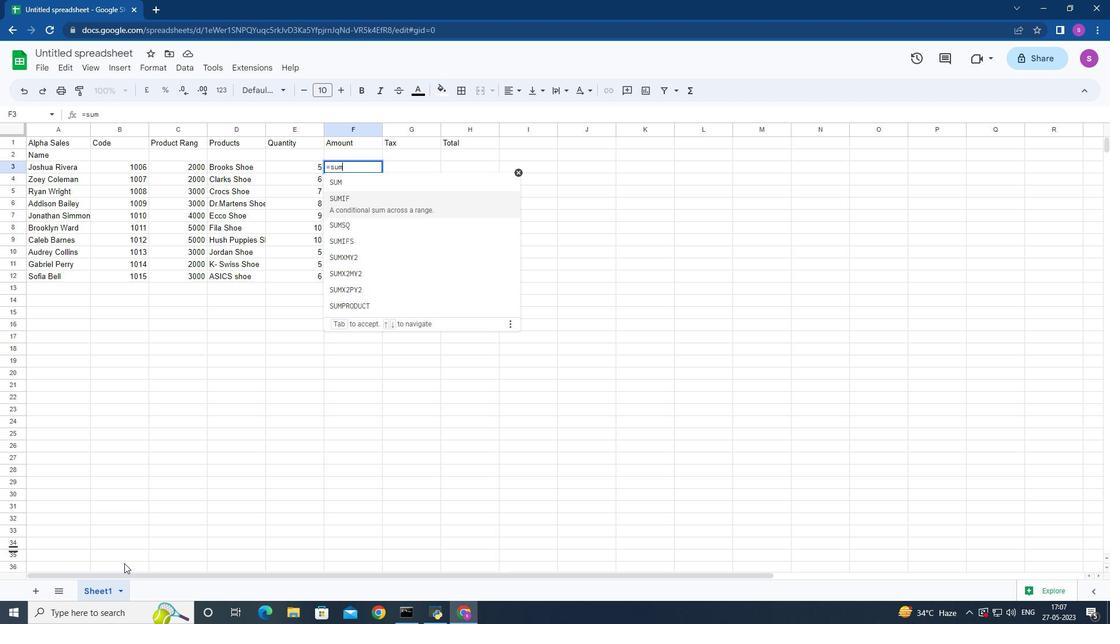 
Action: Mouse moved to (187, 166)
Screenshot: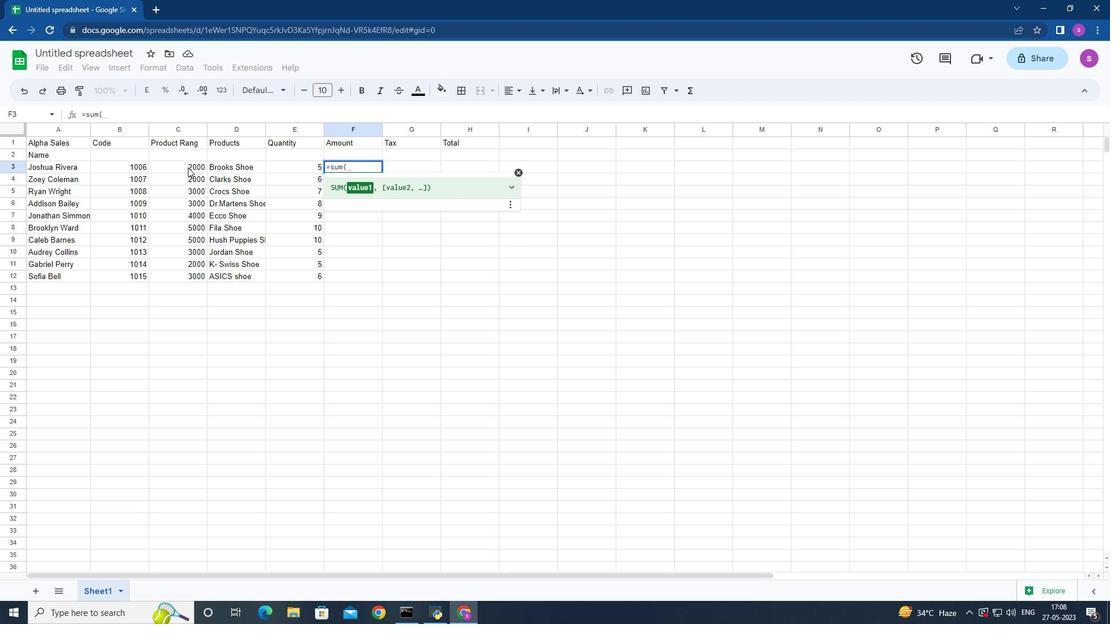 
Action: Mouse pressed left at (187, 166)
Screenshot: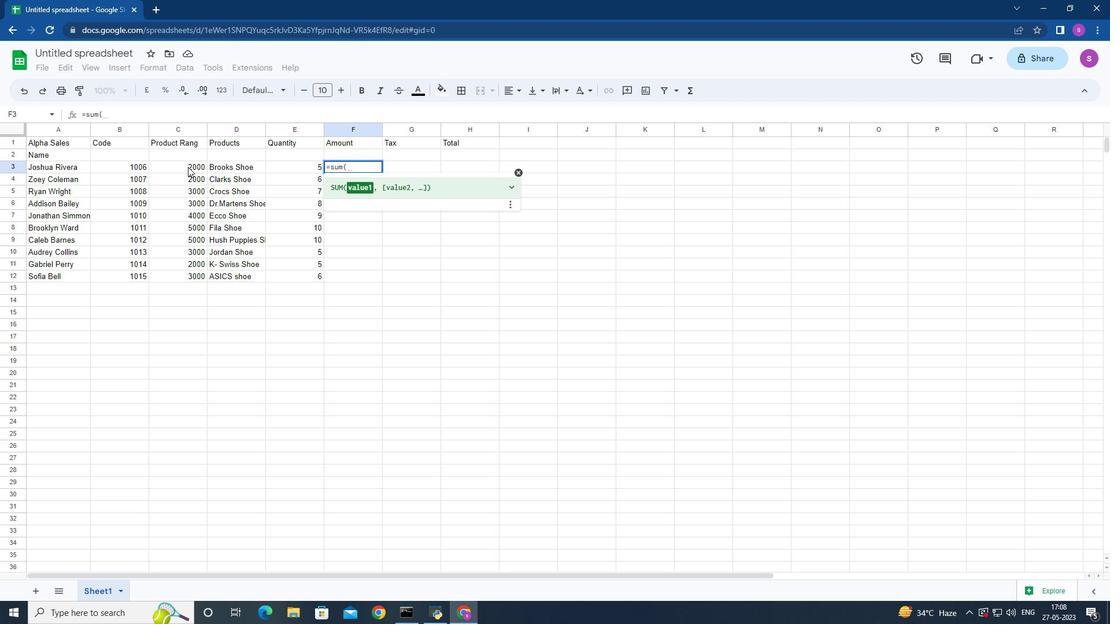 
Action: Key pressed *
Screenshot: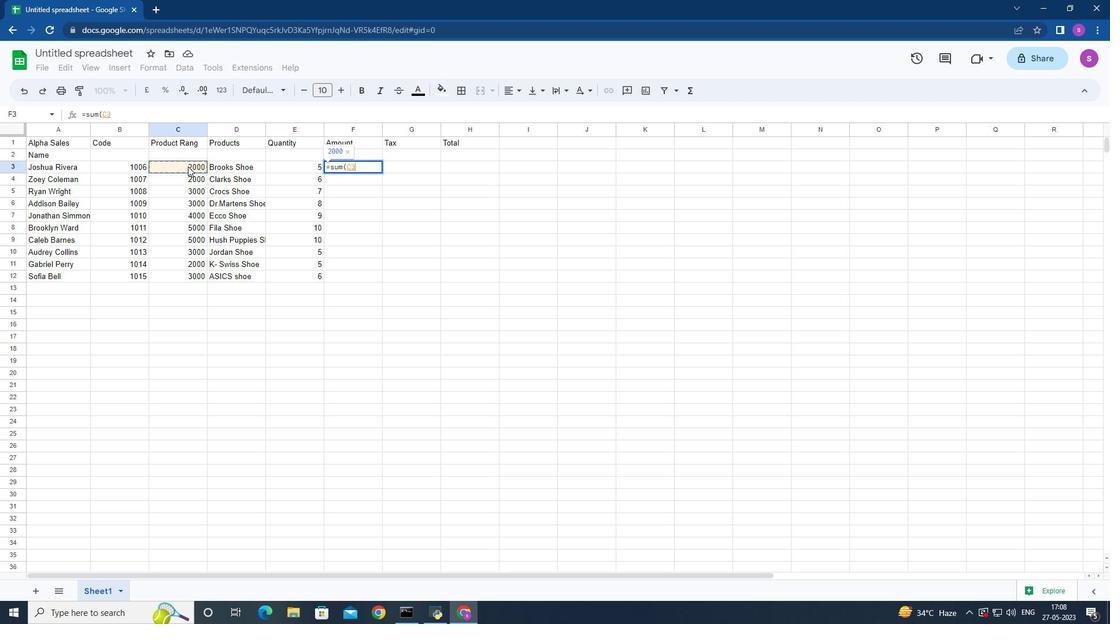 
Action: Mouse moved to (306, 167)
Screenshot: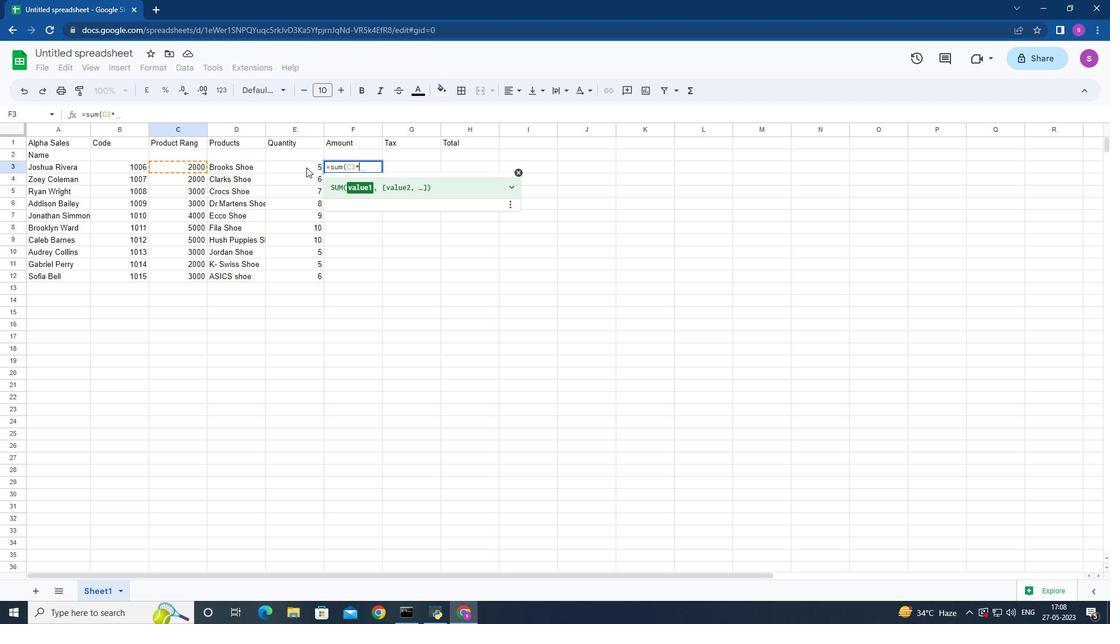 
Action: Mouse pressed left at (306, 167)
Screenshot: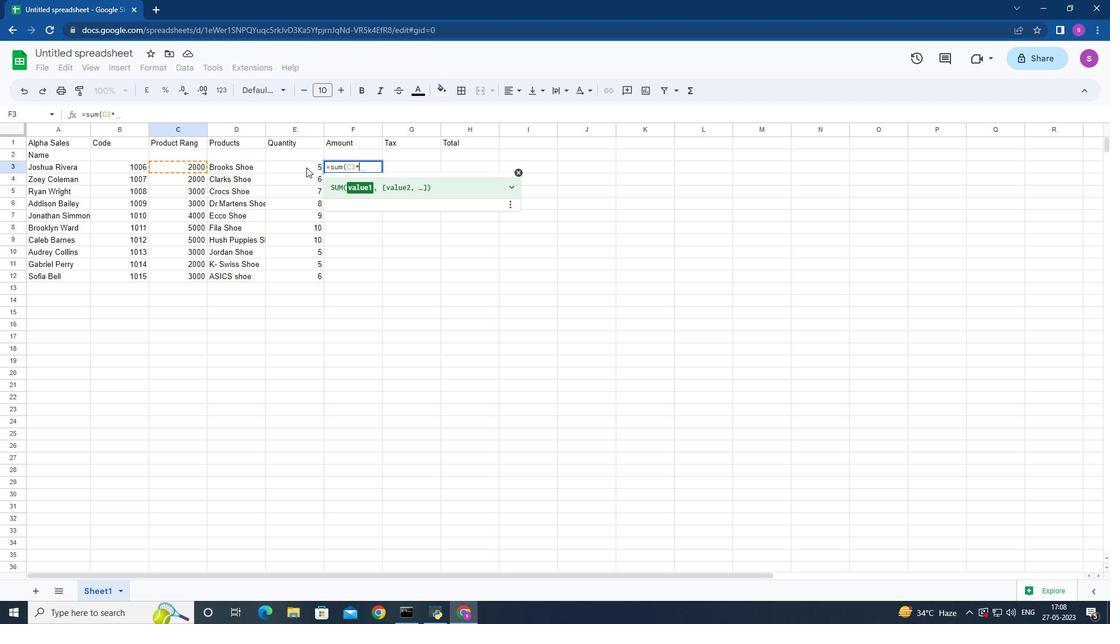 
Action: Key pressed <Key.shift>)<Key.enter>
Screenshot: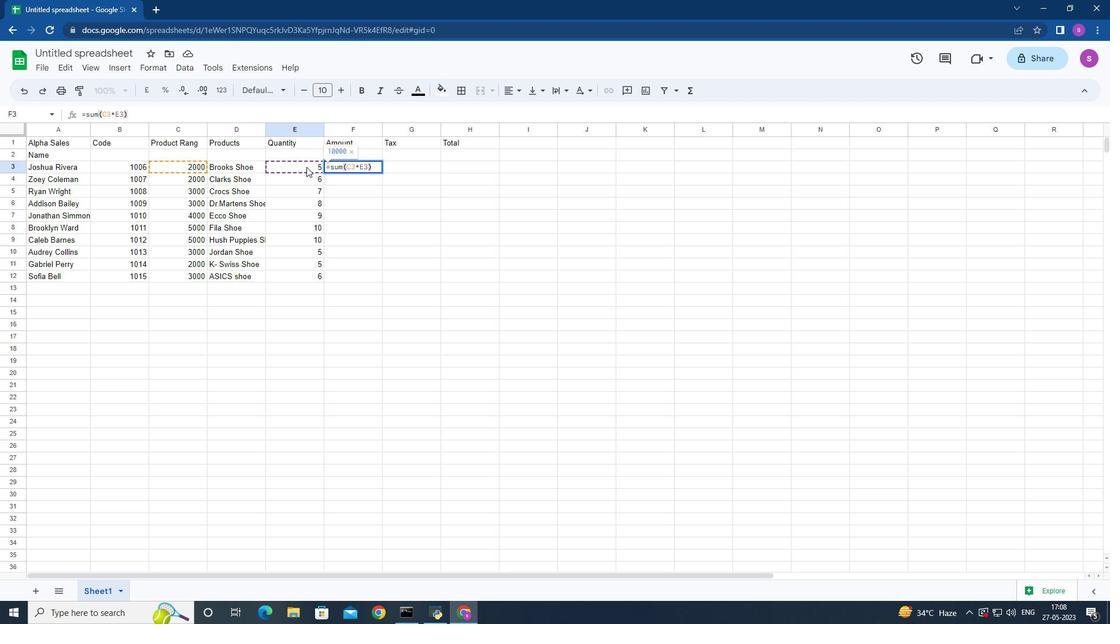 
Action: Mouse moved to (407, 165)
Screenshot: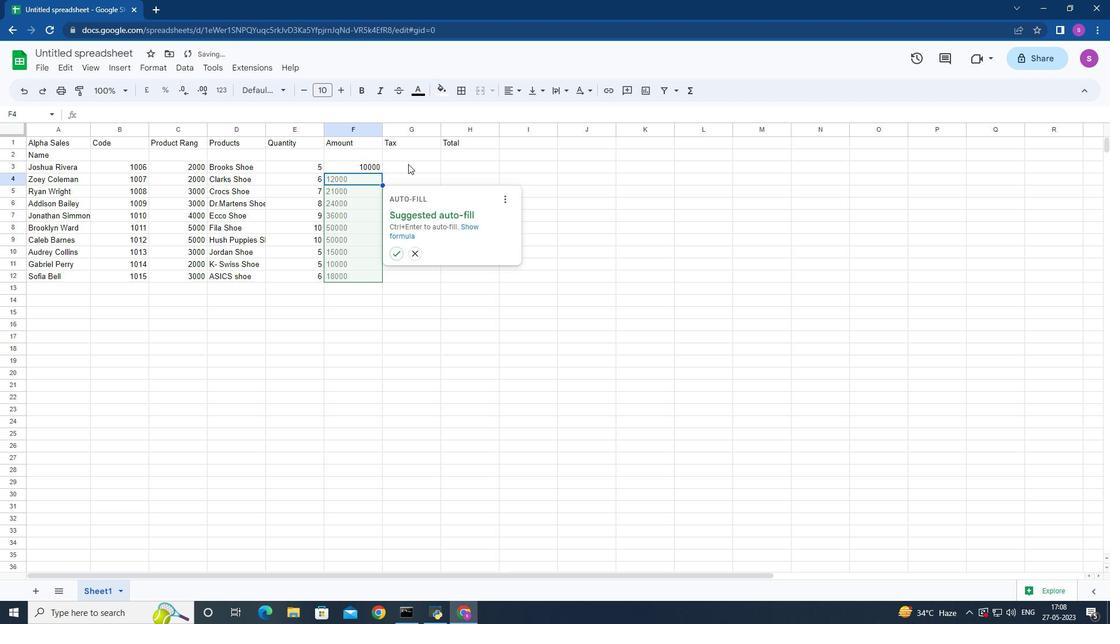 
Action: Mouse pressed left at (407, 165)
Screenshot: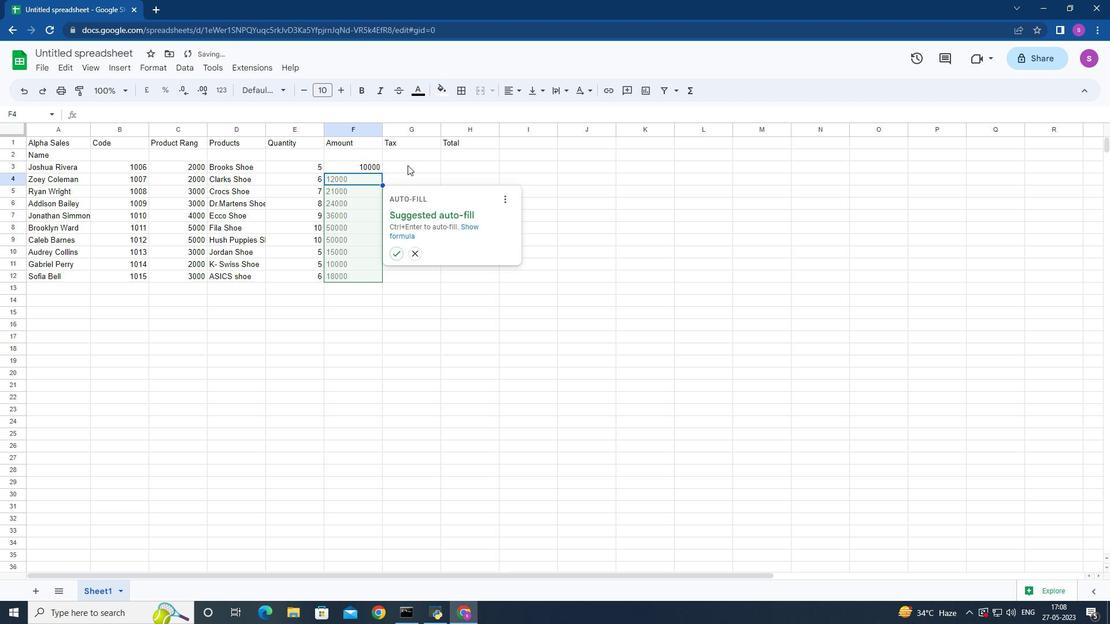 
Action: Key pressed =<Key.shift>(
Screenshot: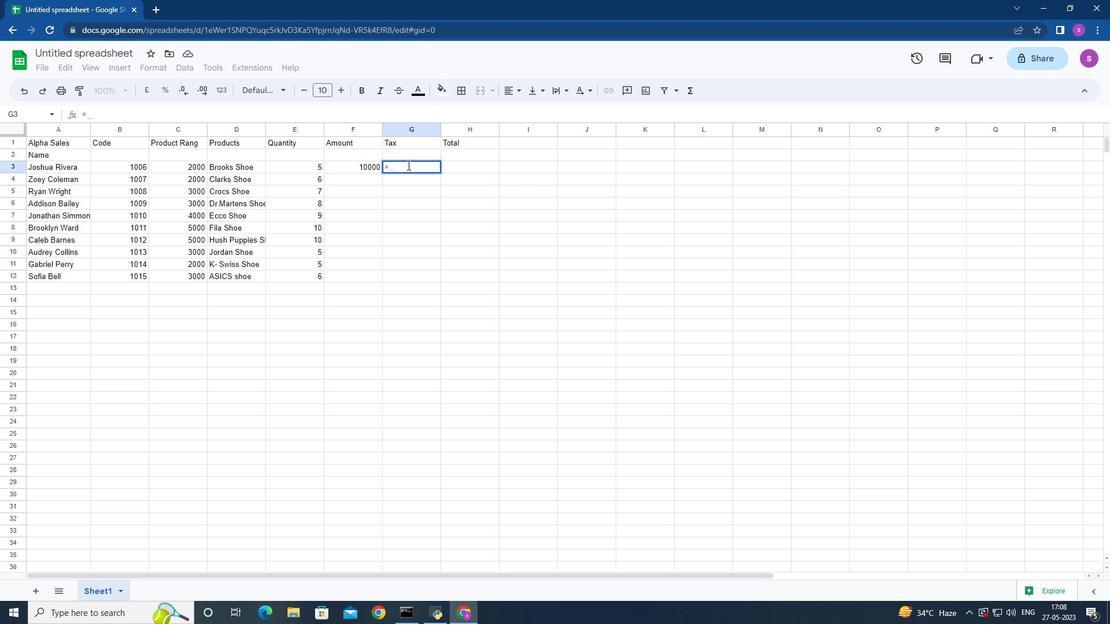 
Action: Mouse moved to (366, 165)
Screenshot: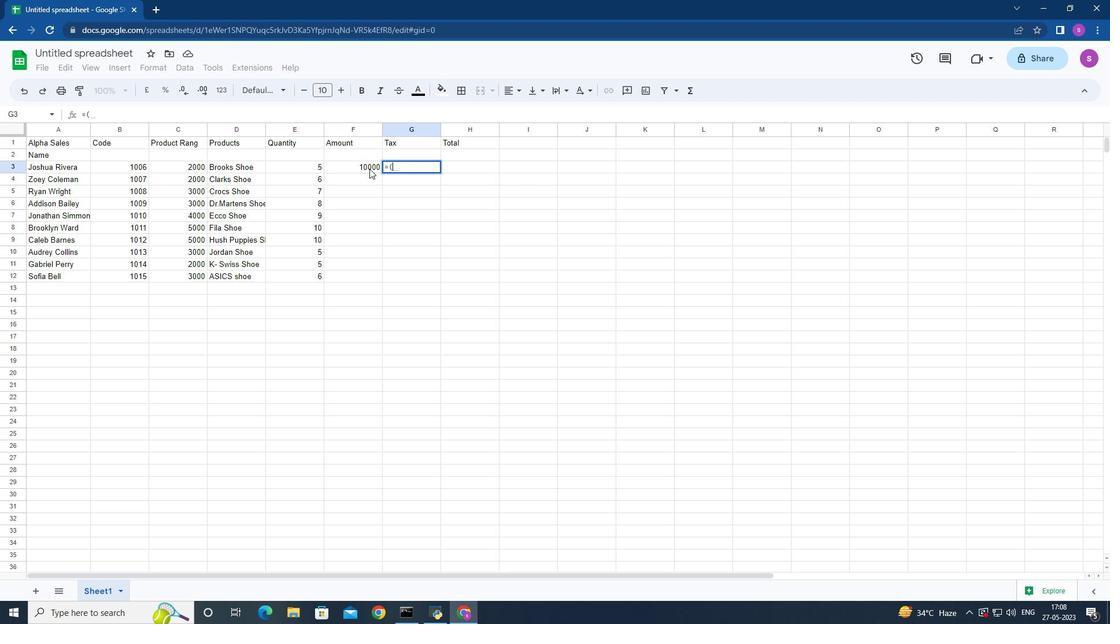 
Action: Mouse pressed left at (366, 165)
Screenshot: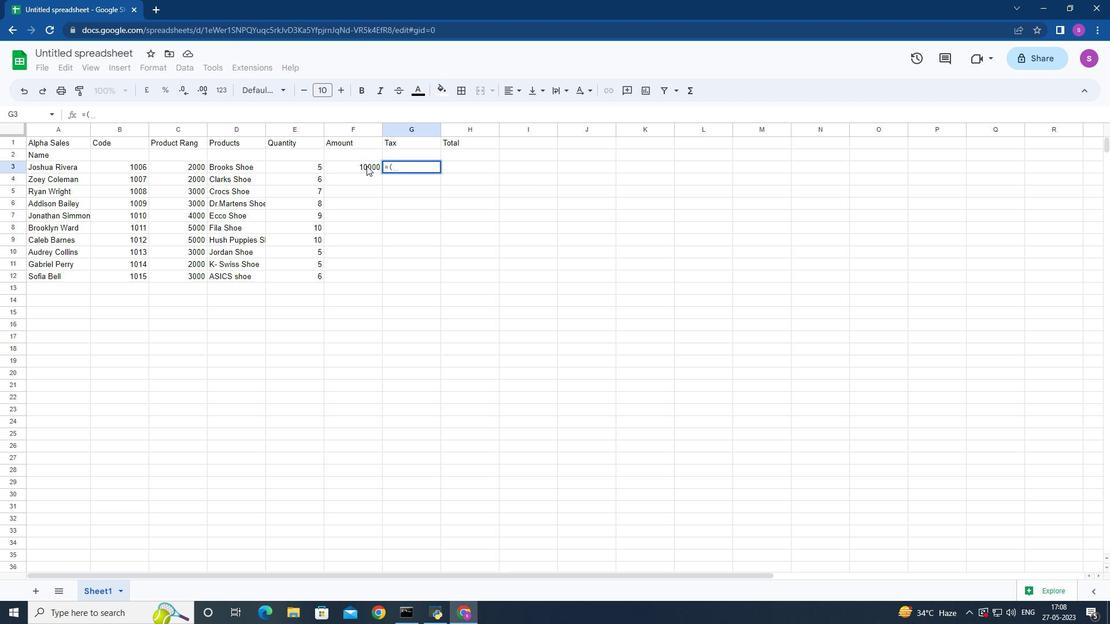 
Action: Key pressed *123<Key.backspace><Key.shift>%<Key.shift>)<Key.enter>
Screenshot: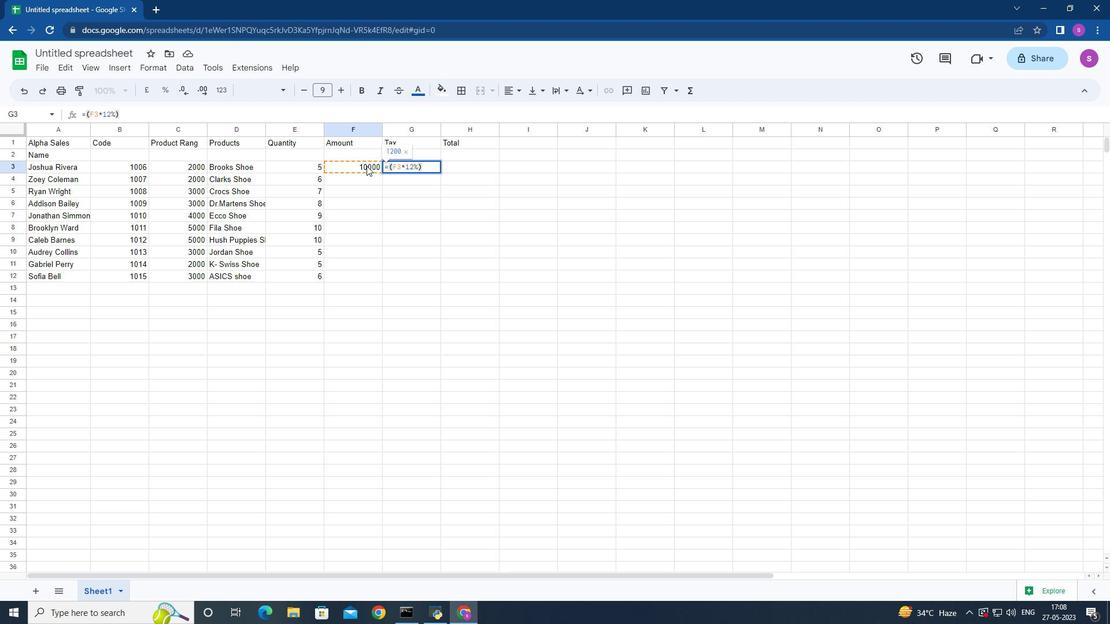 
Action: Mouse moved to (457, 168)
Screenshot: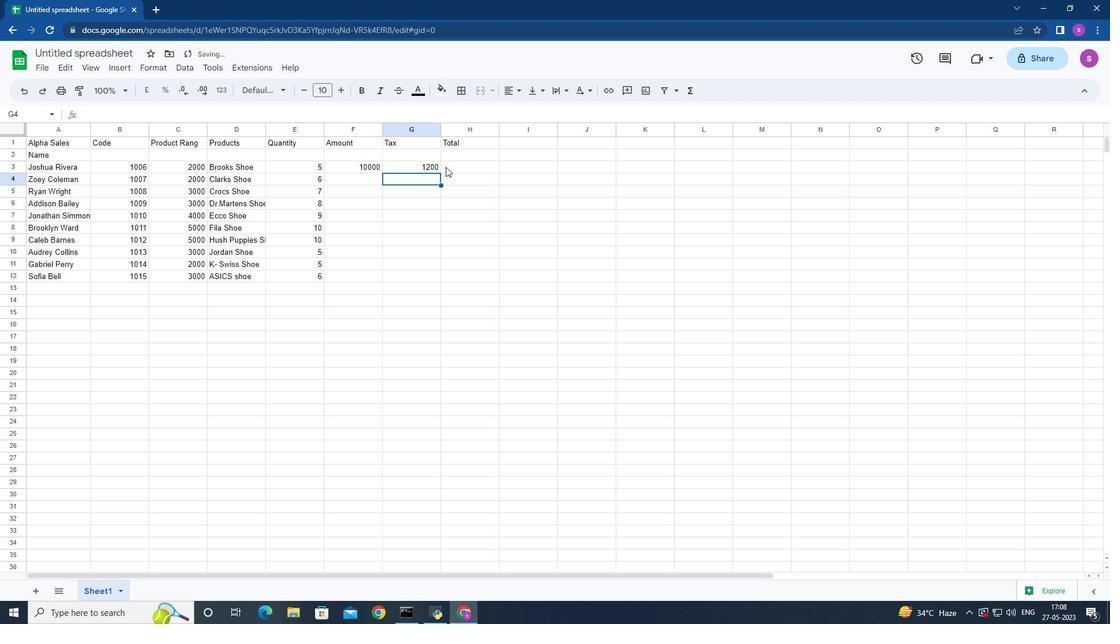 
Action: Mouse pressed left at (457, 168)
Screenshot: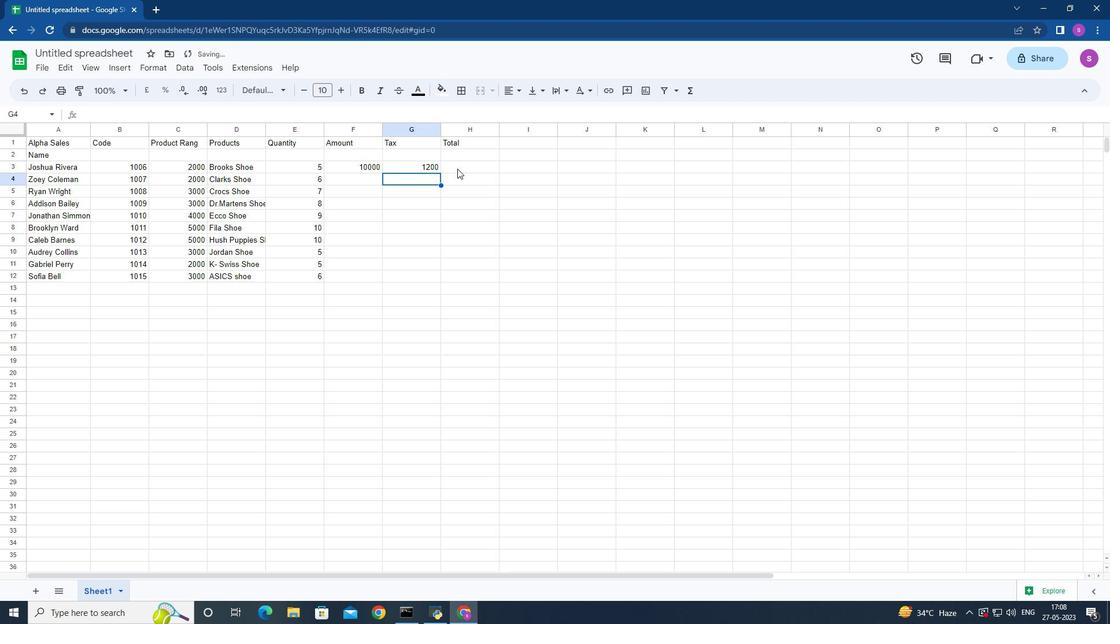 
Action: Mouse moved to (457, 168)
Screenshot: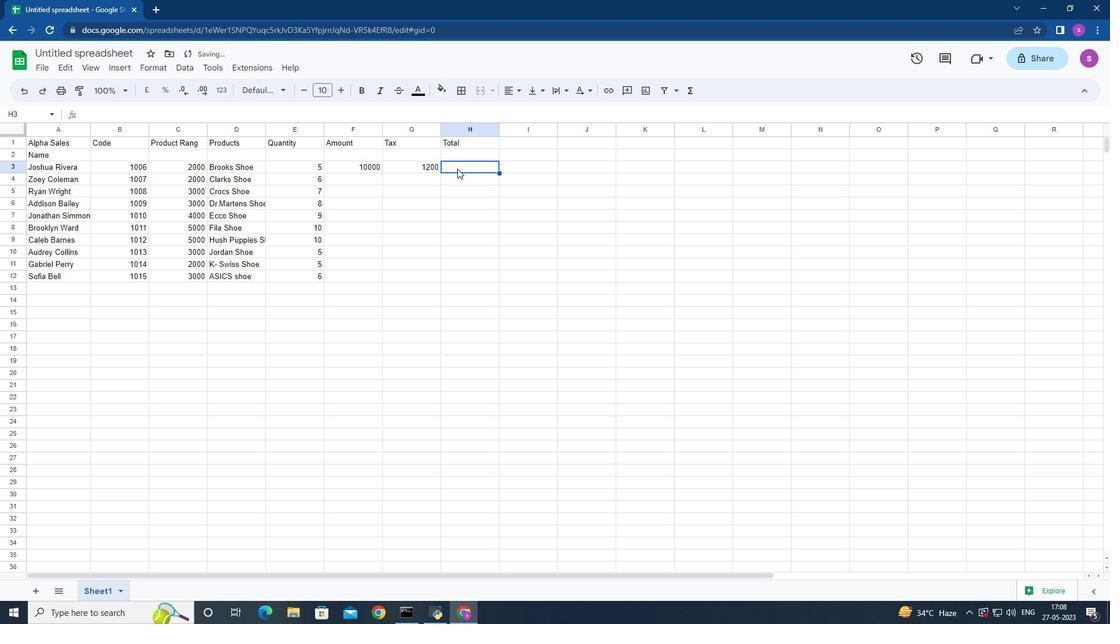 
Action: Key pressed =
Screenshot: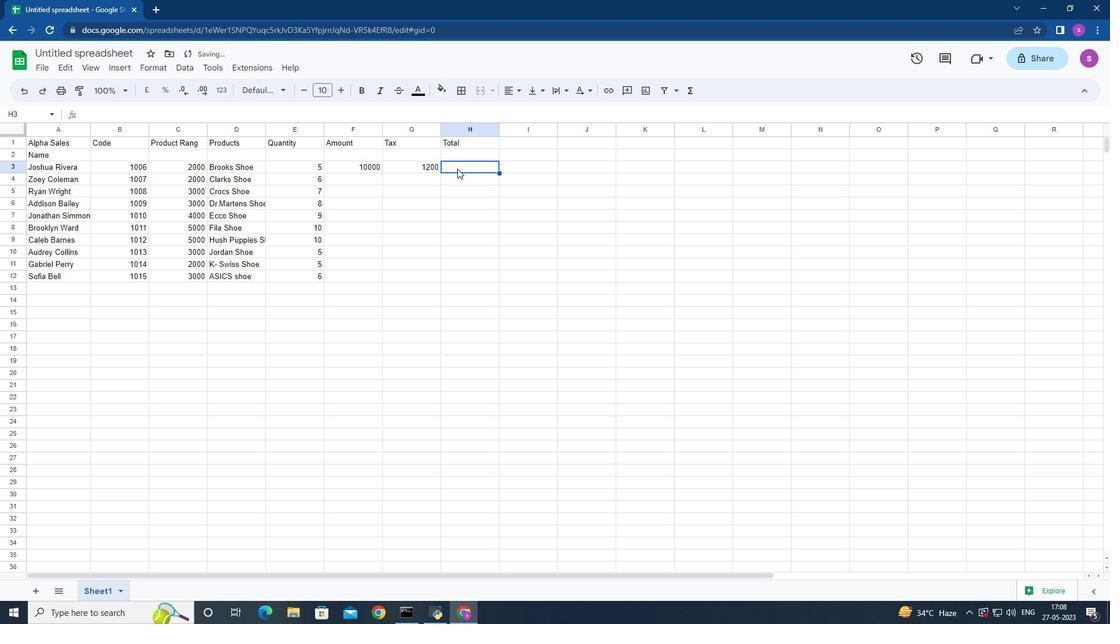 
Action: Mouse moved to (367, 165)
Screenshot: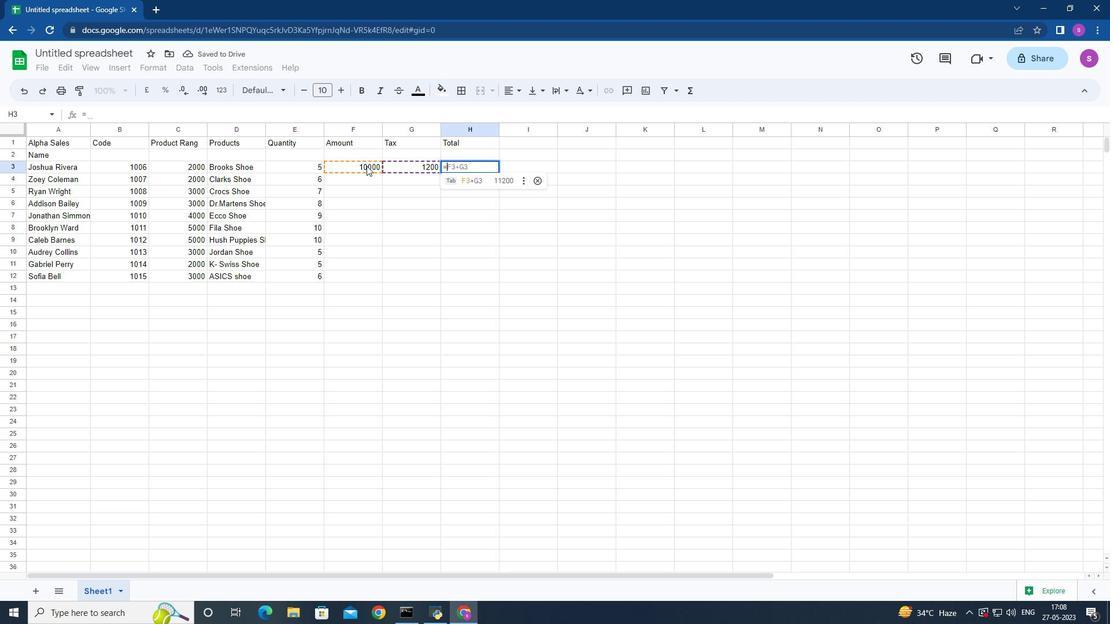 
Action: Mouse pressed left at (367, 165)
Screenshot: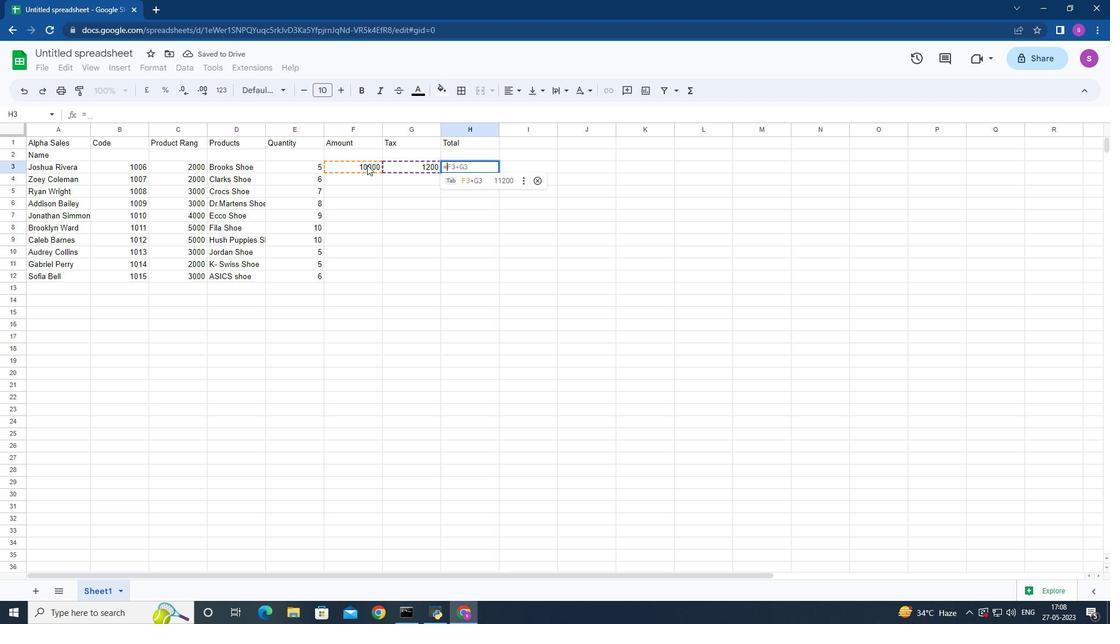 
Action: Mouse moved to (373, 165)
Screenshot: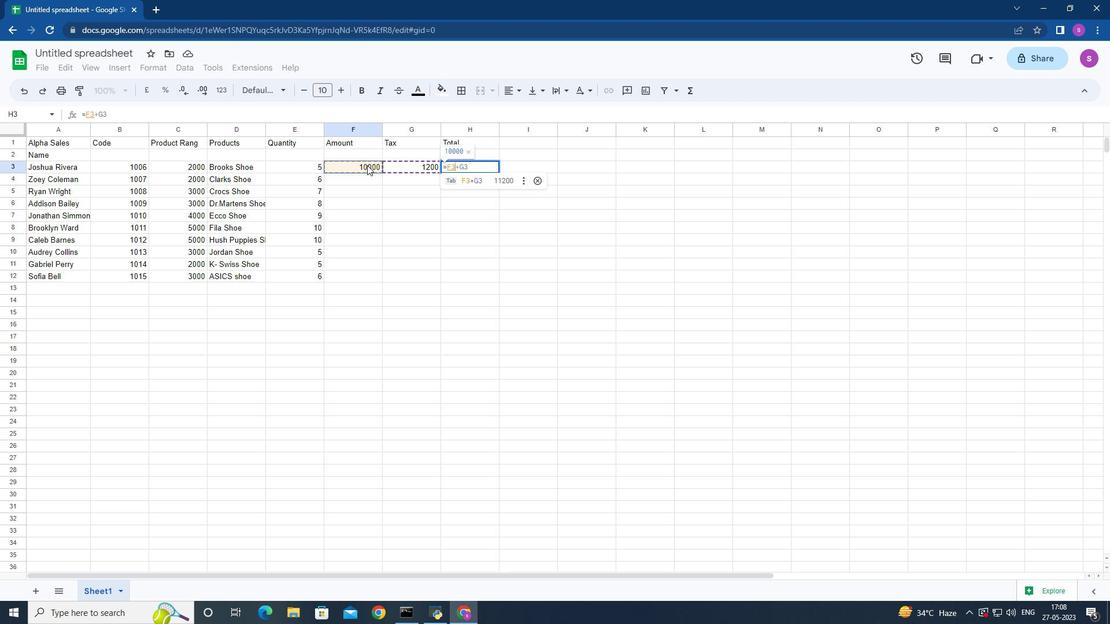 
Action: Key pressed <Key.shift>+
Screenshot: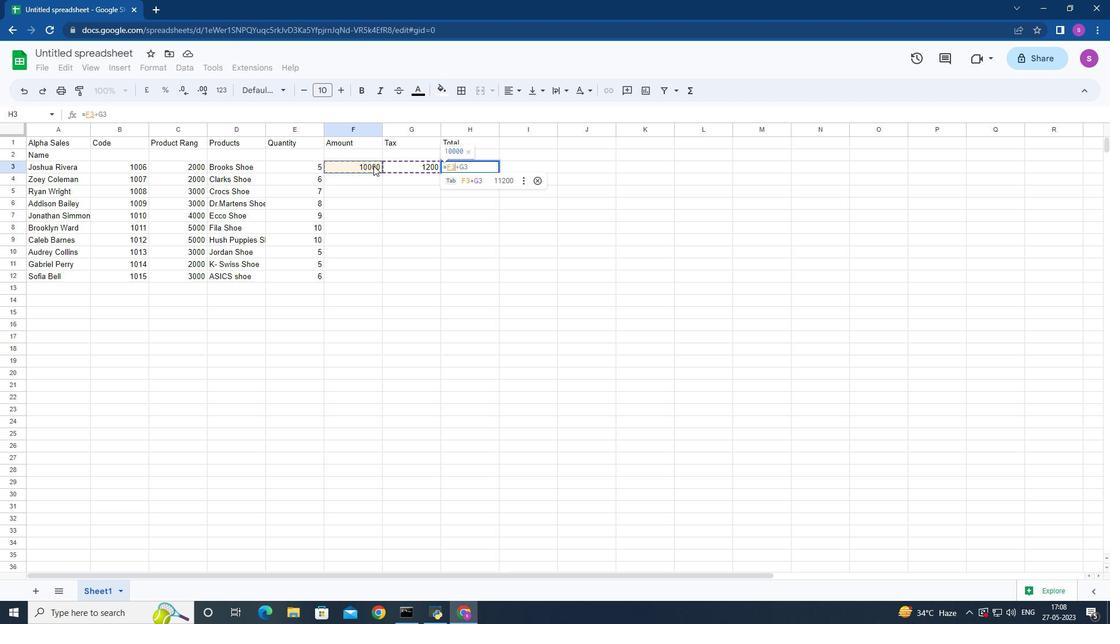 
Action: Mouse moved to (412, 169)
Screenshot: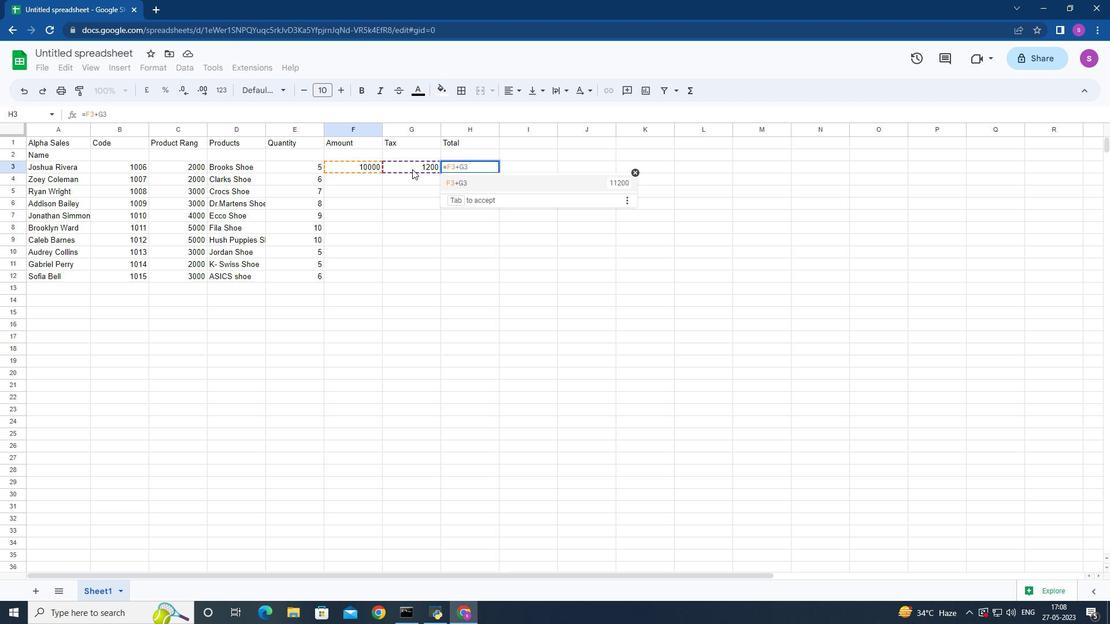 
Action: Mouse pressed left at (412, 169)
Screenshot: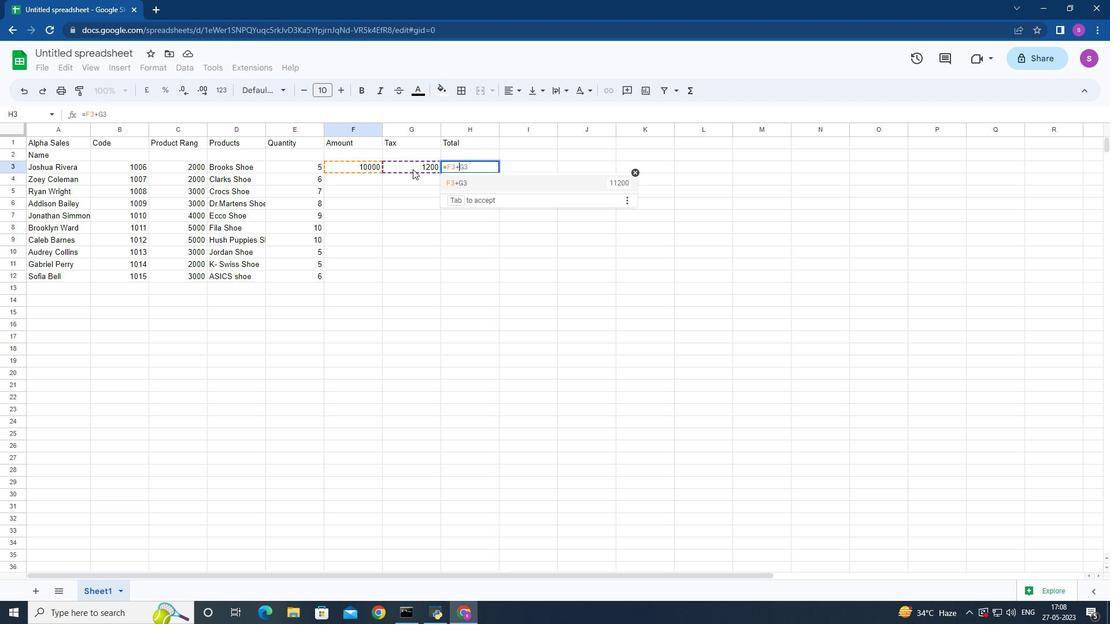
Action: Key pressed <Key.enter>
Screenshot: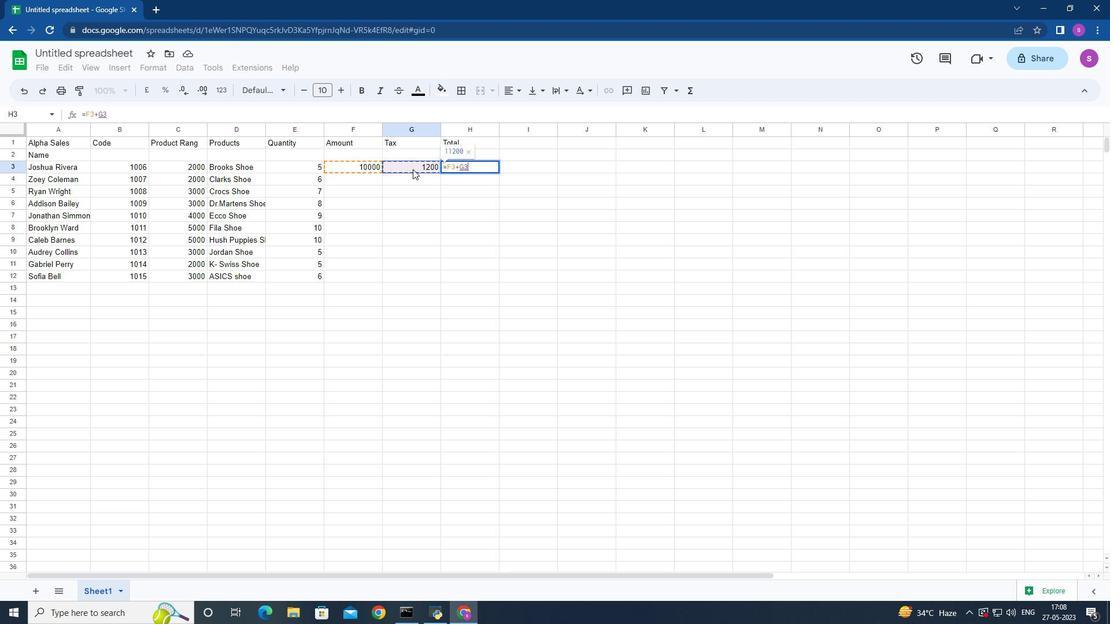 
Action: Mouse moved to (377, 165)
Screenshot: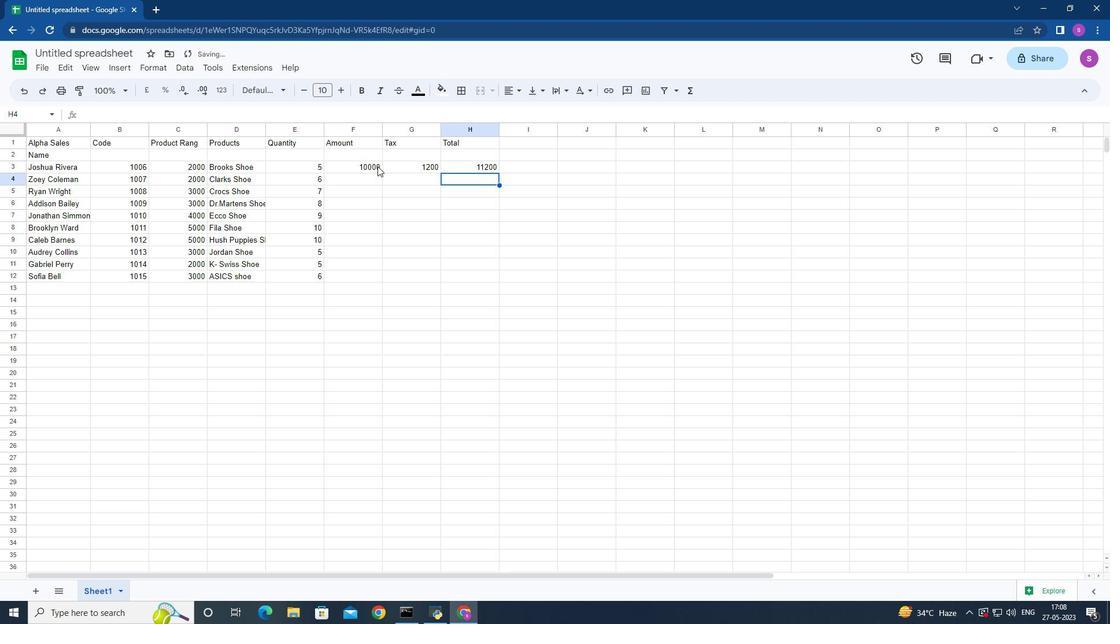 
Action: Mouse pressed left at (377, 165)
Screenshot: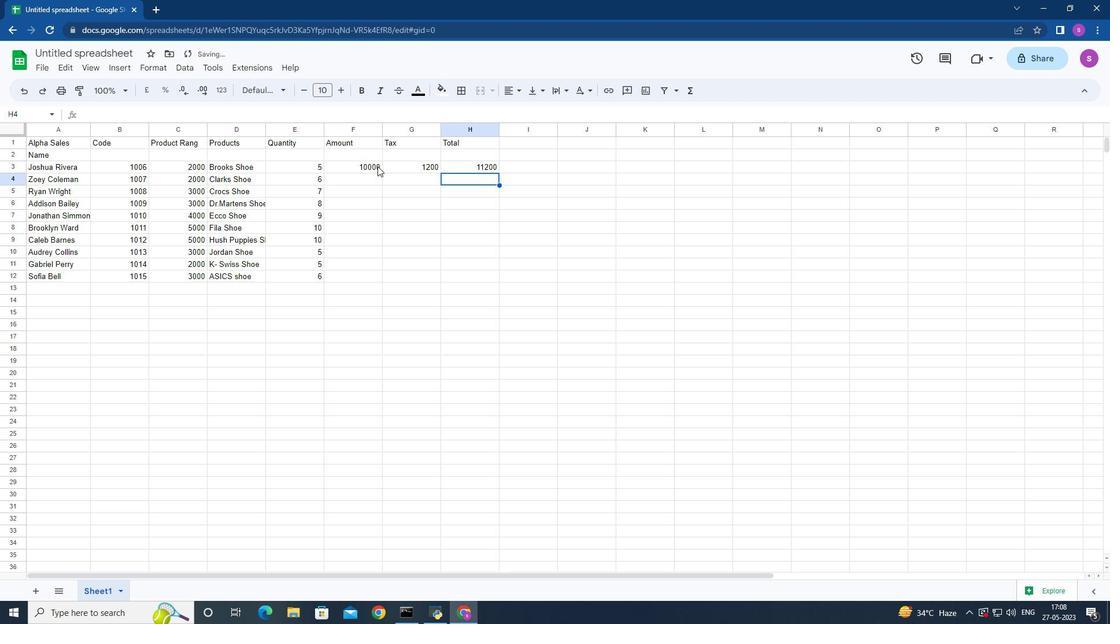 
Action: Mouse moved to (382, 174)
Screenshot: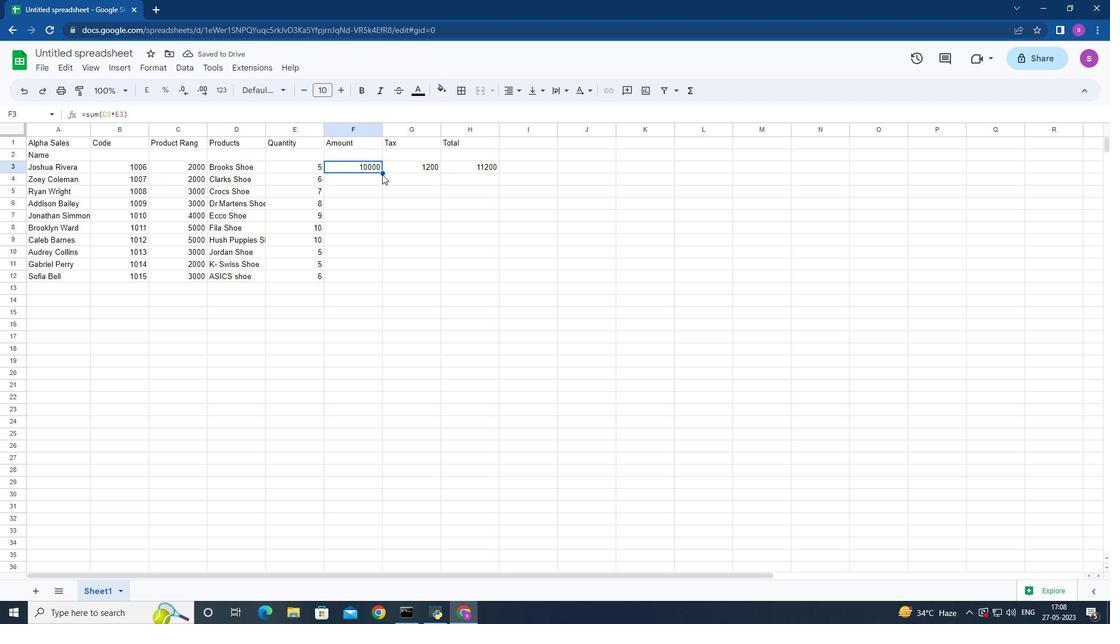 
Action: Mouse pressed left at (382, 174)
Screenshot: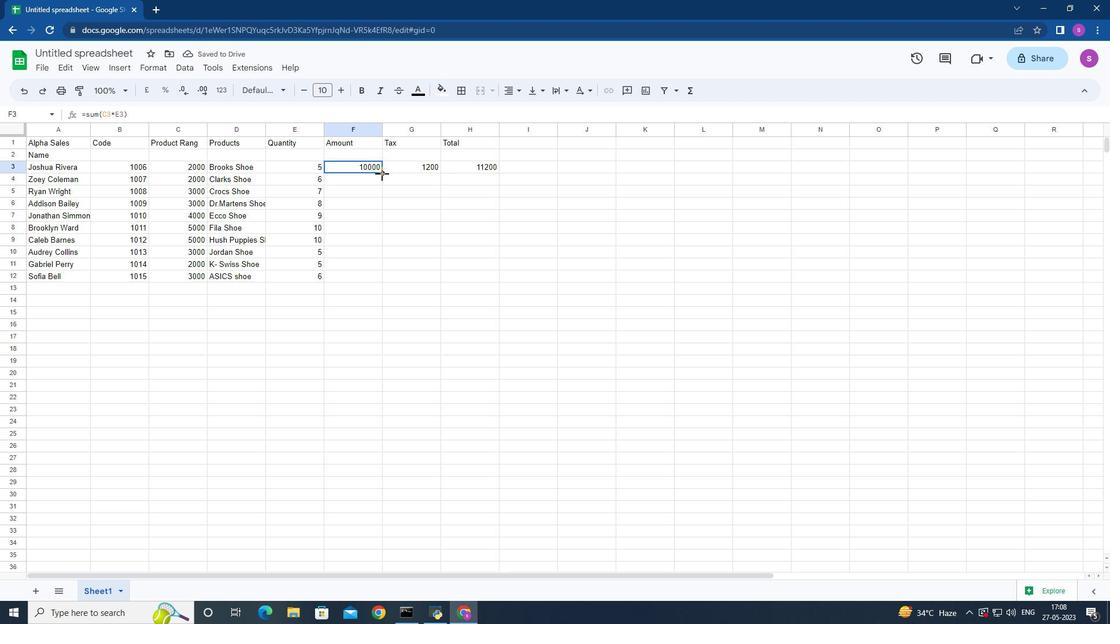 
Action: Mouse pressed left at (382, 174)
Screenshot: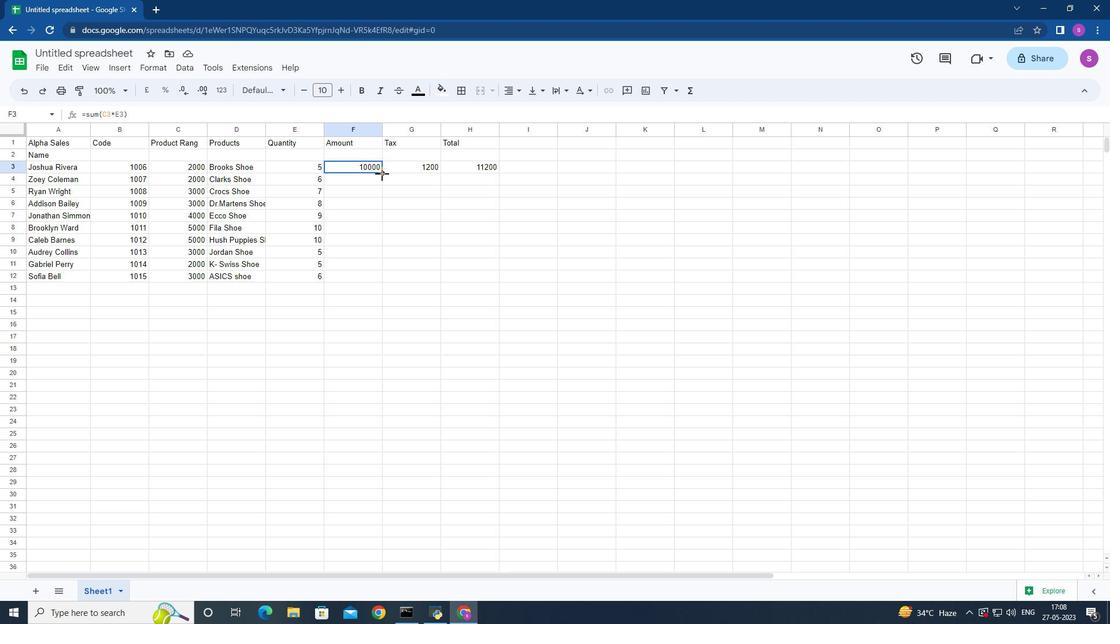
Action: Mouse moved to (390, 162)
Screenshot: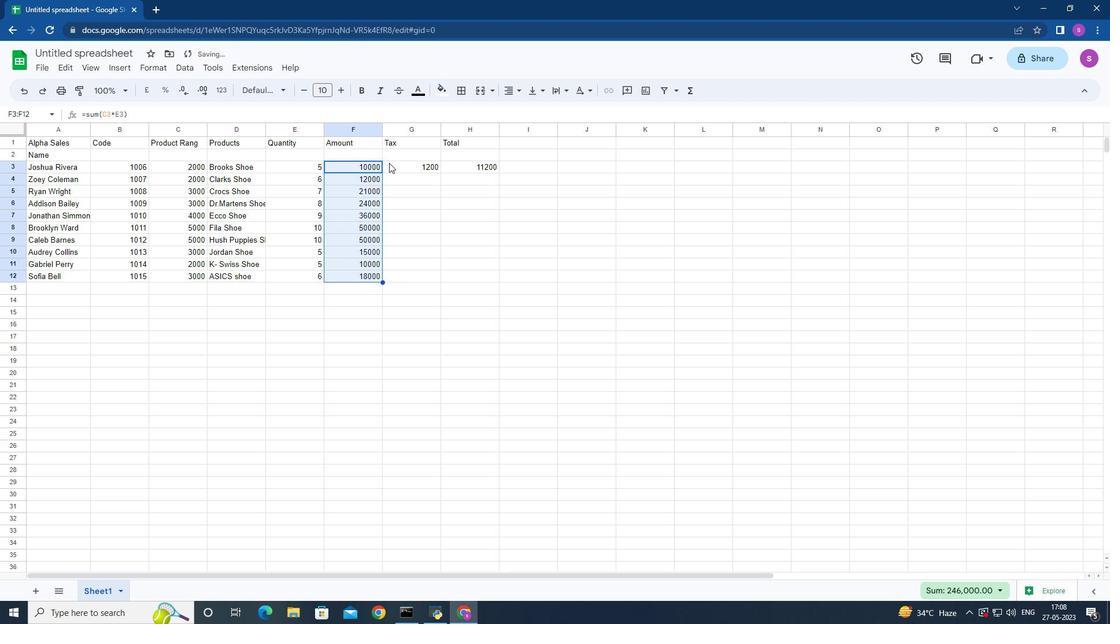 
Action: Mouse pressed left at (390, 162)
Screenshot: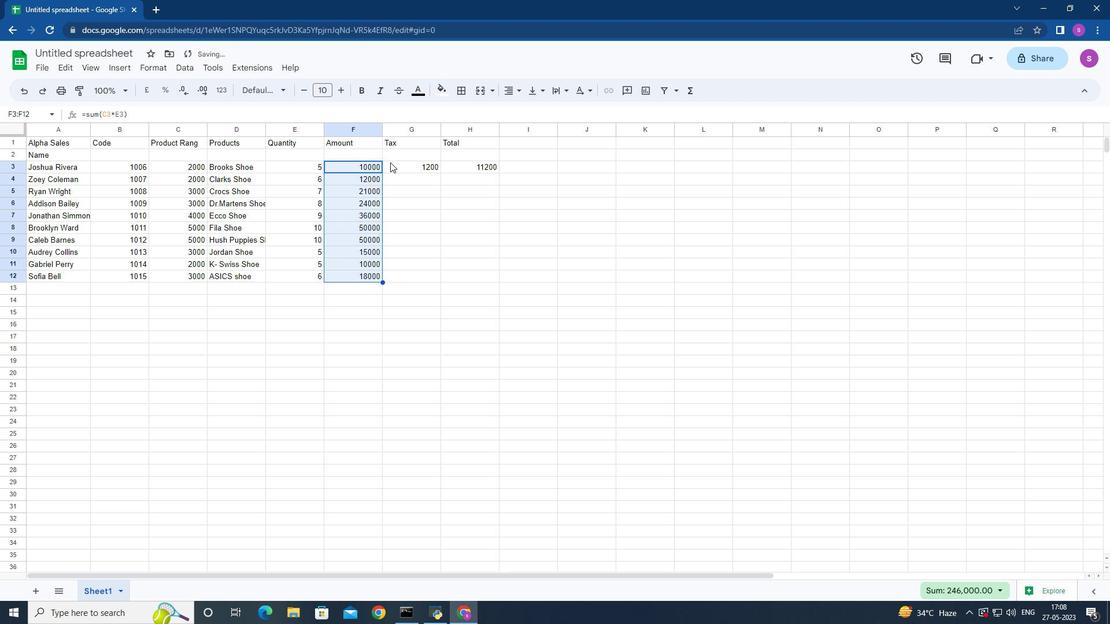 
Action: Mouse moved to (441, 172)
Screenshot: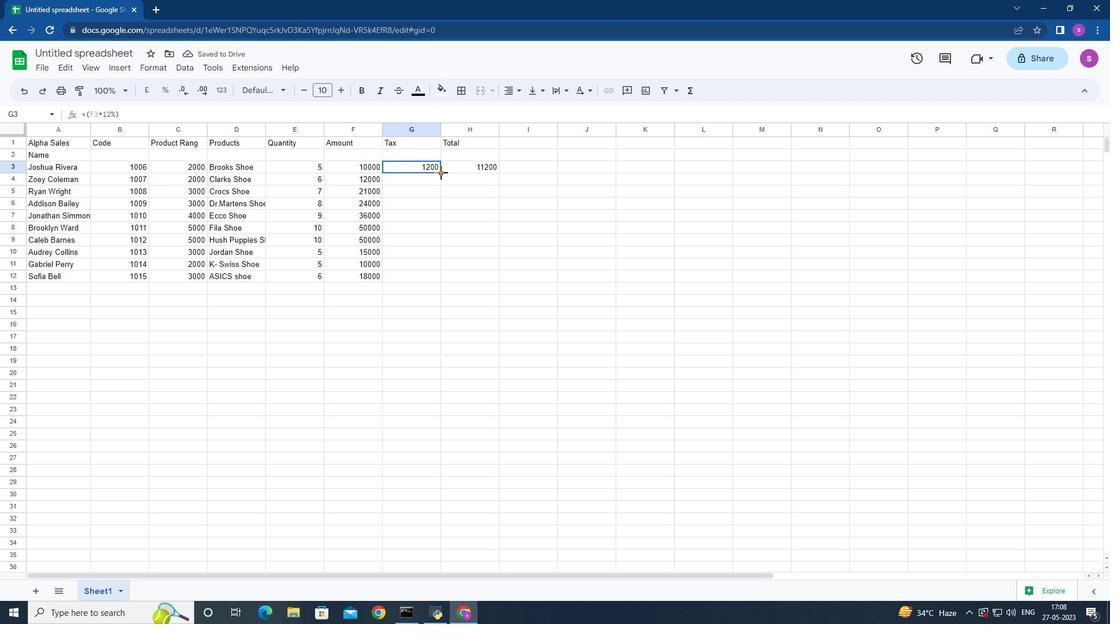 
Action: Mouse pressed left at (441, 172)
Screenshot: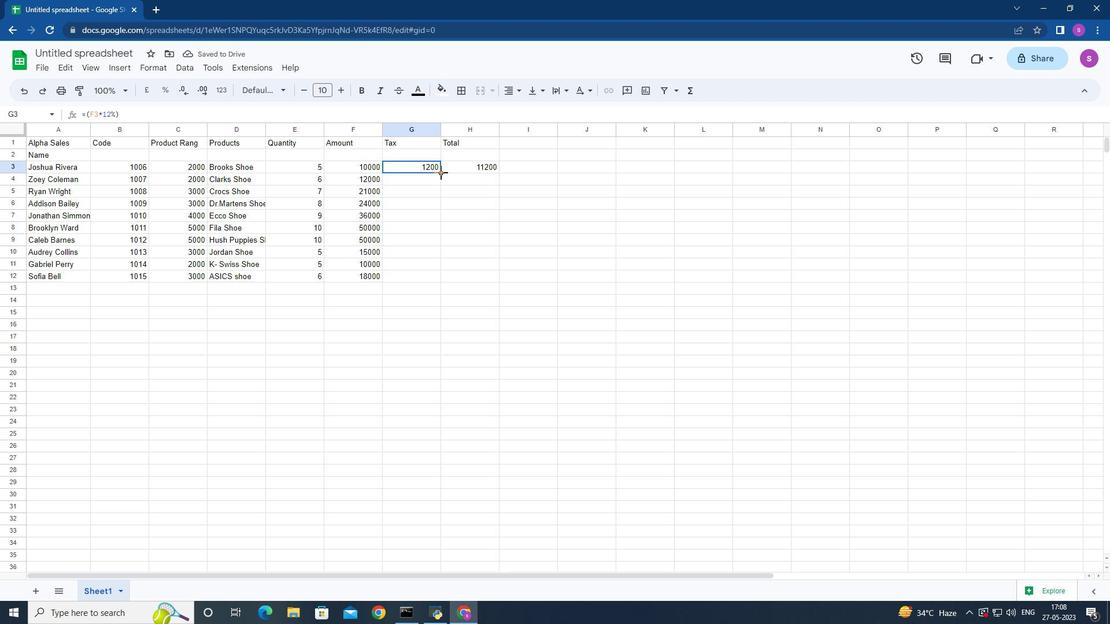 
Action: Mouse moved to (458, 161)
Screenshot: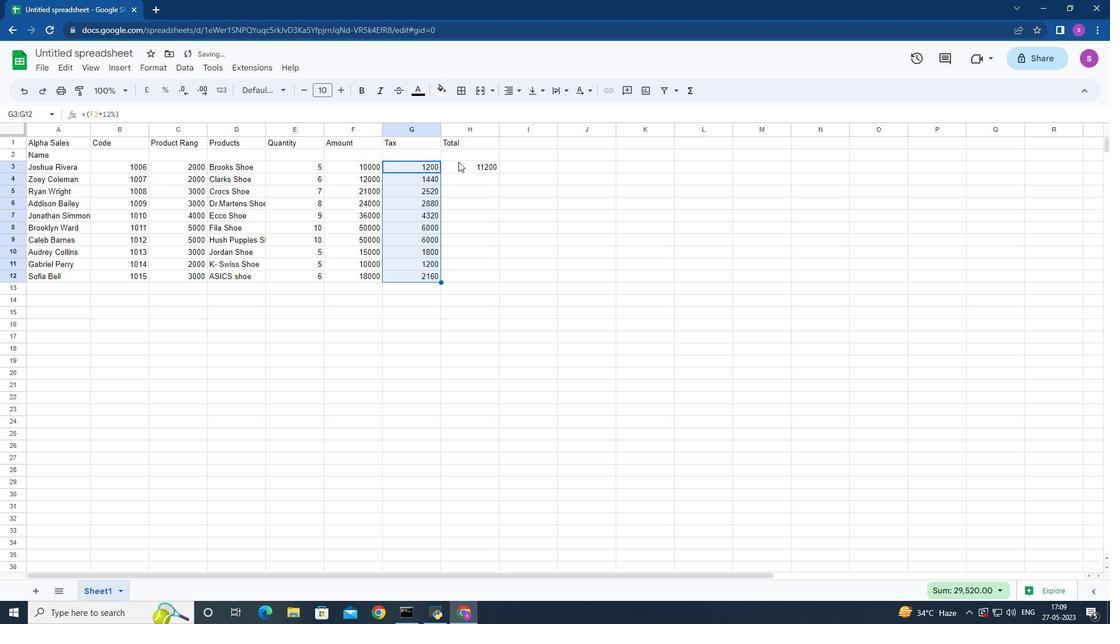 
Action: Mouse pressed left at (458, 161)
Screenshot: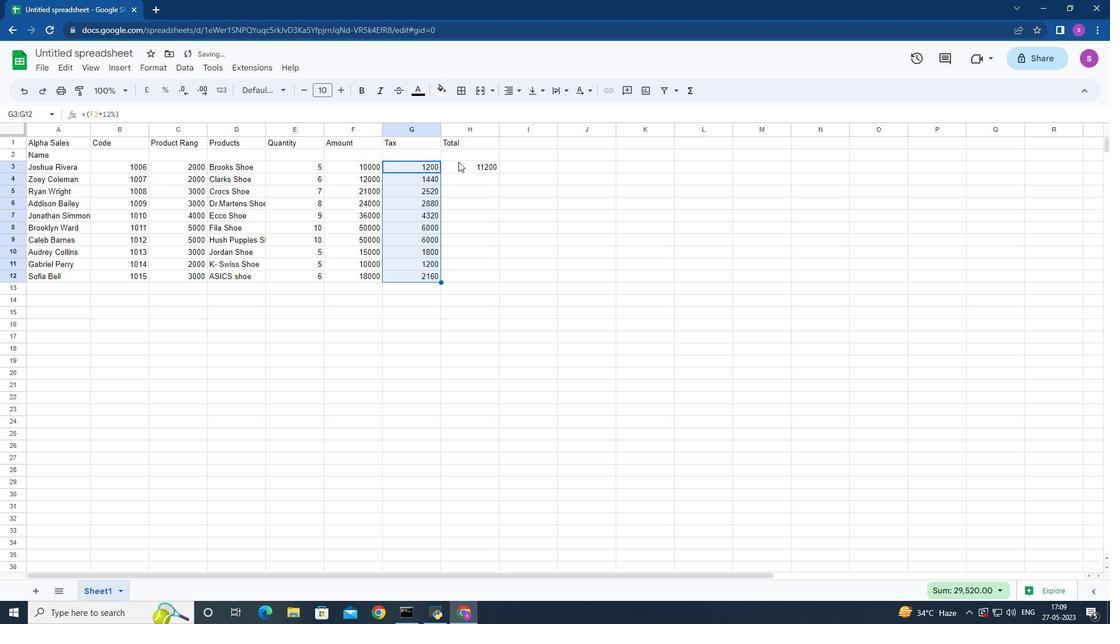 
Action: Mouse moved to (498, 172)
Screenshot: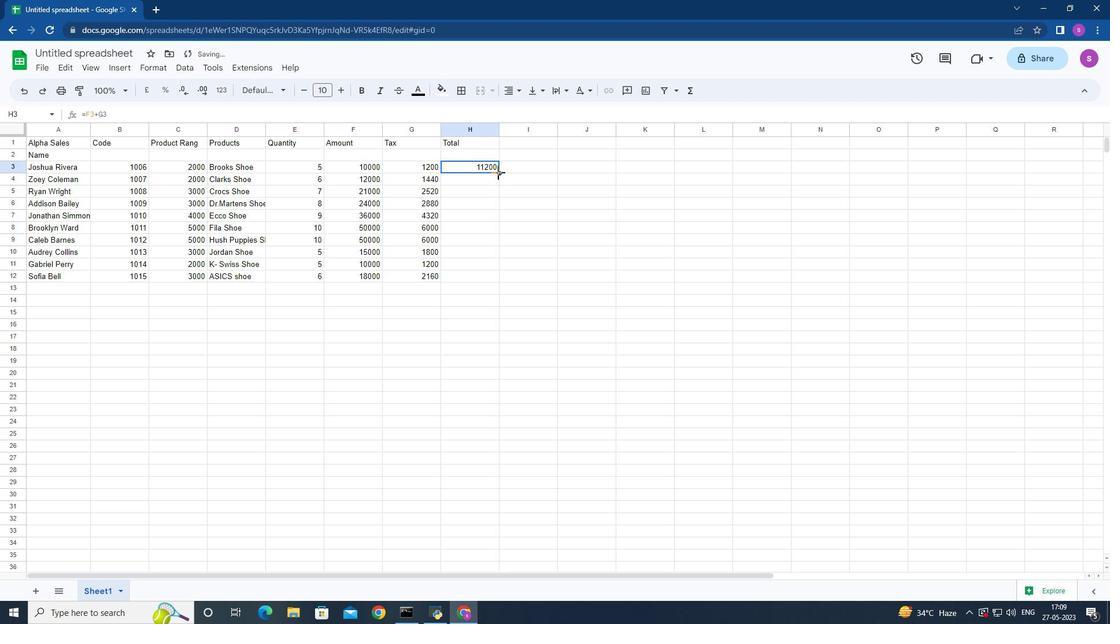 
Action: Mouse pressed left at (498, 172)
Screenshot: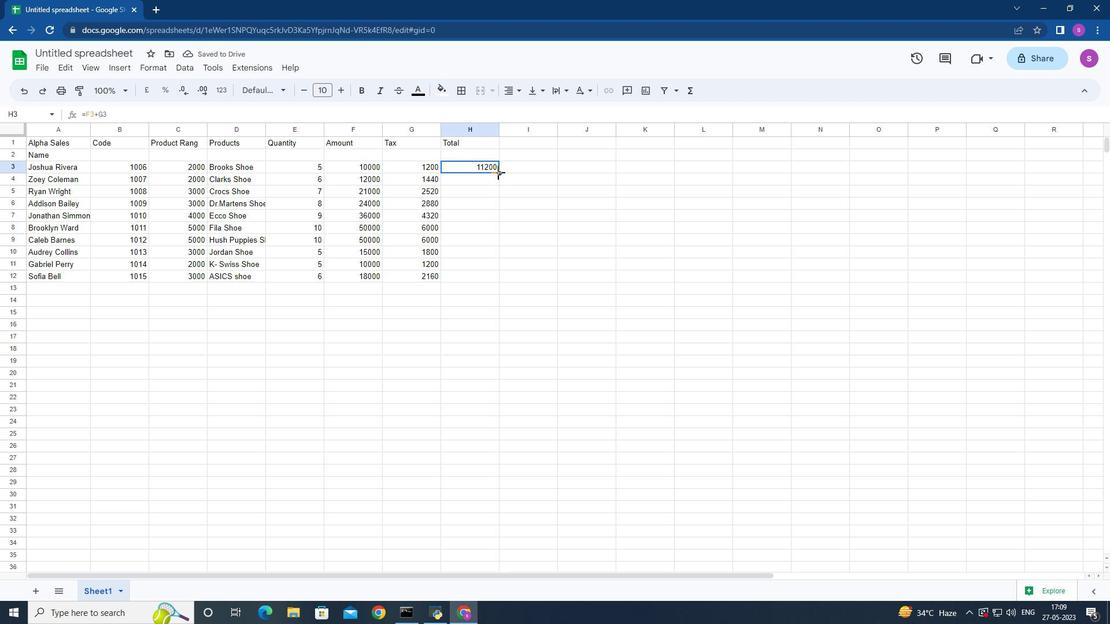 
Action: Mouse moved to (519, 164)
Screenshot: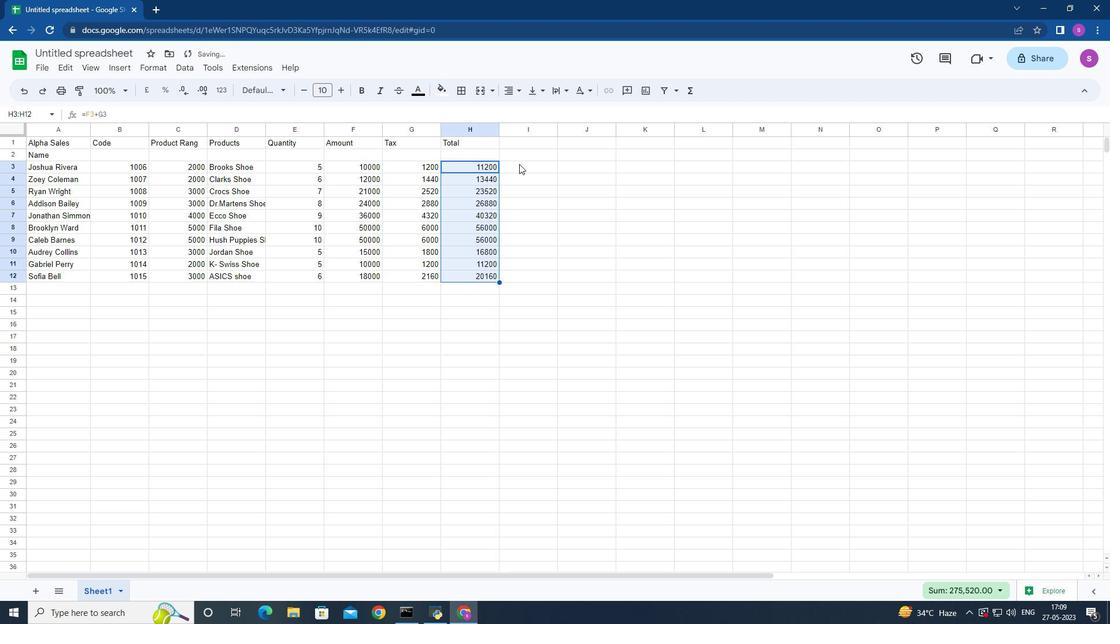 
Action: Mouse pressed left at (519, 164)
Screenshot: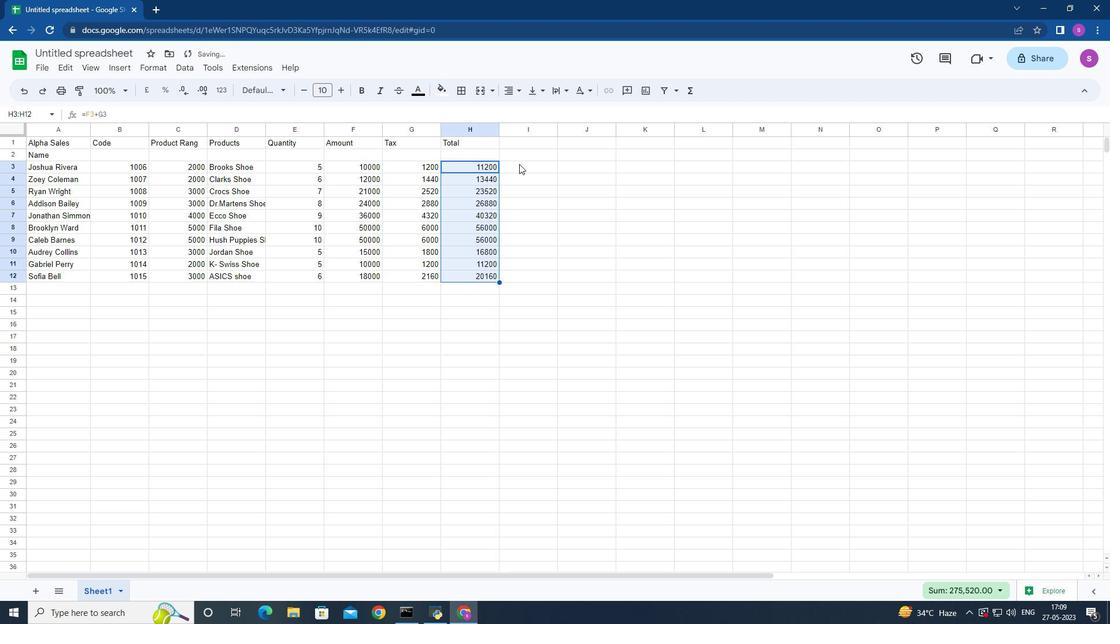 
Action: Mouse moved to (456, 167)
Screenshot: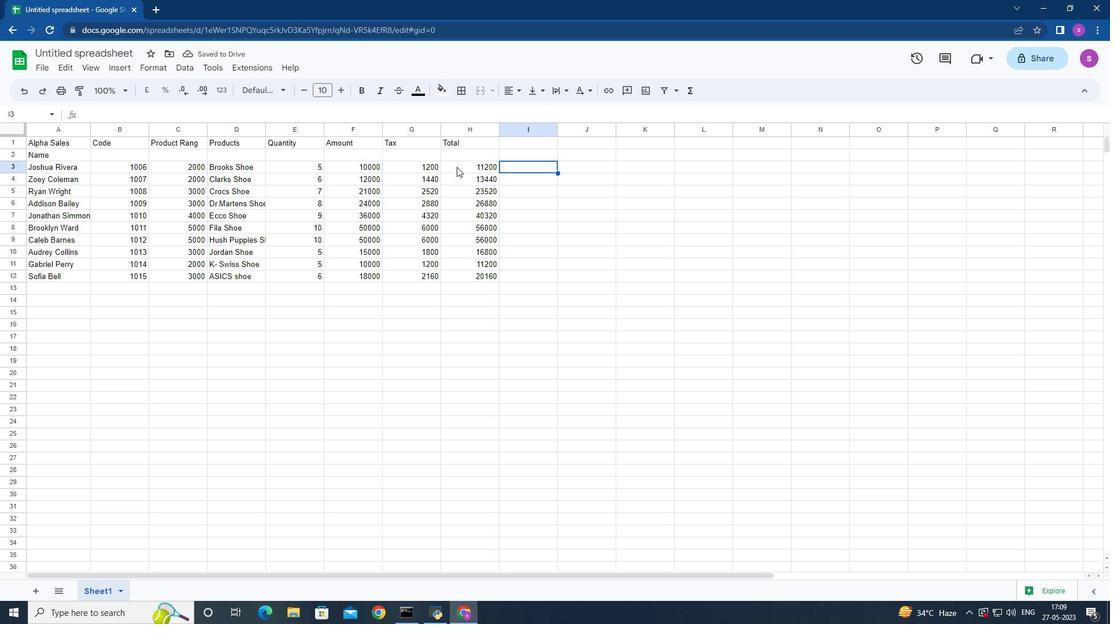 
Action: Mouse pressed left at (456, 167)
Screenshot: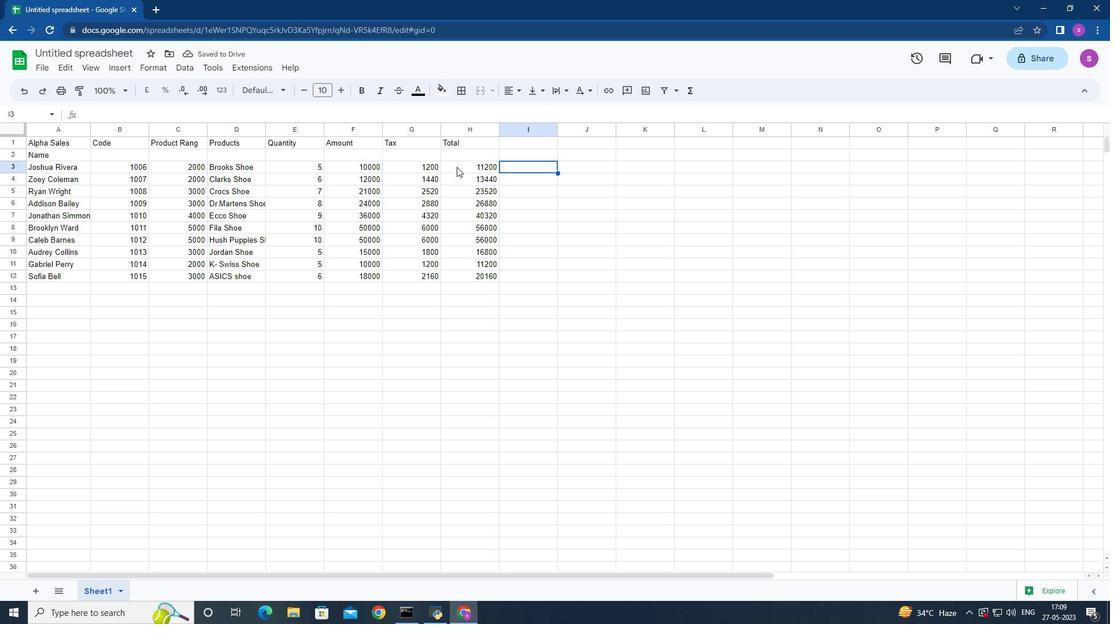
Action: Mouse moved to (57, 51)
Screenshot: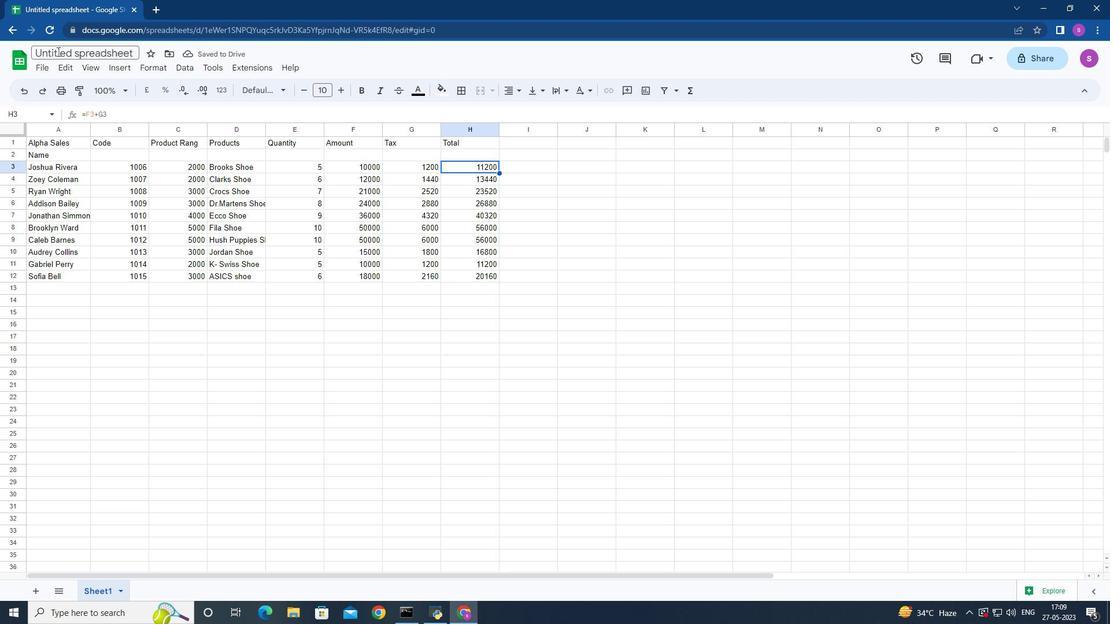 
Action: Mouse pressed left at (57, 51)
Screenshot: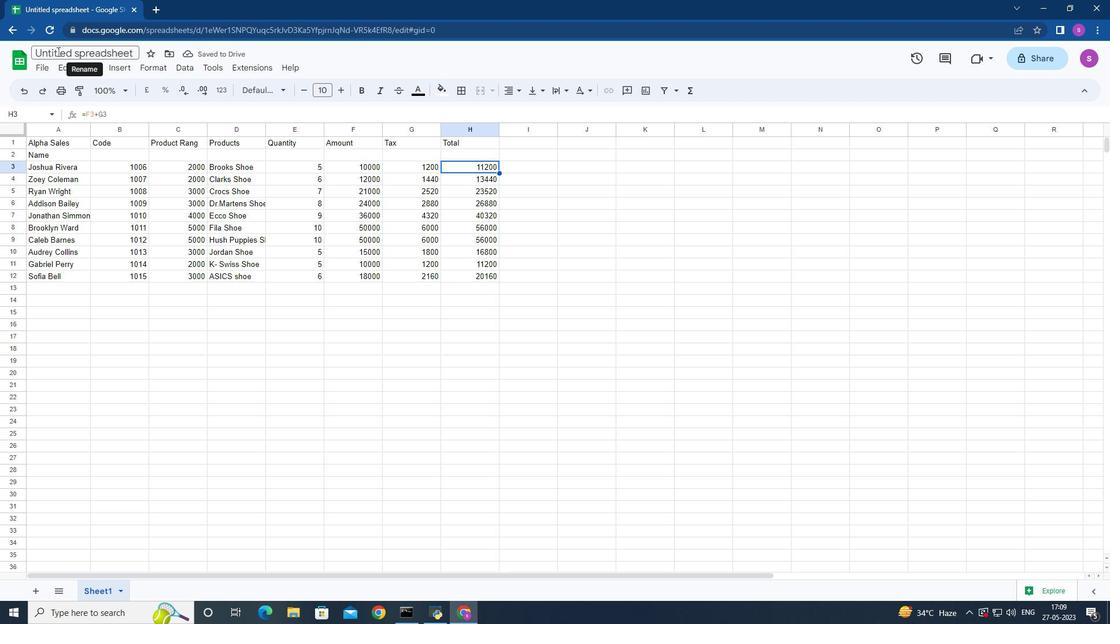 
Action: Mouse moved to (86, 65)
Screenshot: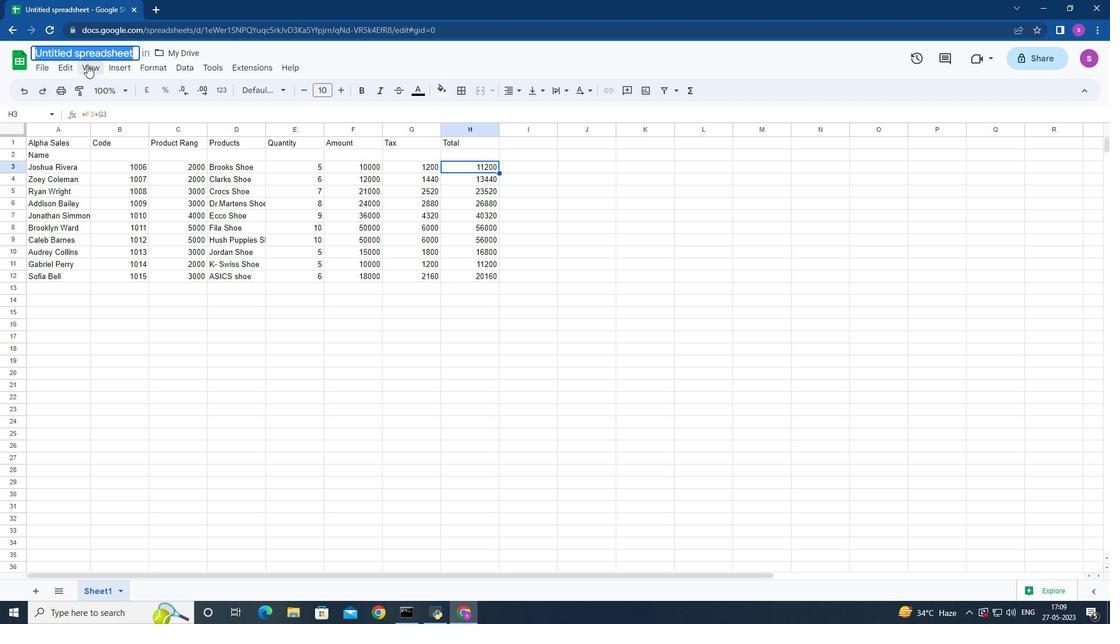 
Action: Key pressed <Key.backspace><Key.shift>Alpha<Key.space><Key.shift>Sales<Key.enter>
Screenshot: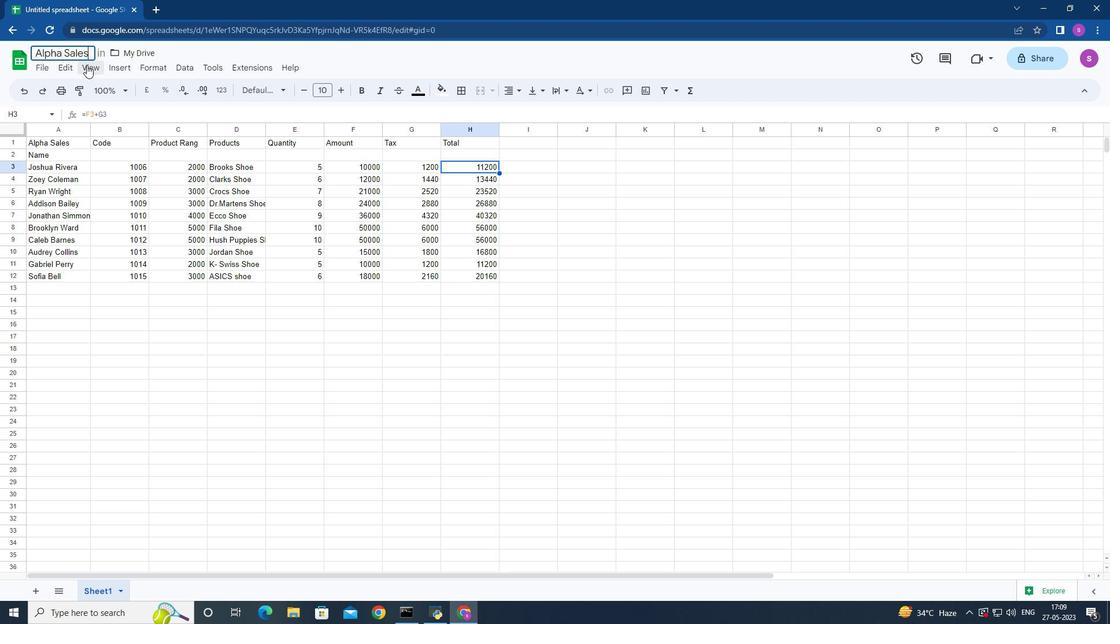 
Action: Mouse moved to (346, 164)
Screenshot: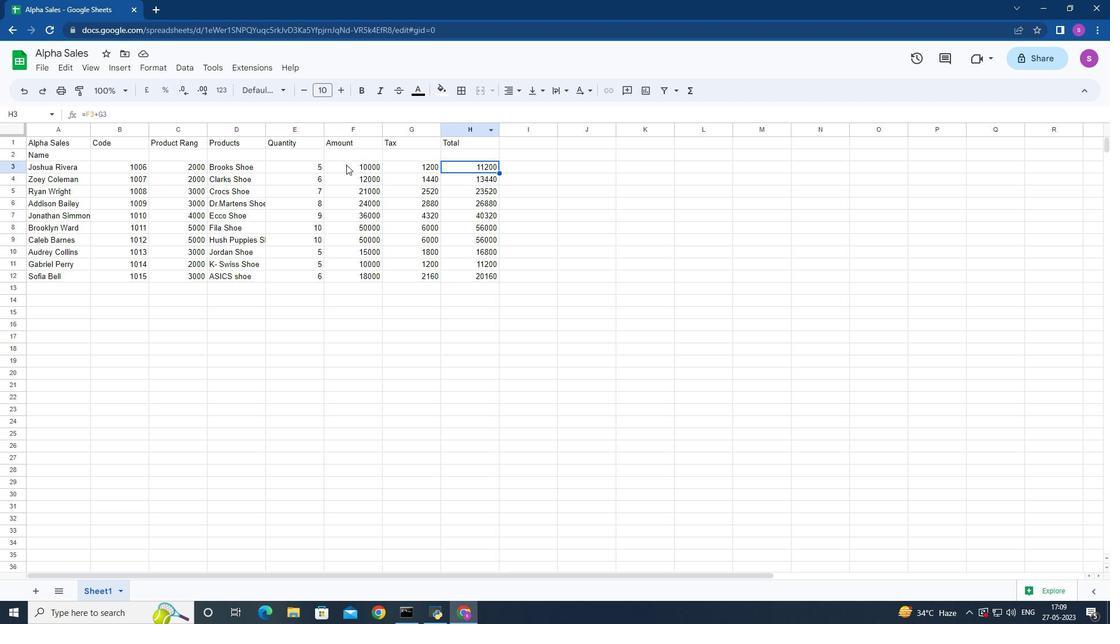 
Action: Mouse pressed left at (346, 164)
Screenshot: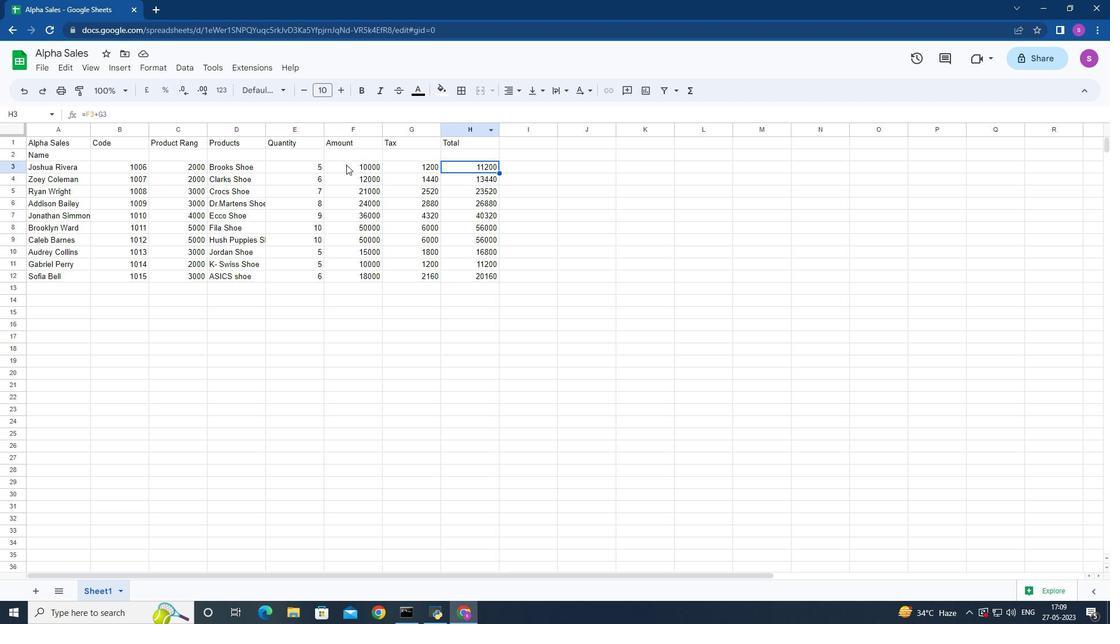 
Action: Mouse moved to (413, 165)
Screenshot: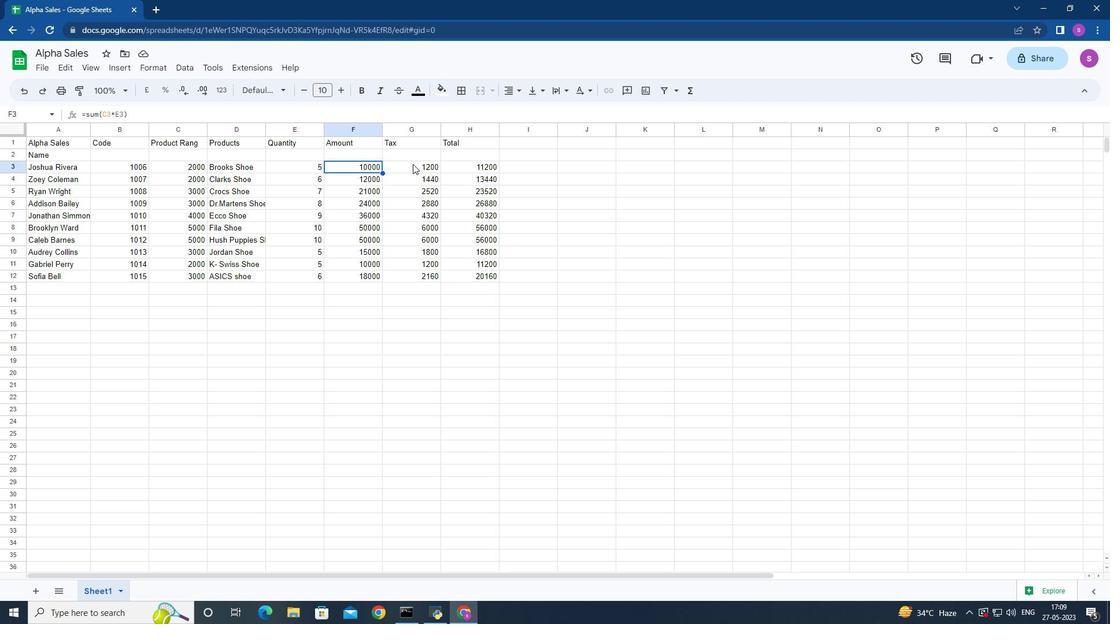 
Action: Mouse pressed left at (413, 165)
Screenshot: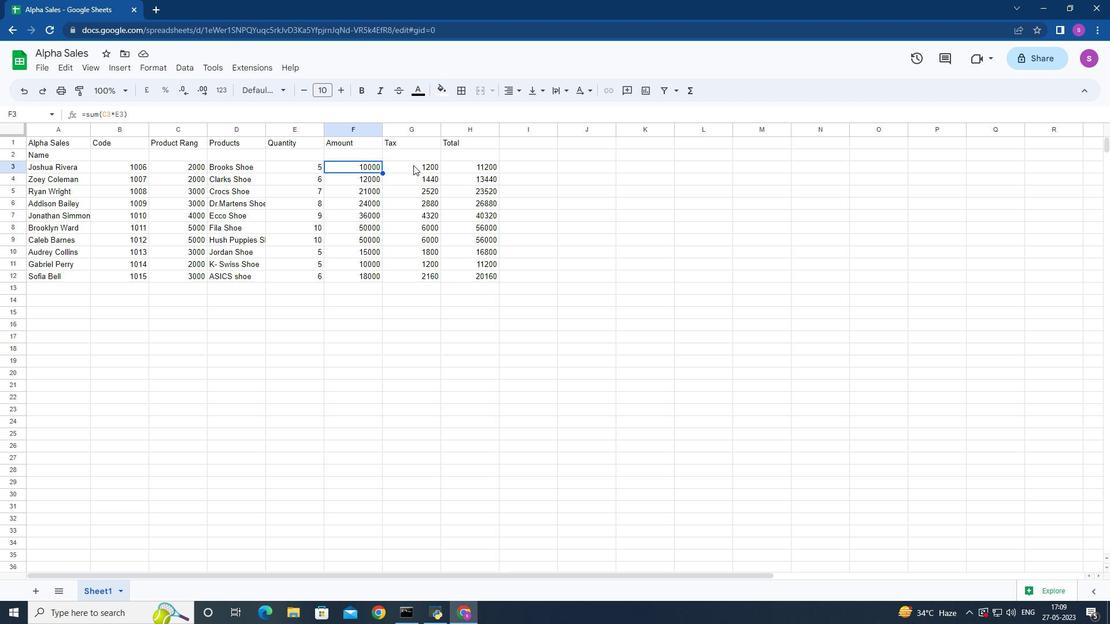 
Action: Mouse moved to (468, 165)
Screenshot: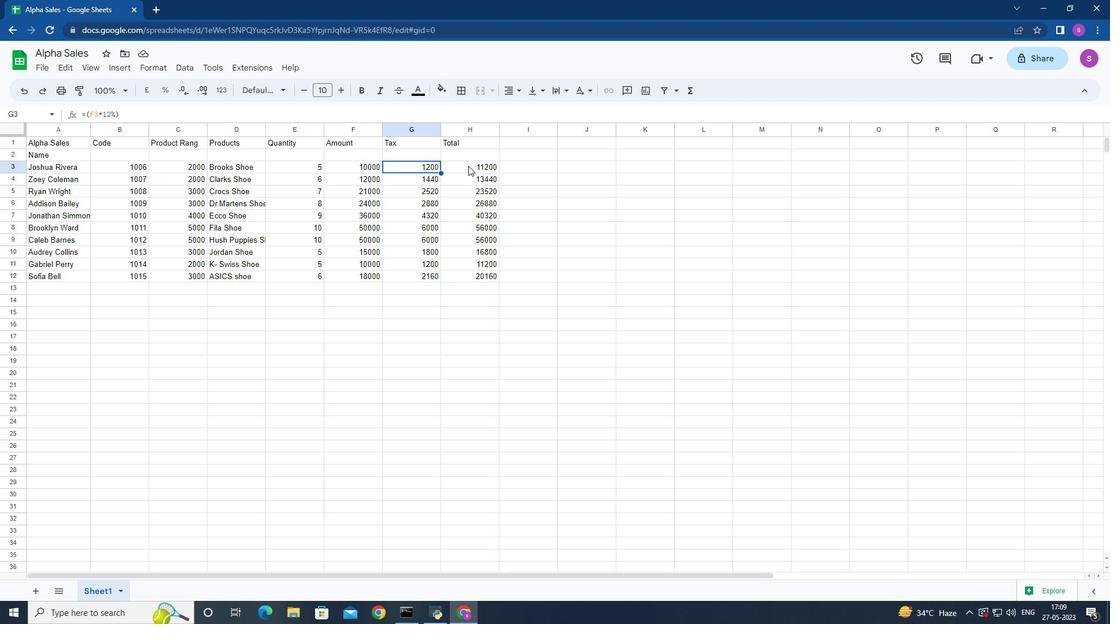 
Action: Mouse pressed left at (468, 165)
Screenshot: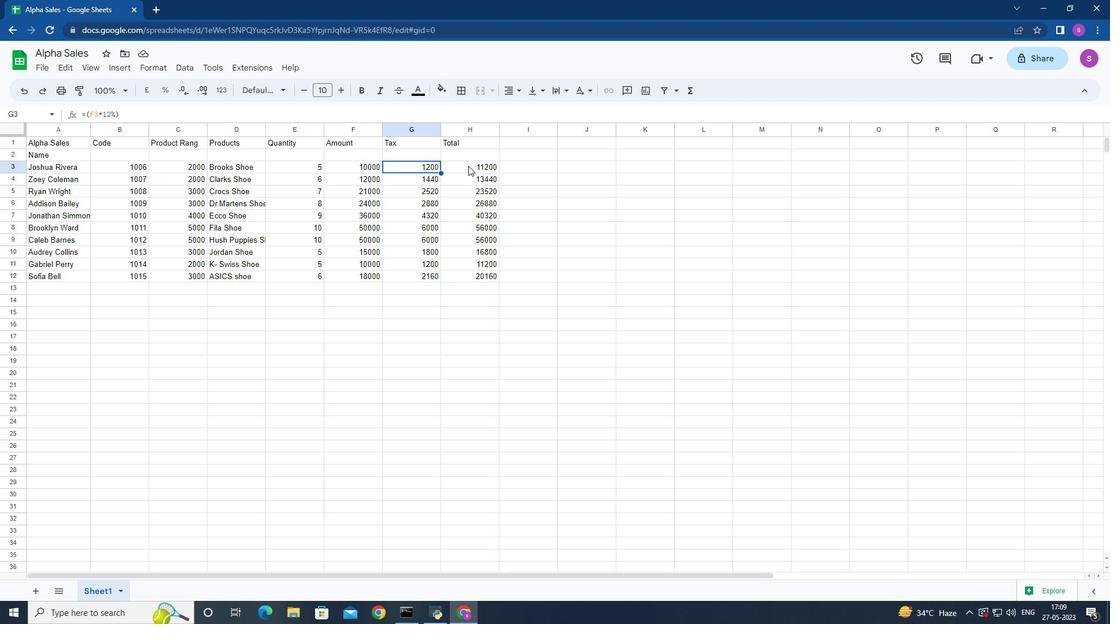
Action: Mouse moved to (89, 54)
Screenshot: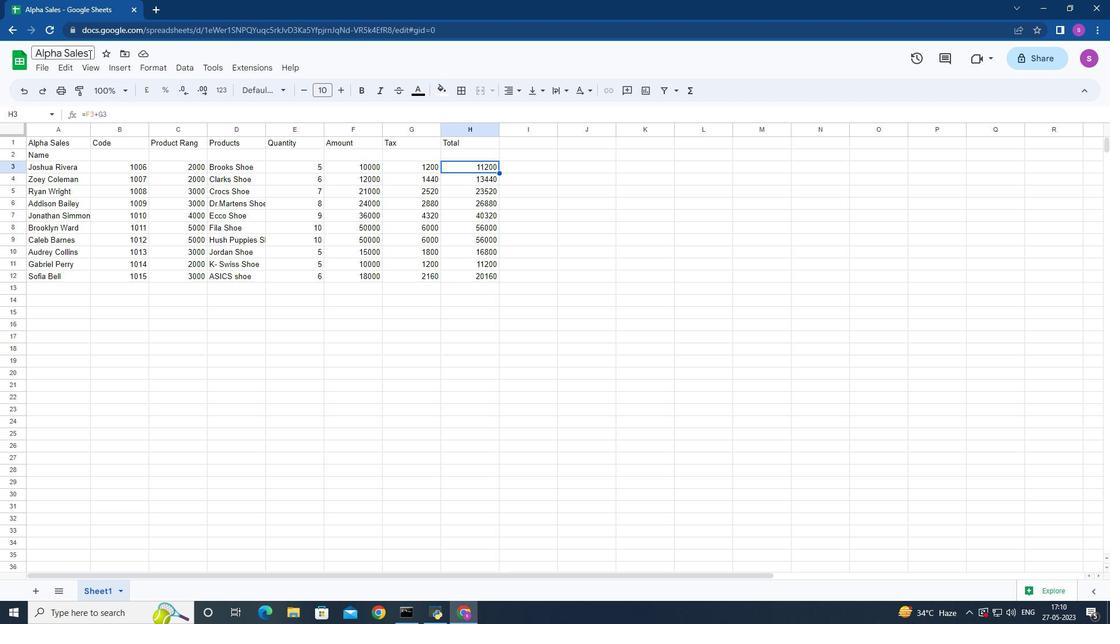 
Action: Mouse pressed left at (89, 54)
Screenshot: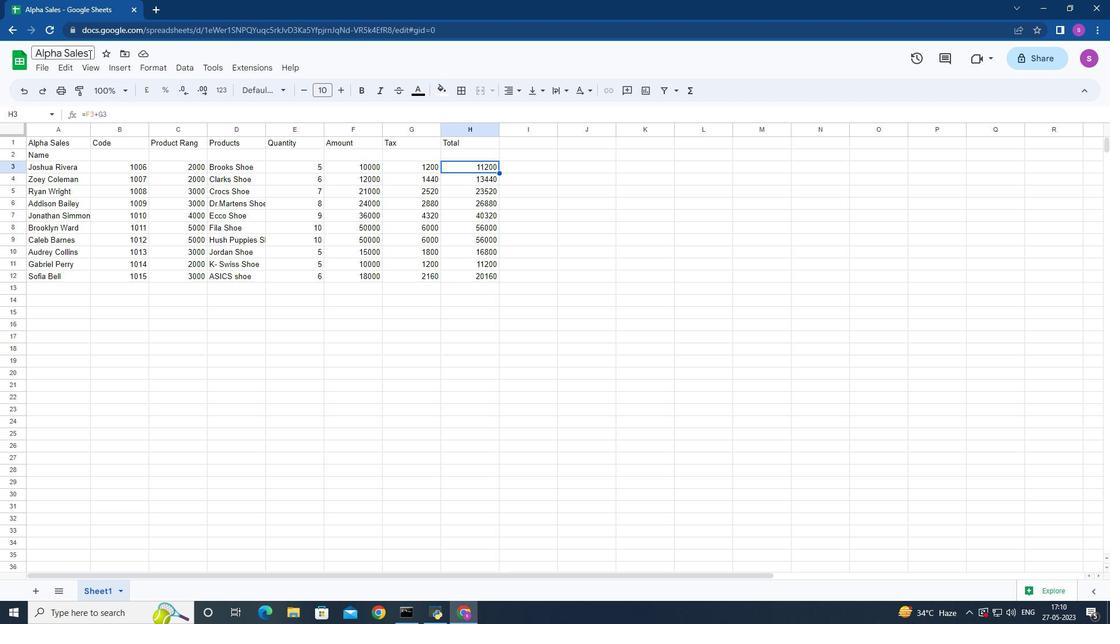 
Action: Mouse moved to (89, 54)
Screenshot: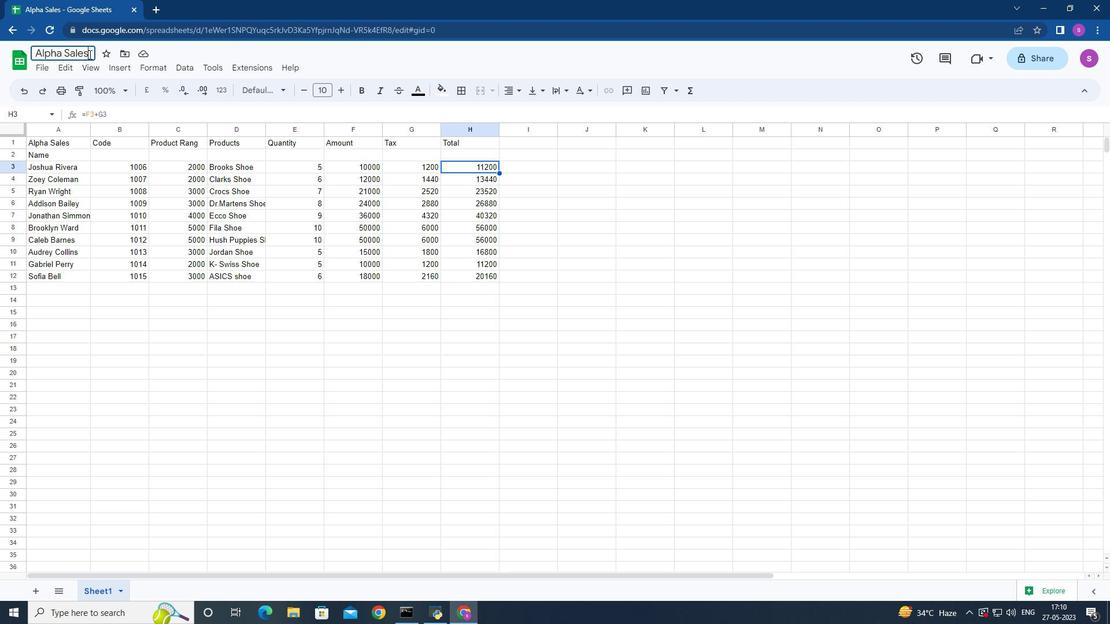 
Action: Key pressed <Key.space><Key.shift>Tem<Key.backspace><Key.backspace><Key.backspace>templetes<Key.space><Key.shift>Boo<Key.backspace><Key.backspace><Key.backspace>book<Key.enter>
Screenshot: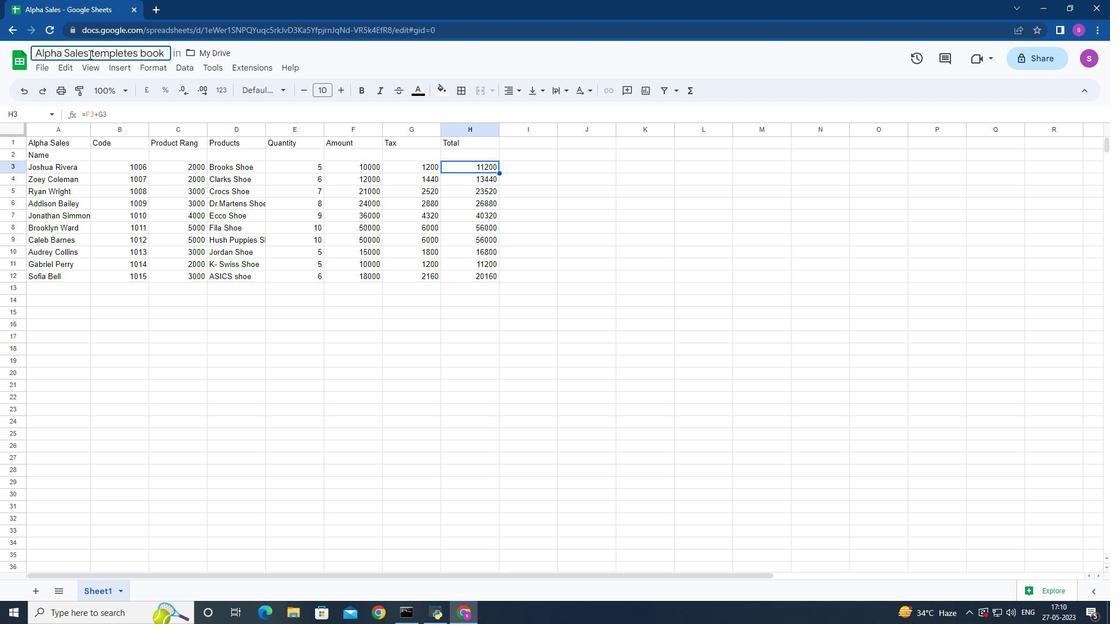 
Action: Mouse moved to (46, 95)
Screenshot: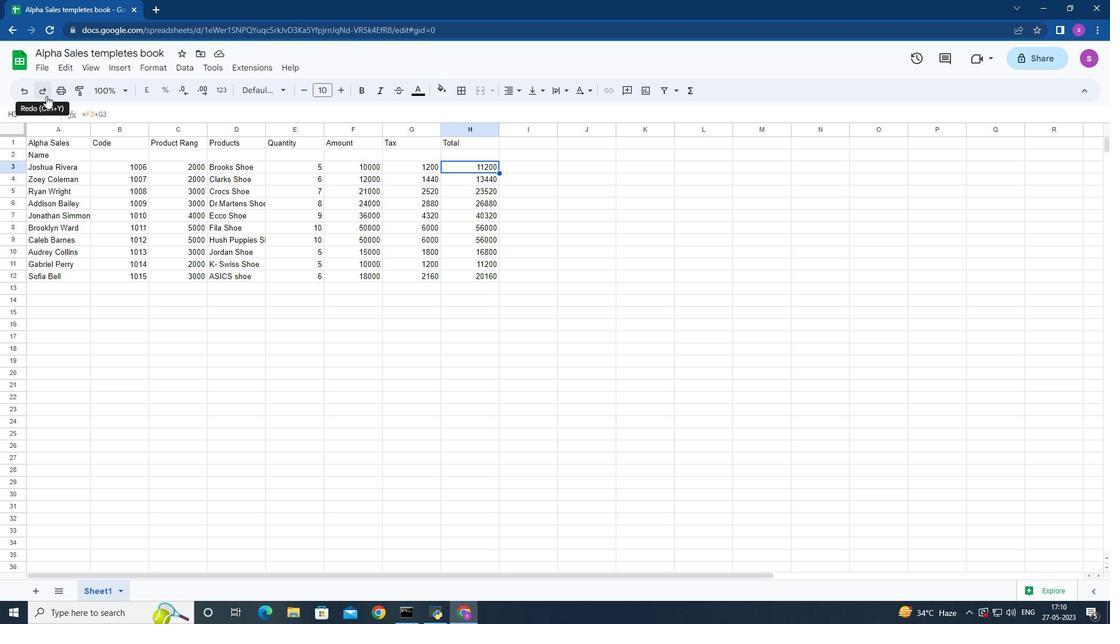 
Action: Key pressed ctrl+S
Screenshot: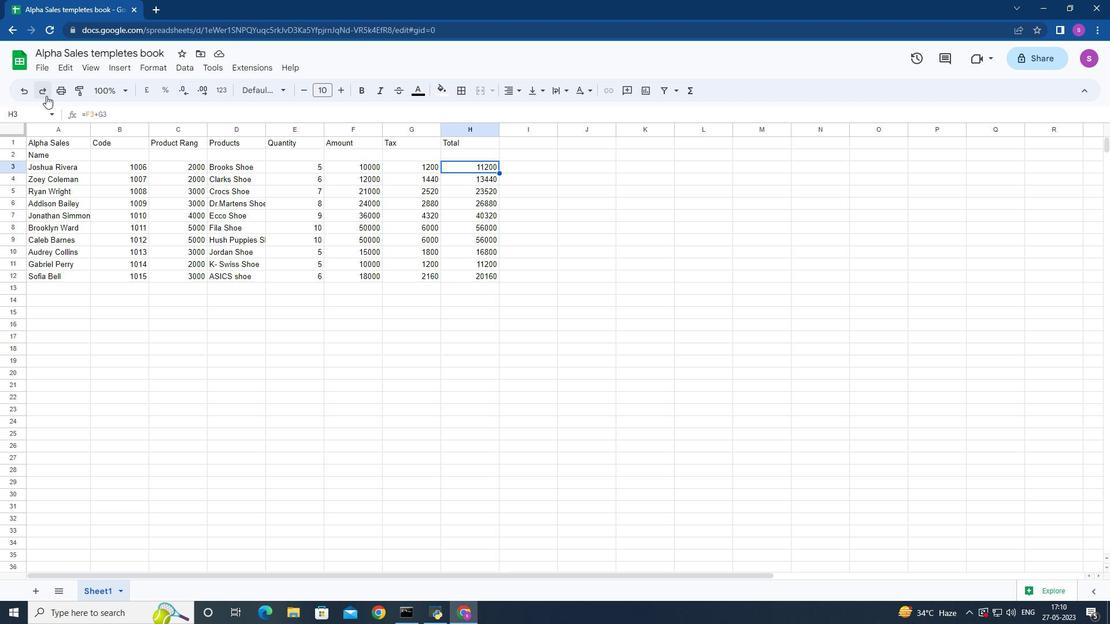 
